 Task: Search one way flight ticket for 2 adults, 2 children, 2 infants in seat in first from Salina: Salina Regional Airport to Rockford: Chicago Rockford International Airport(was Northwest Chicagoland Regional Airport At Rockford) on 5-1-2023. Choice of flights is Emirates. Number of bags: 2 carry on bags. Outbound departure time preference is 0:00.
Action: Mouse moved to (261, 281)
Screenshot: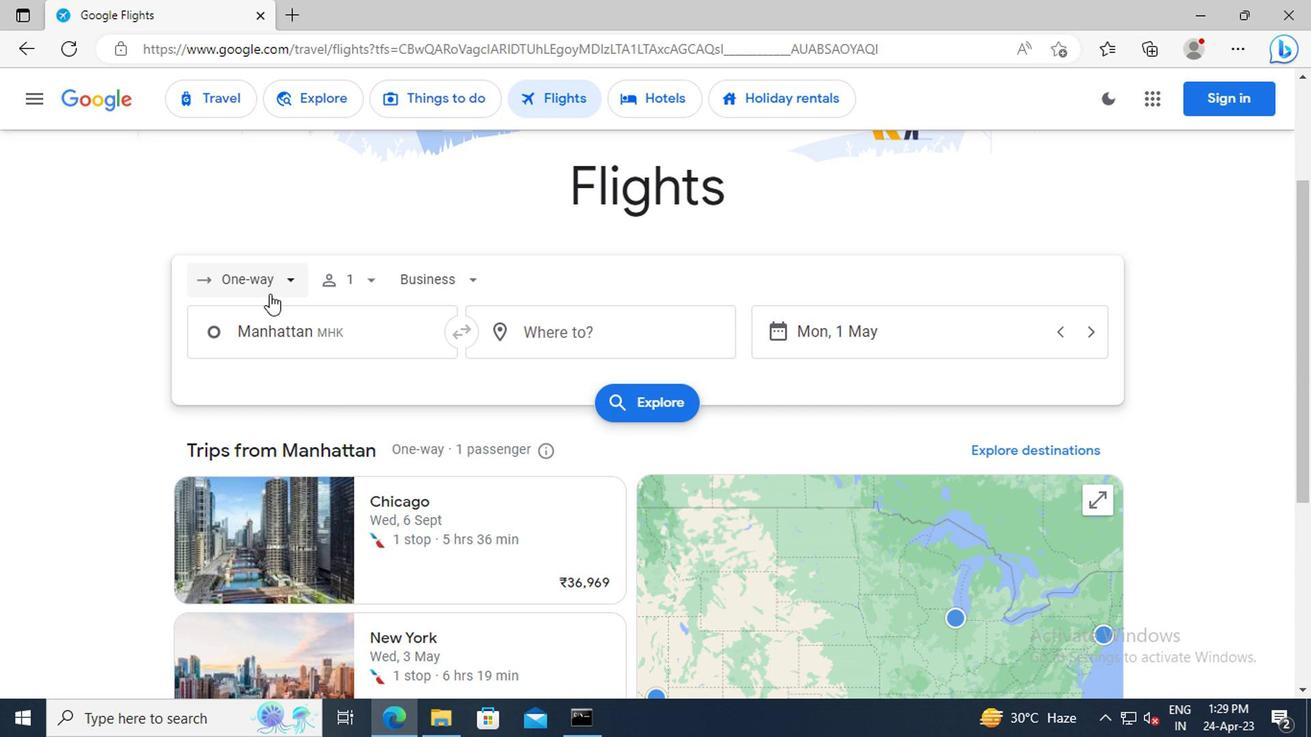 
Action: Mouse pressed left at (261, 281)
Screenshot: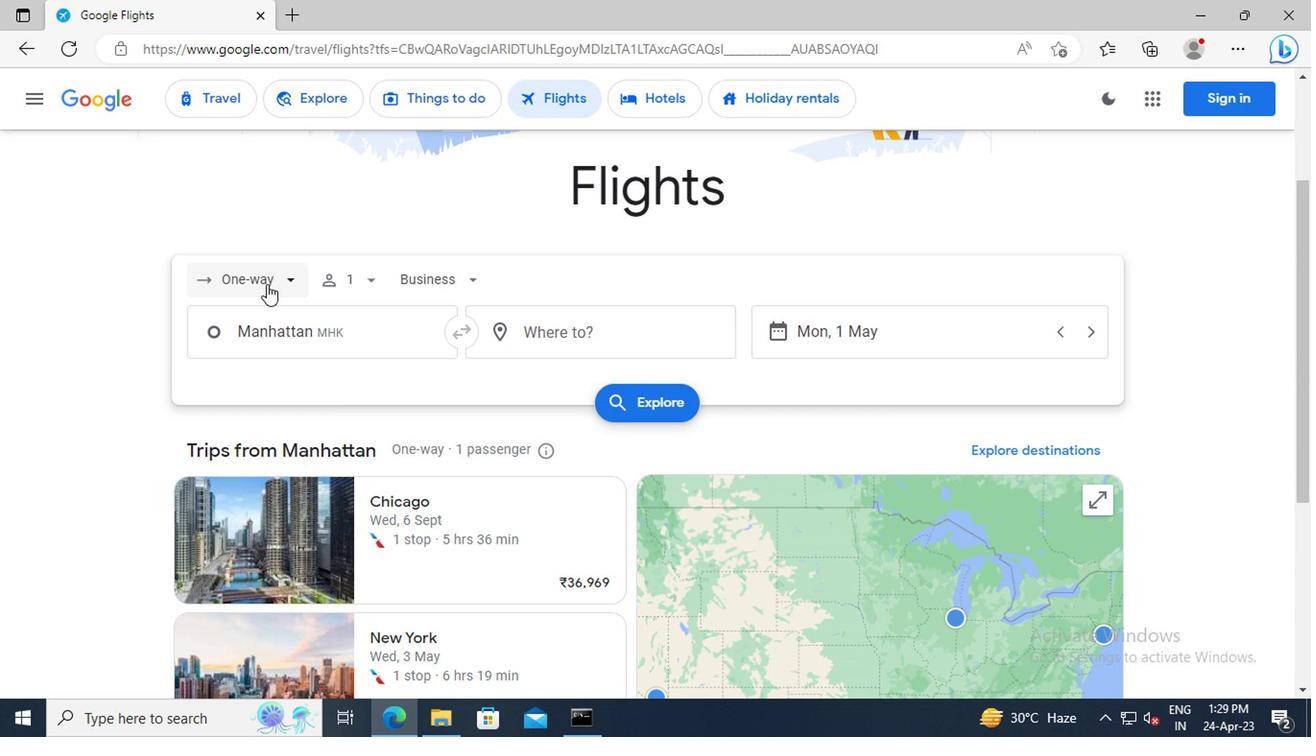 
Action: Mouse moved to (269, 371)
Screenshot: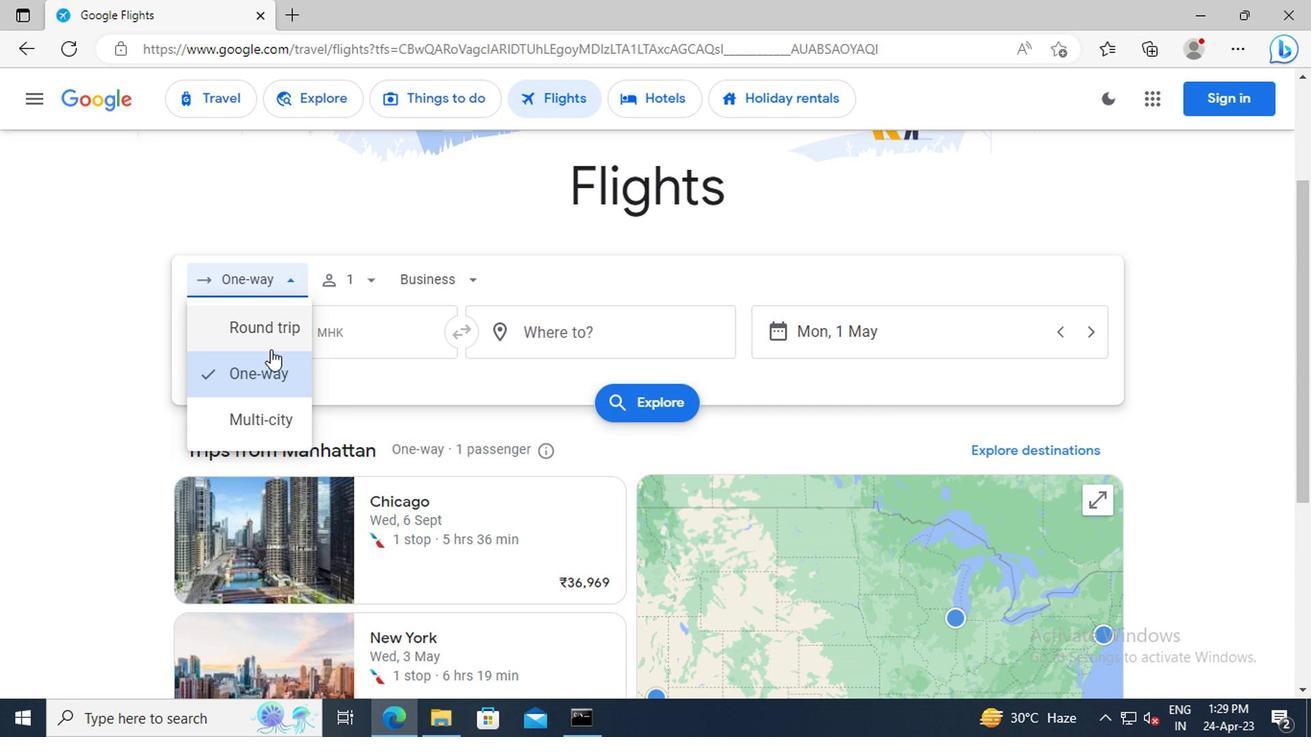 
Action: Mouse pressed left at (269, 371)
Screenshot: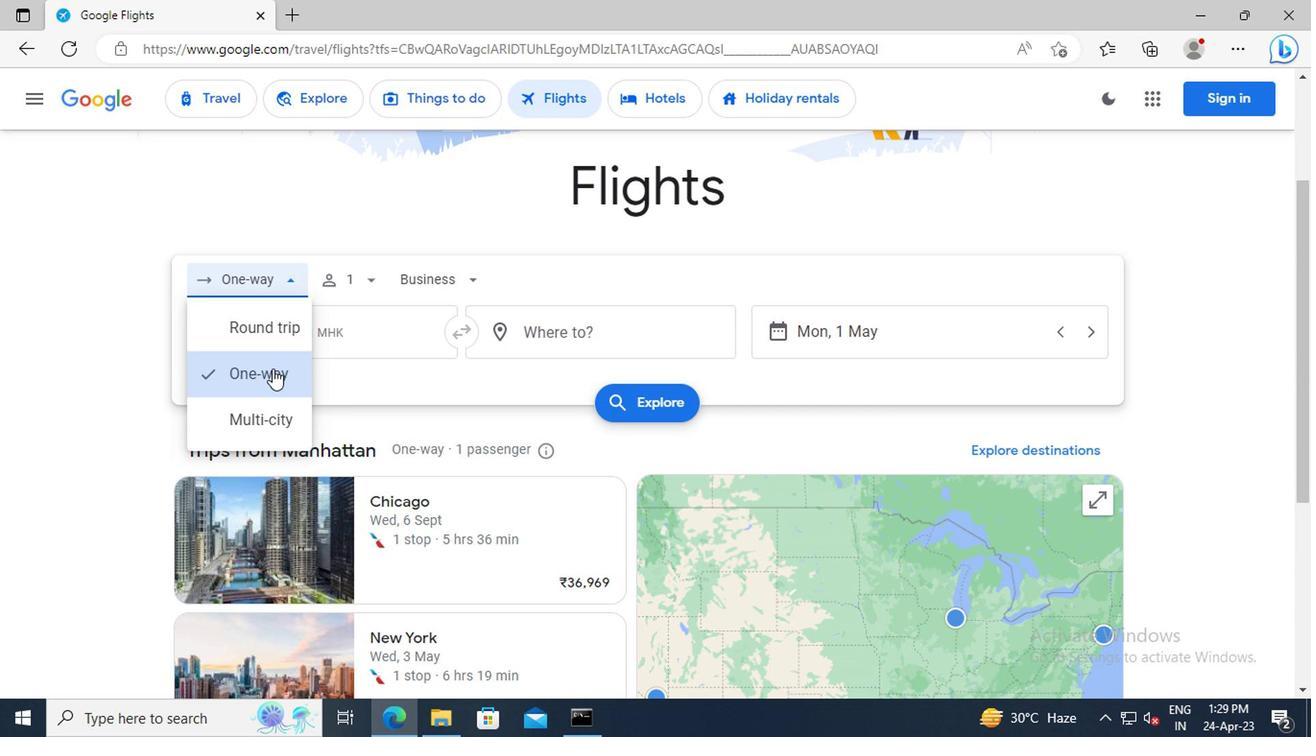 
Action: Mouse moved to (363, 286)
Screenshot: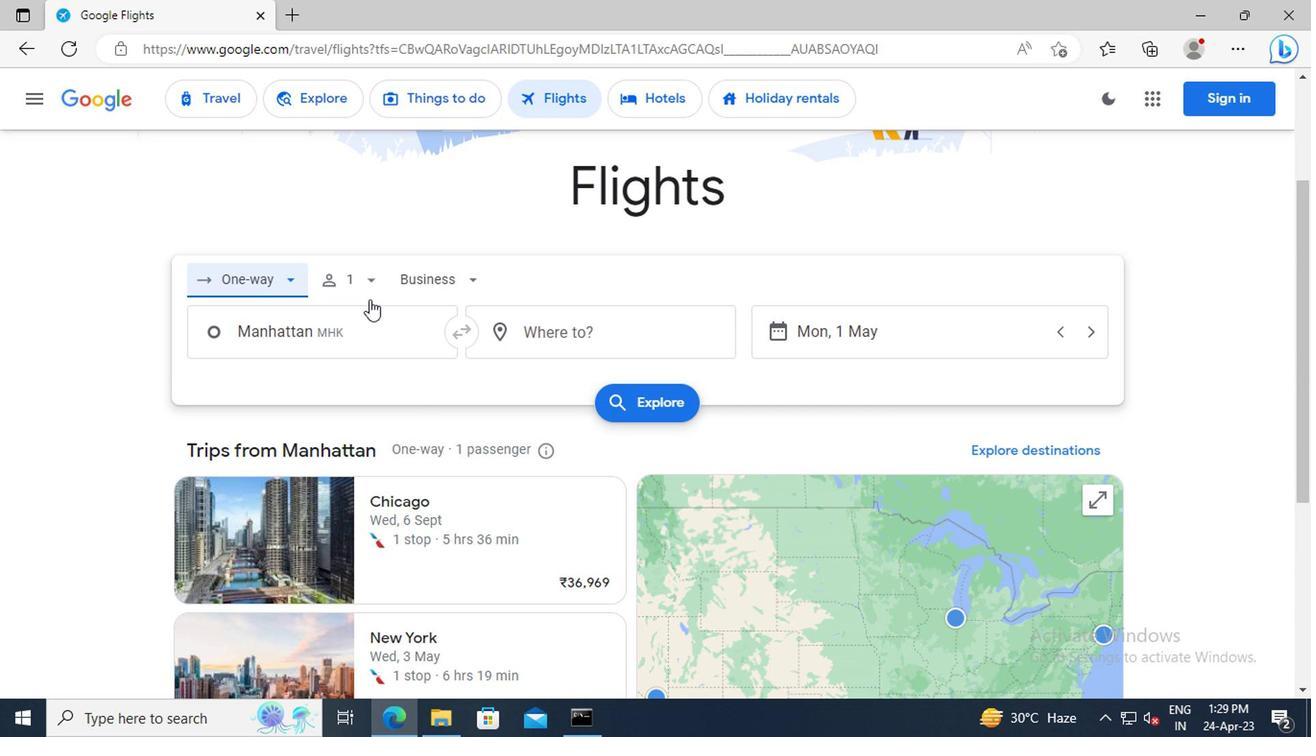 
Action: Mouse pressed left at (363, 286)
Screenshot: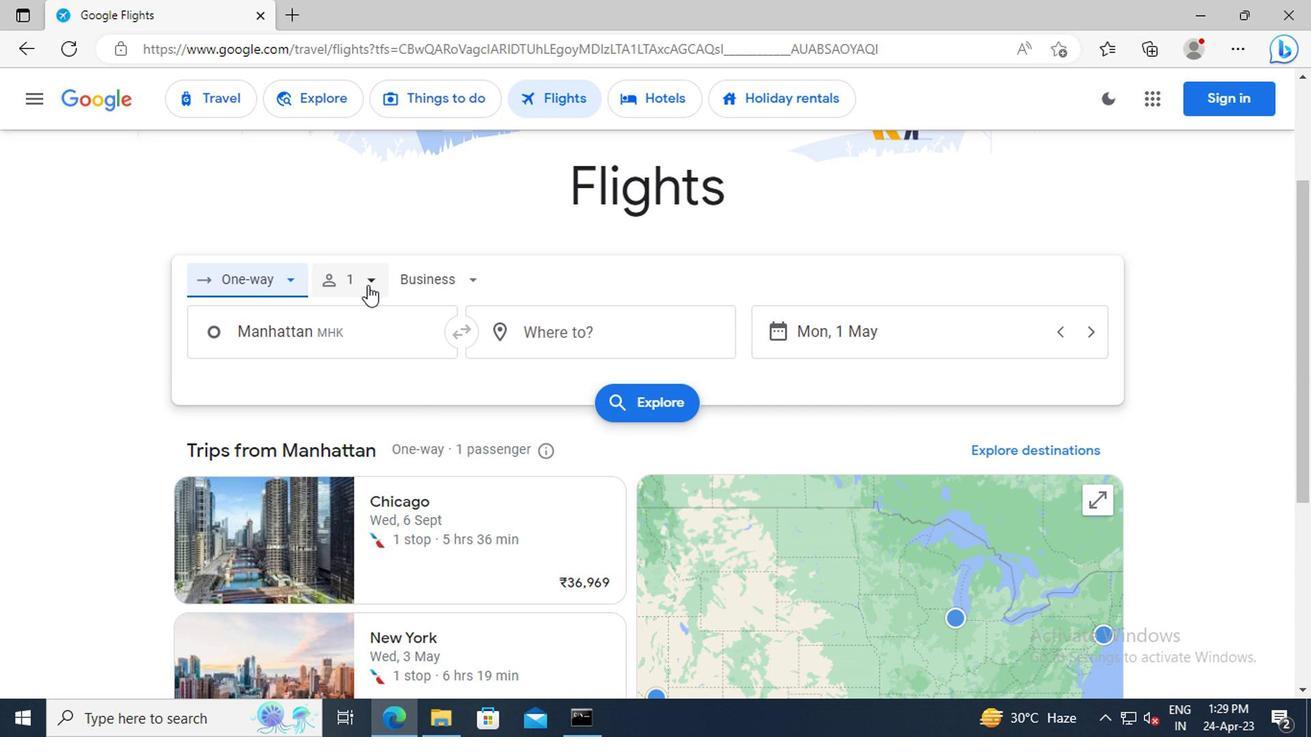 
Action: Mouse moved to (511, 335)
Screenshot: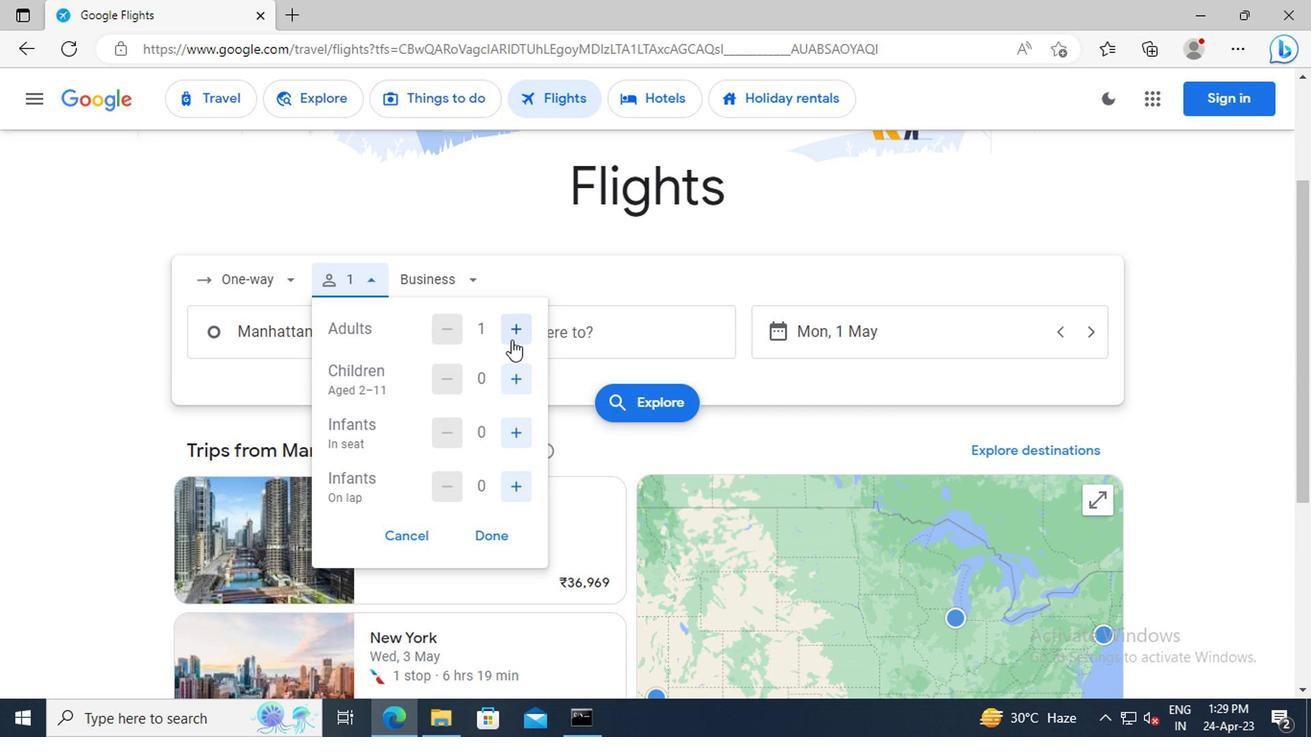 
Action: Mouse pressed left at (511, 335)
Screenshot: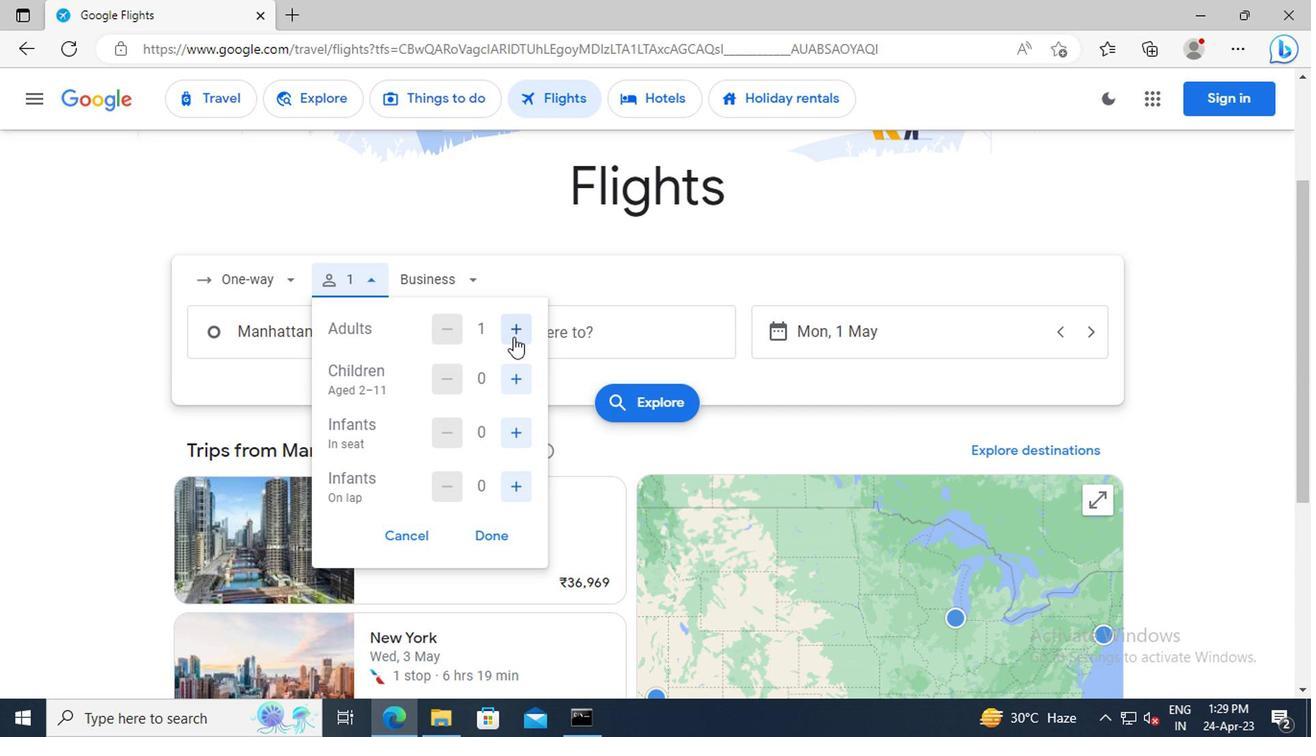 
Action: Mouse moved to (509, 381)
Screenshot: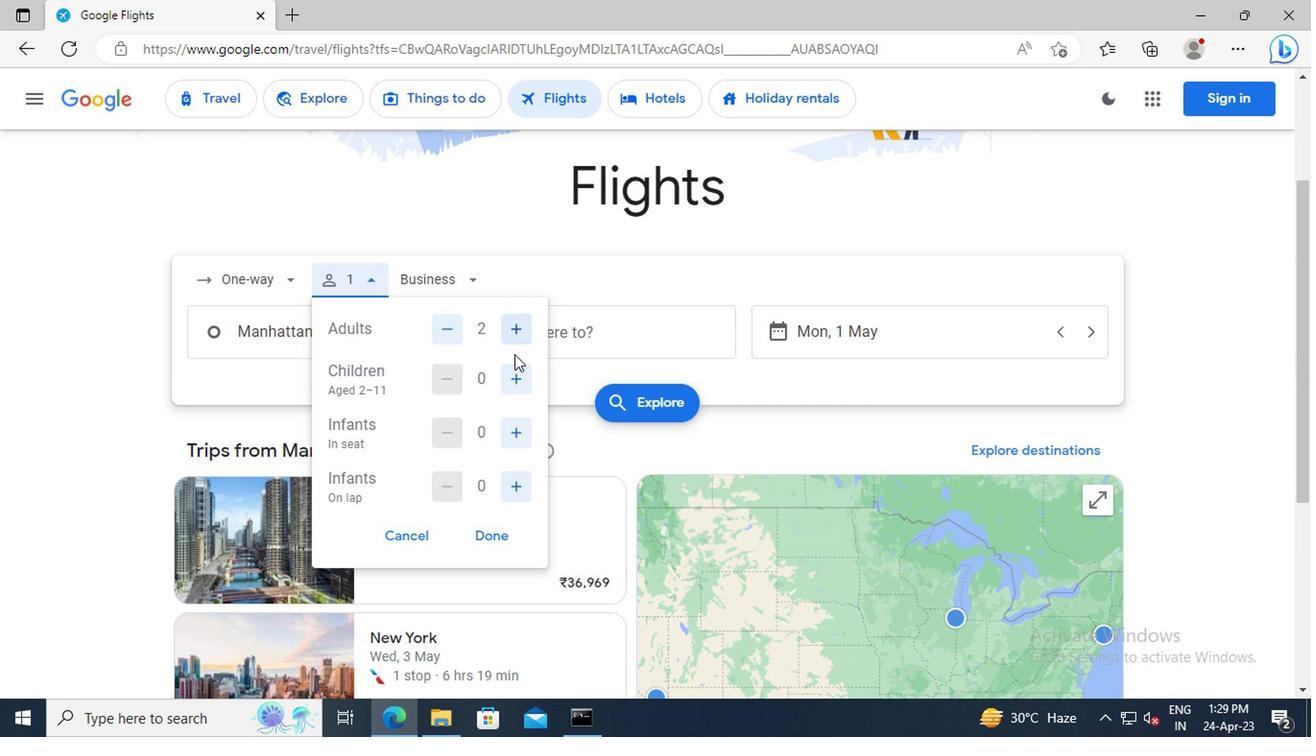 
Action: Mouse pressed left at (509, 381)
Screenshot: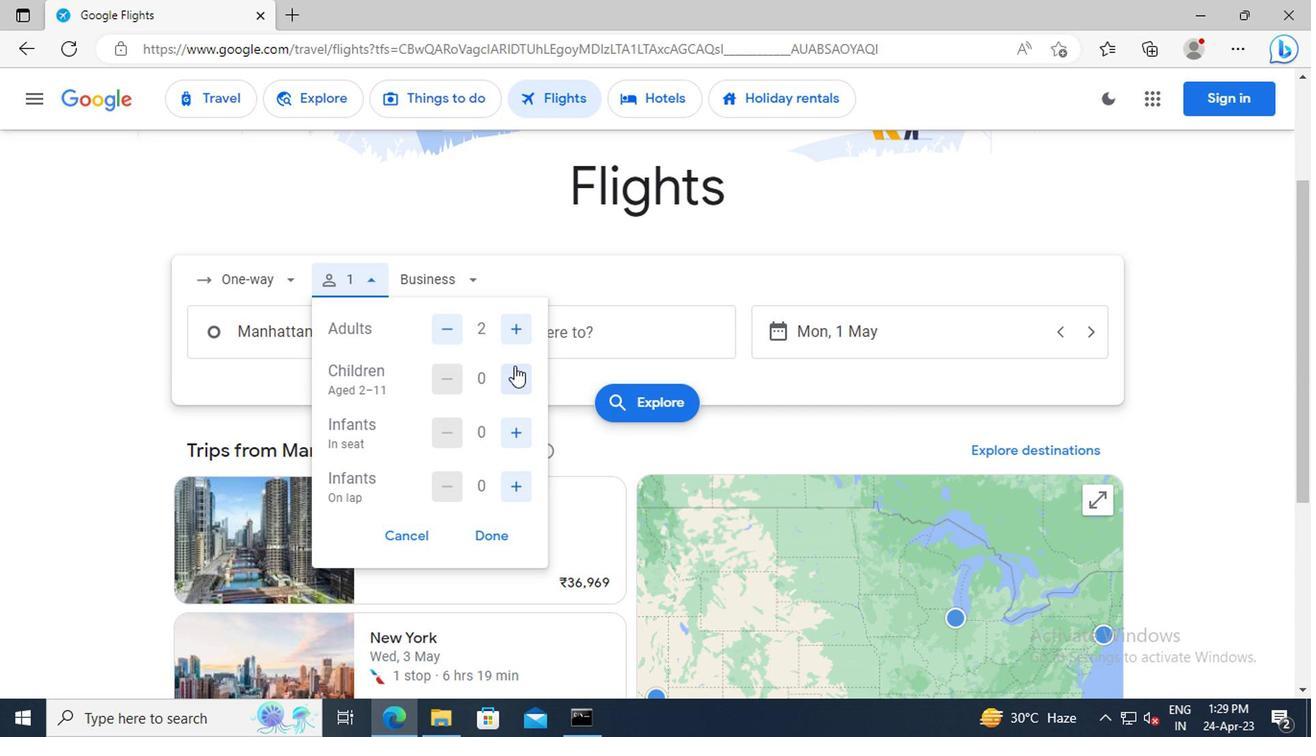 
Action: Mouse pressed left at (509, 381)
Screenshot: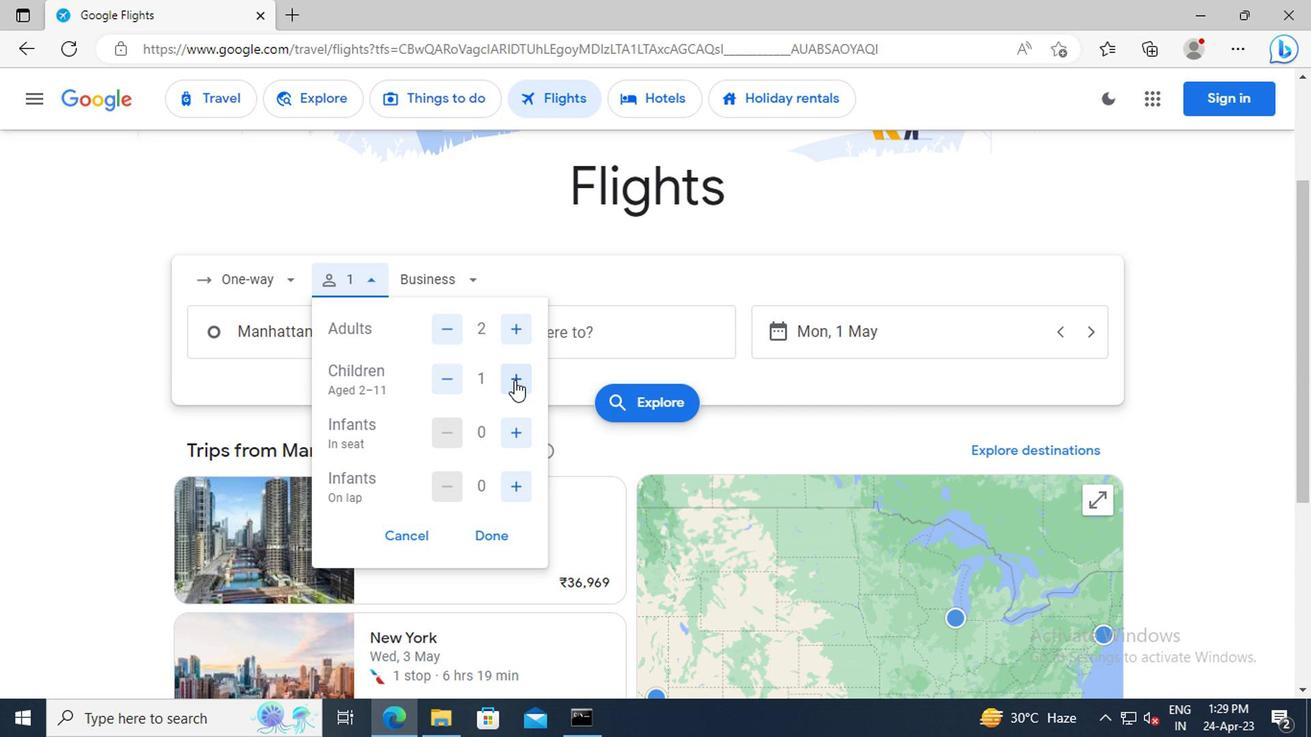 
Action: Mouse moved to (509, 423)
Screenshot: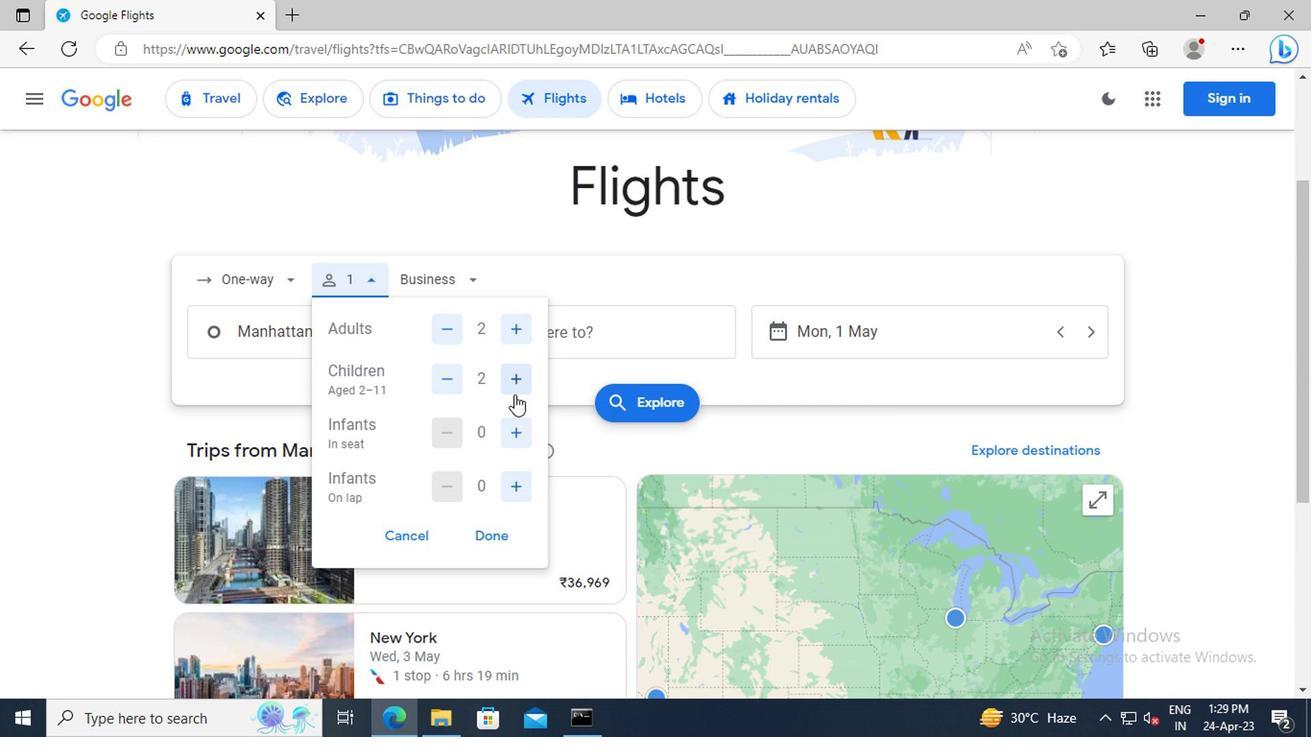 
Action: Mouse pressed left at (509, 423)
Screenshot: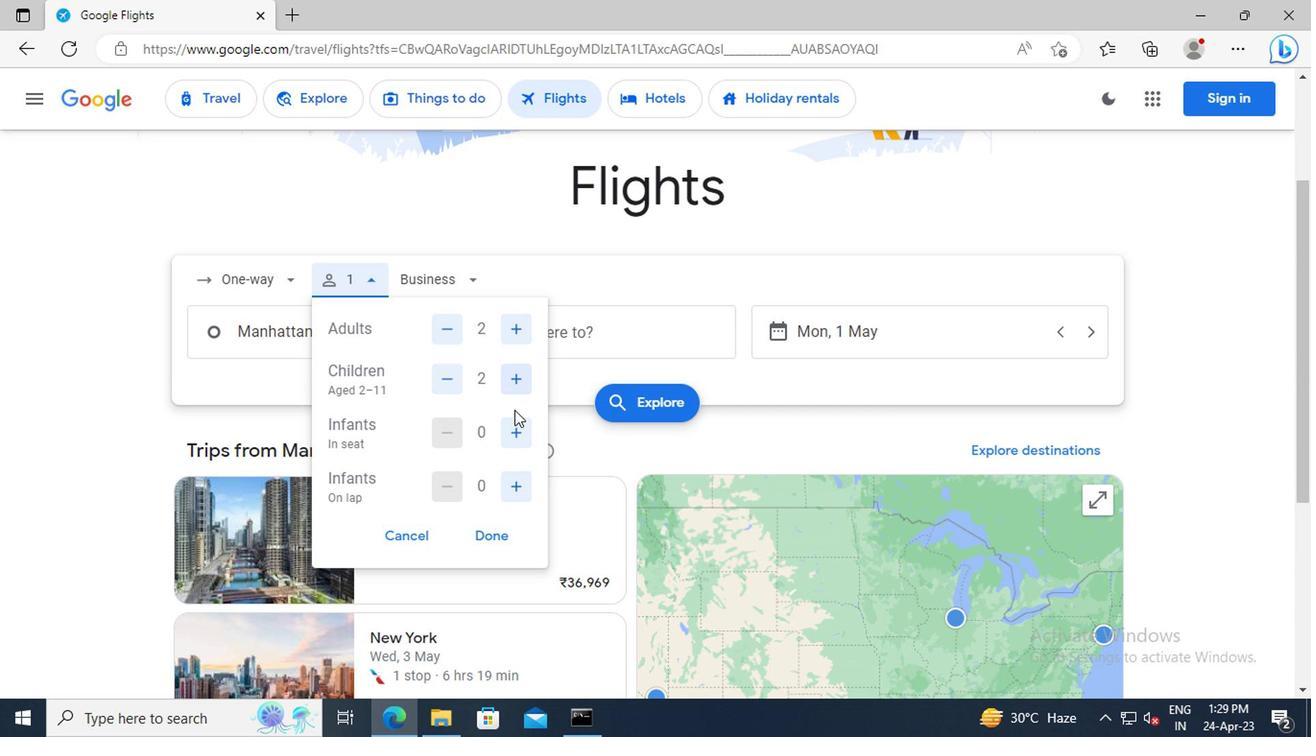 
Action: Mouse pressed left at (509, 423)
Screenshot: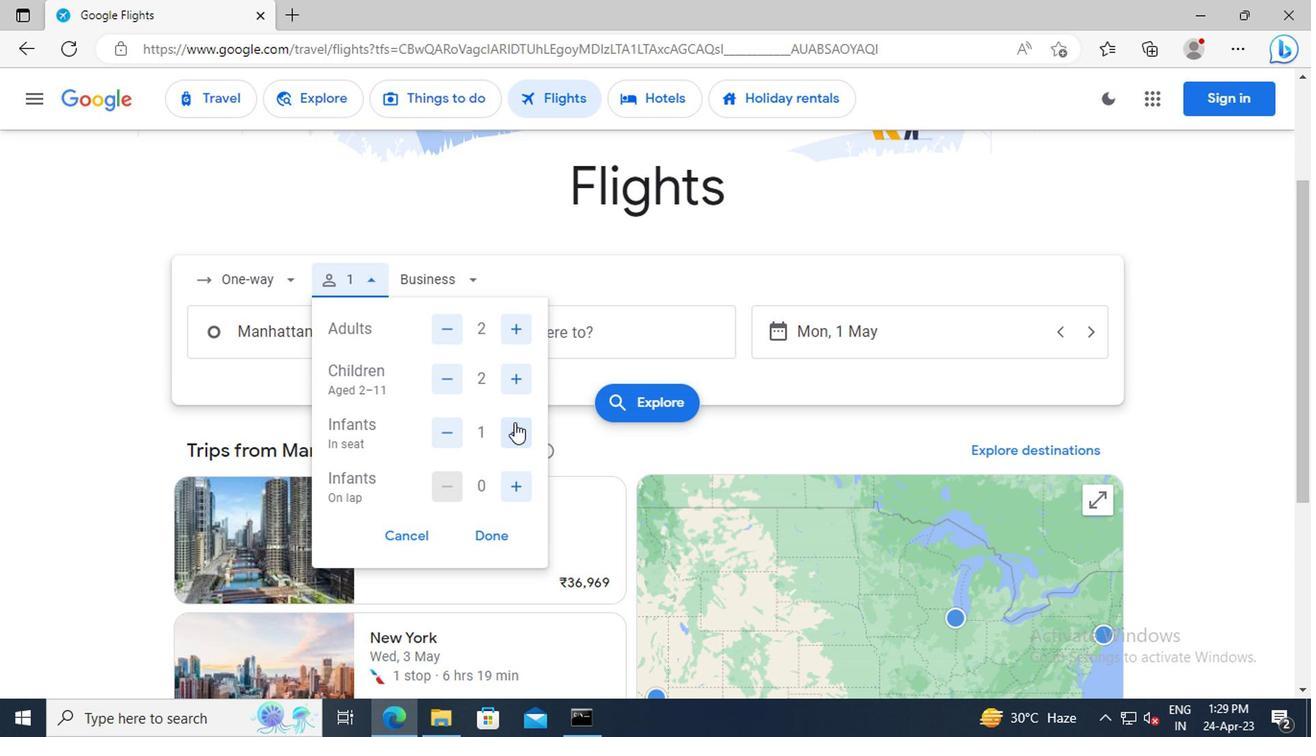 
Action: Mouse moved to (489, 534)
Screenshot: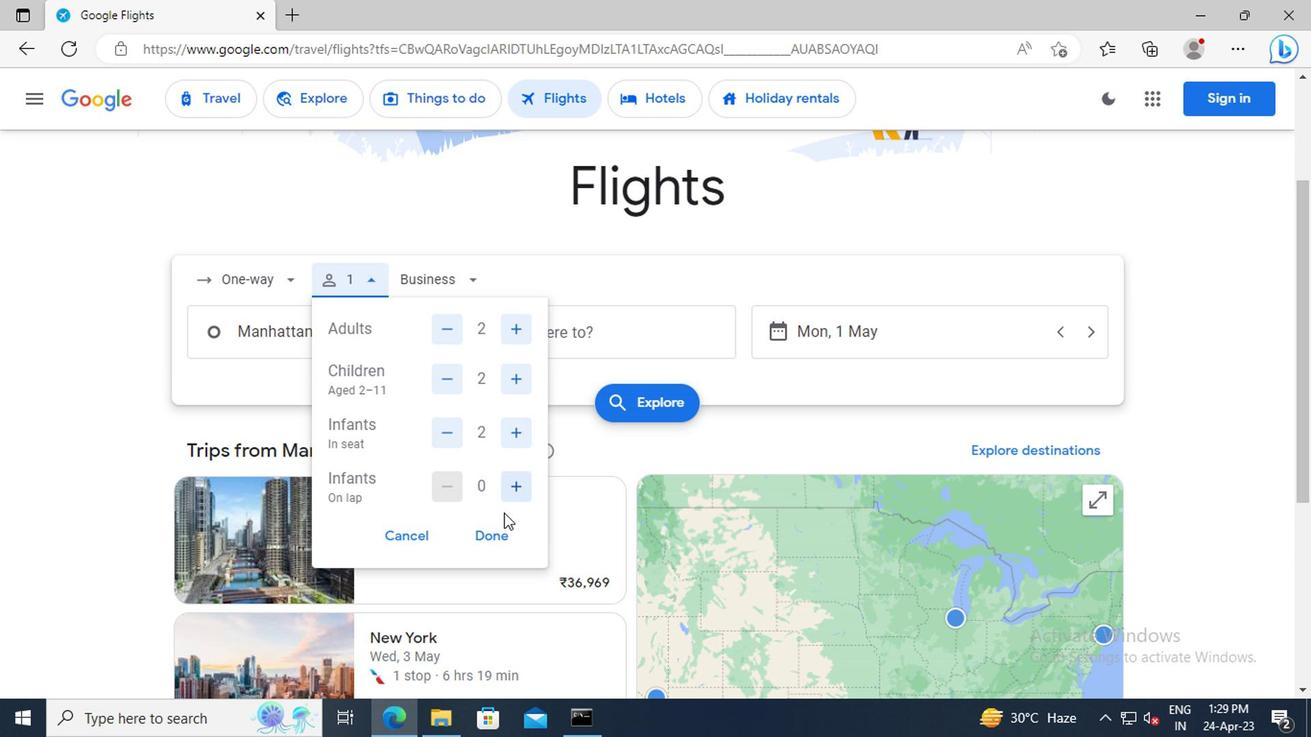 
Action: Mouse pressed left at (489, 534)
Screenshot: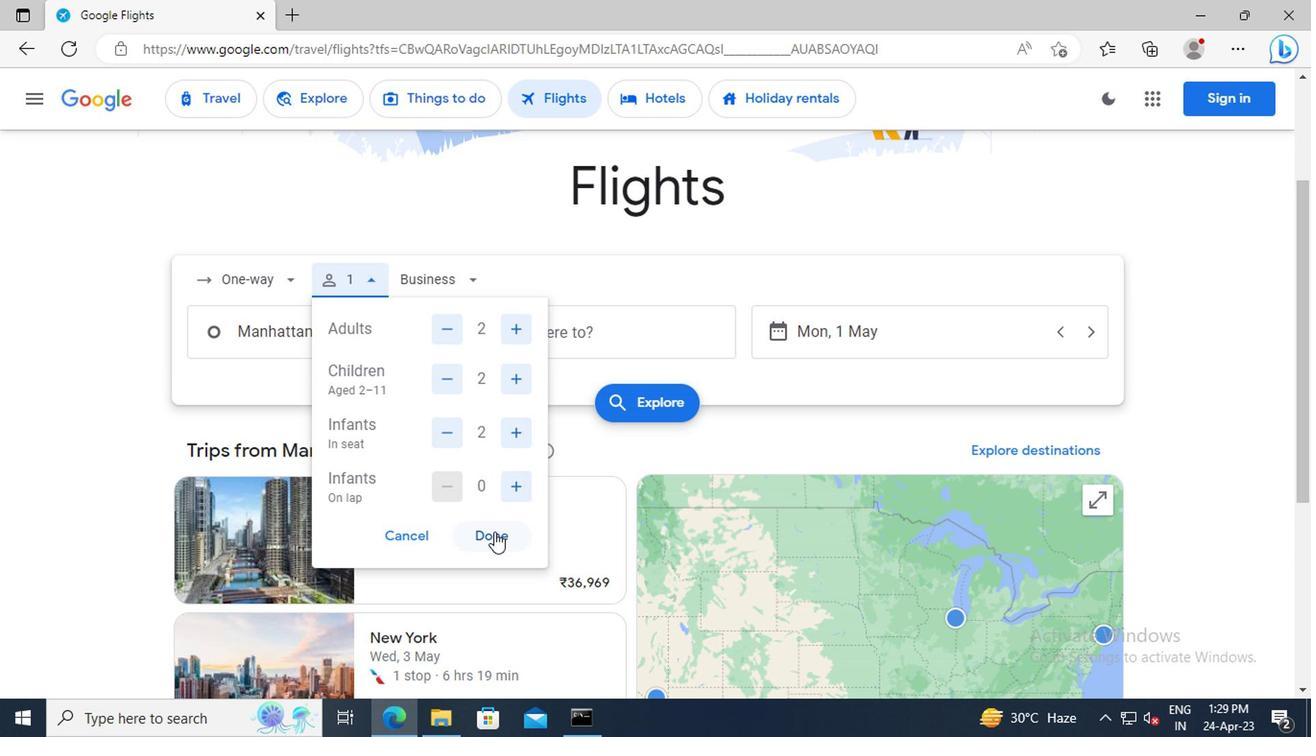 
Action: Mouse moved to (432, 280)
Screenshot: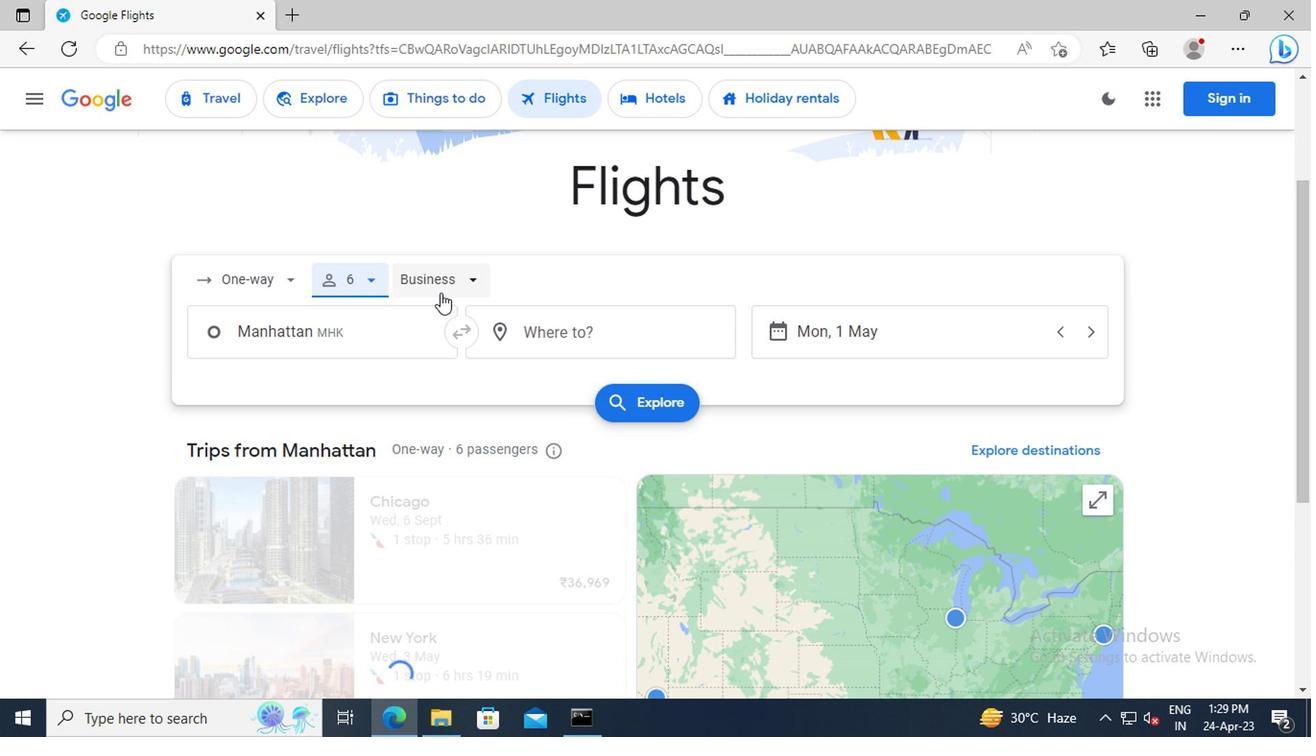 
Action: Mouse pressed left at (432, 280)
Screenshot: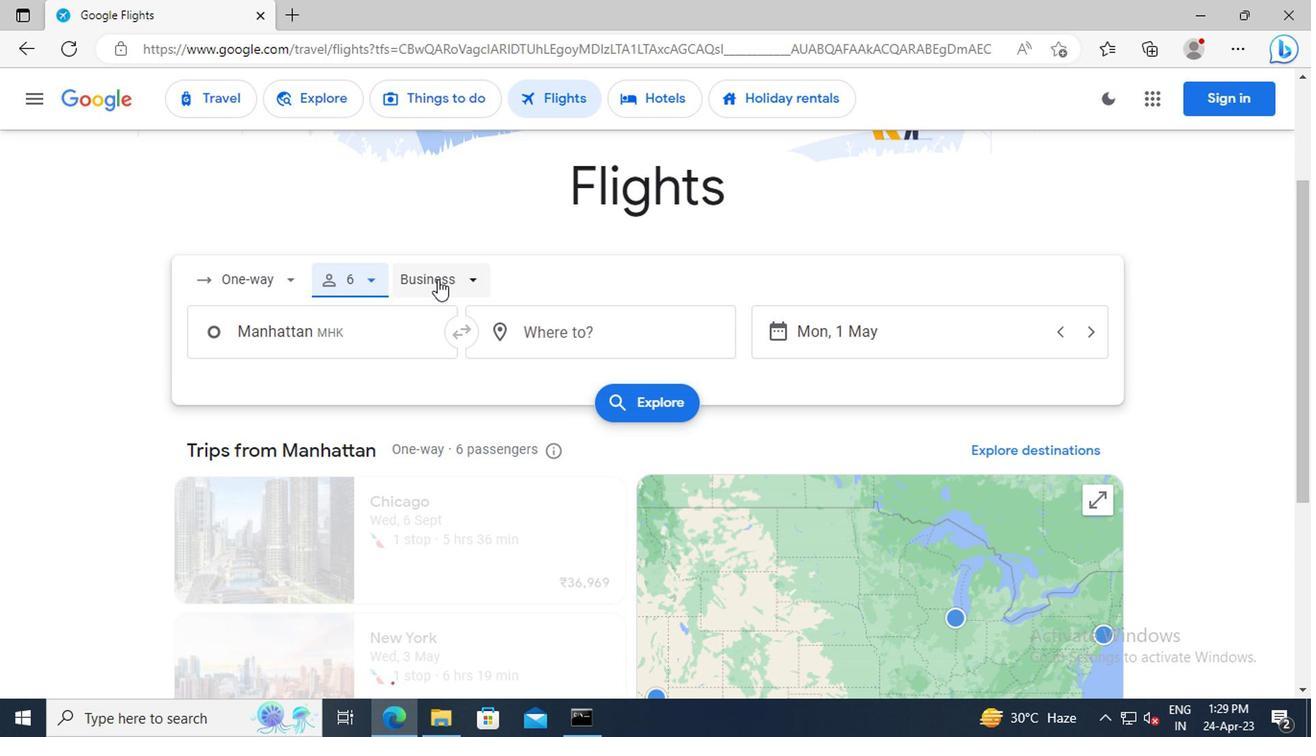
Action: Mouse moved to (475, 479)
Screenshot: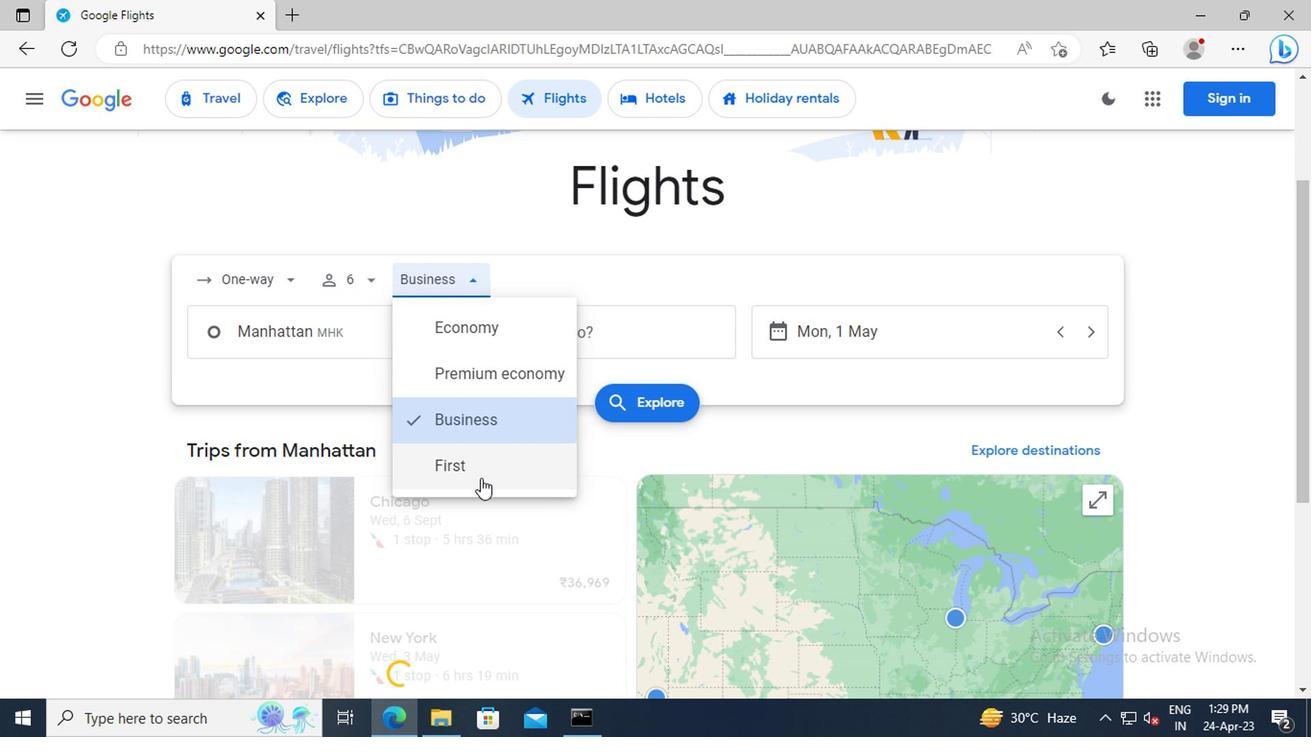 
Action: Mouse pressed left at (475, 479)
Screenshot: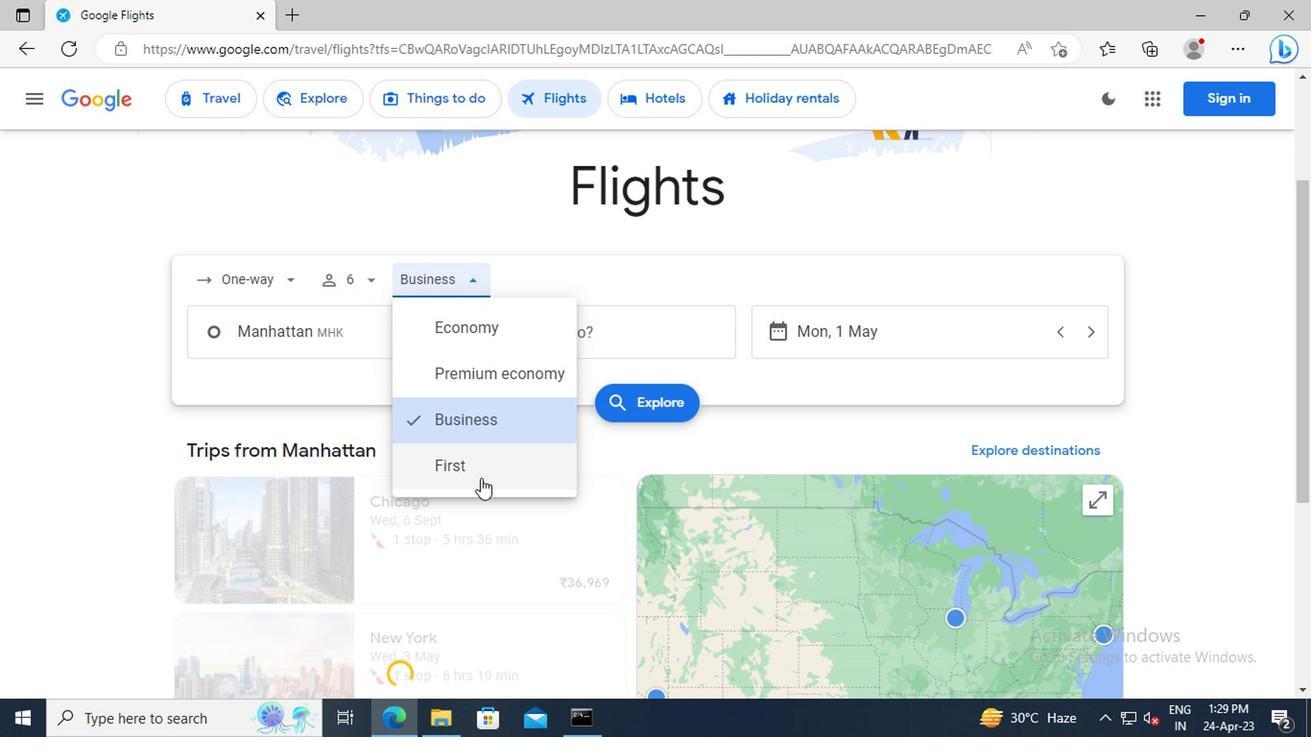 
Action: Mouse moved to (344, 349)
Screenshot: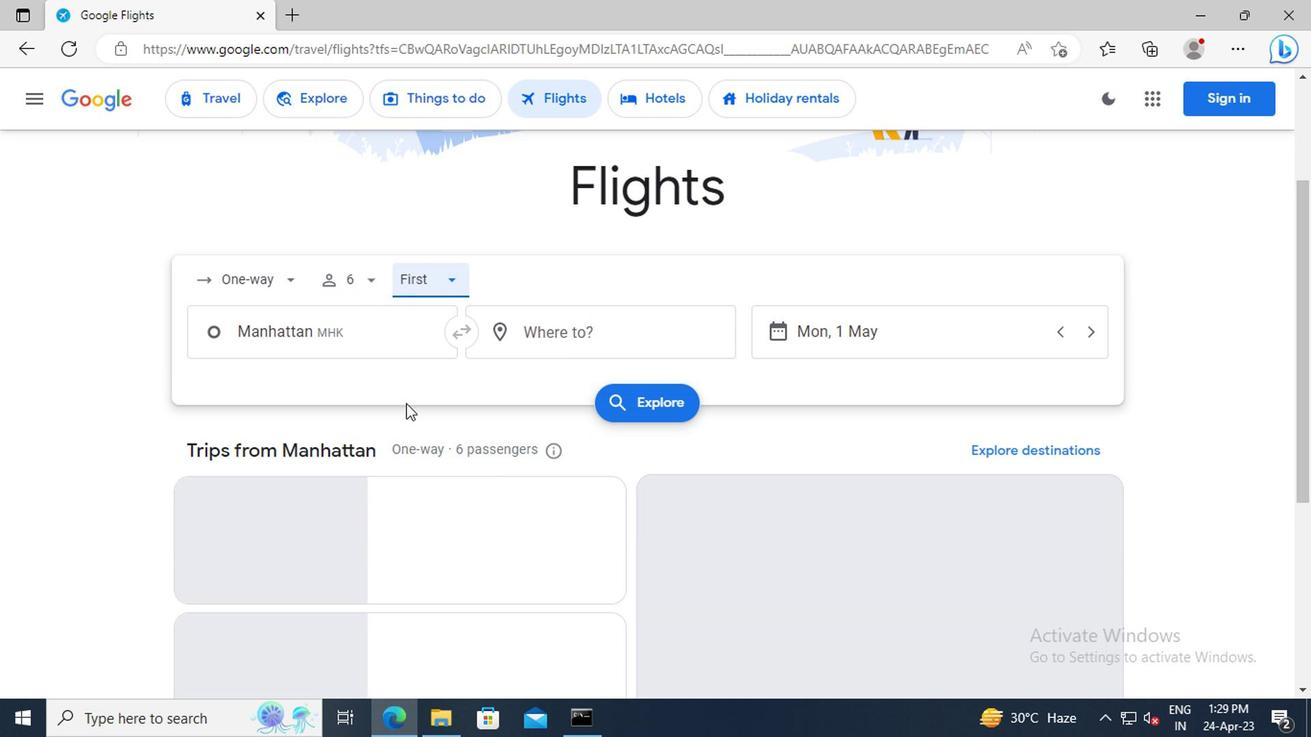 
Action: Mouse pressed left at (344, 349)
Screenshot: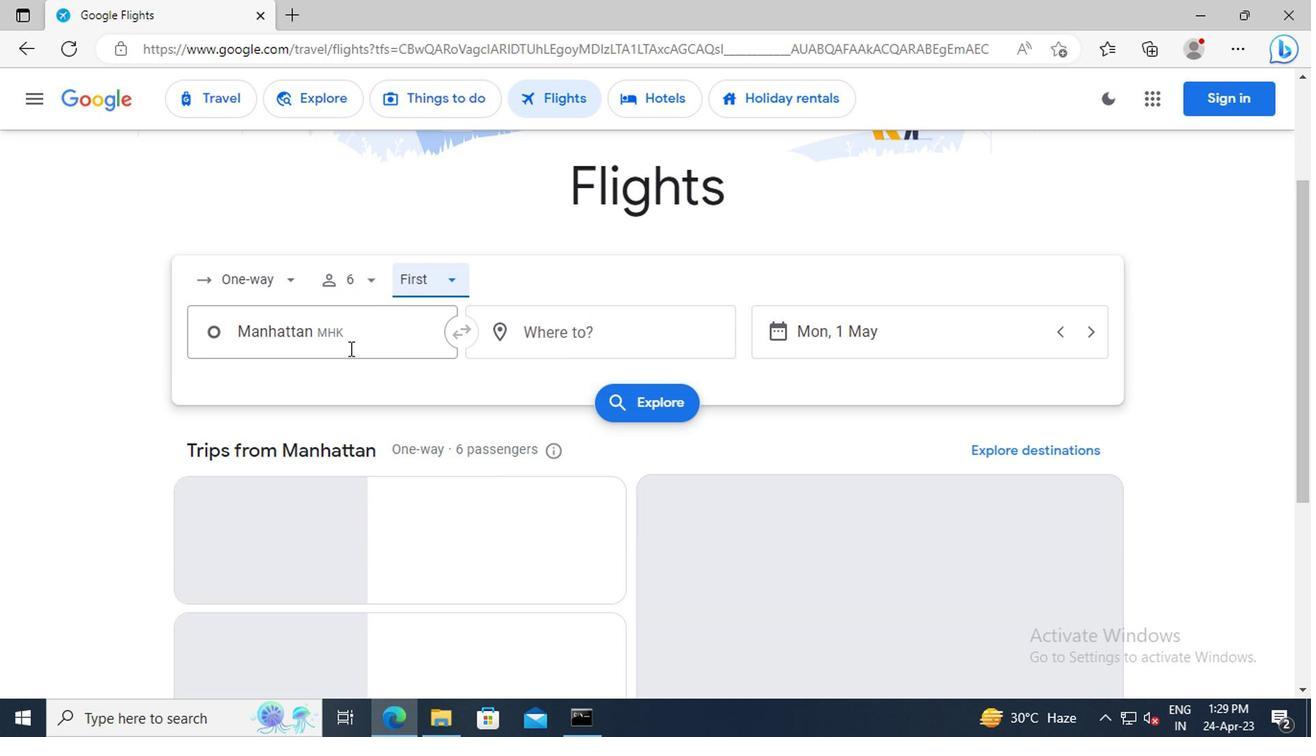 
Action: Key pressed <Key.shift>SALINA<Key.space><Key.shift>R
Screenshot: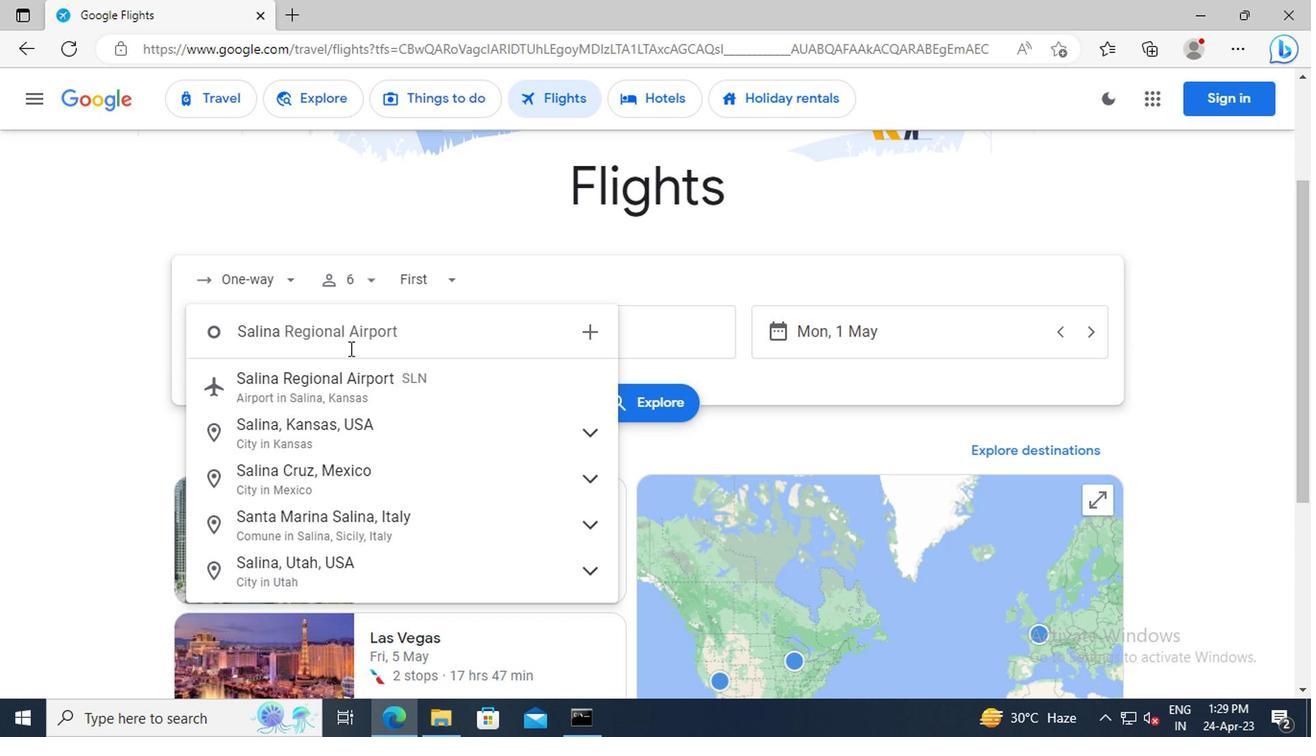 
Action: Mouse moved to (353, 387)
Screenshot: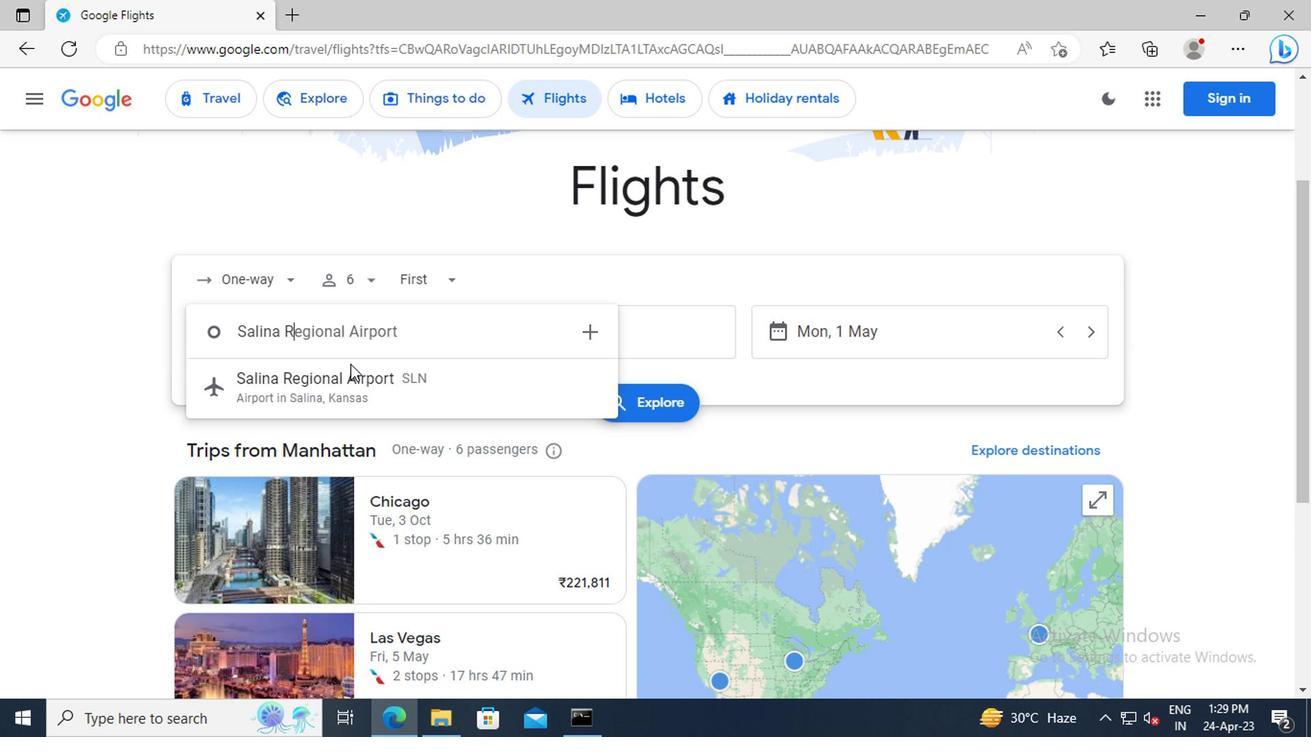 
Action: Mouse pressed left at (353, 387)
Screenshot: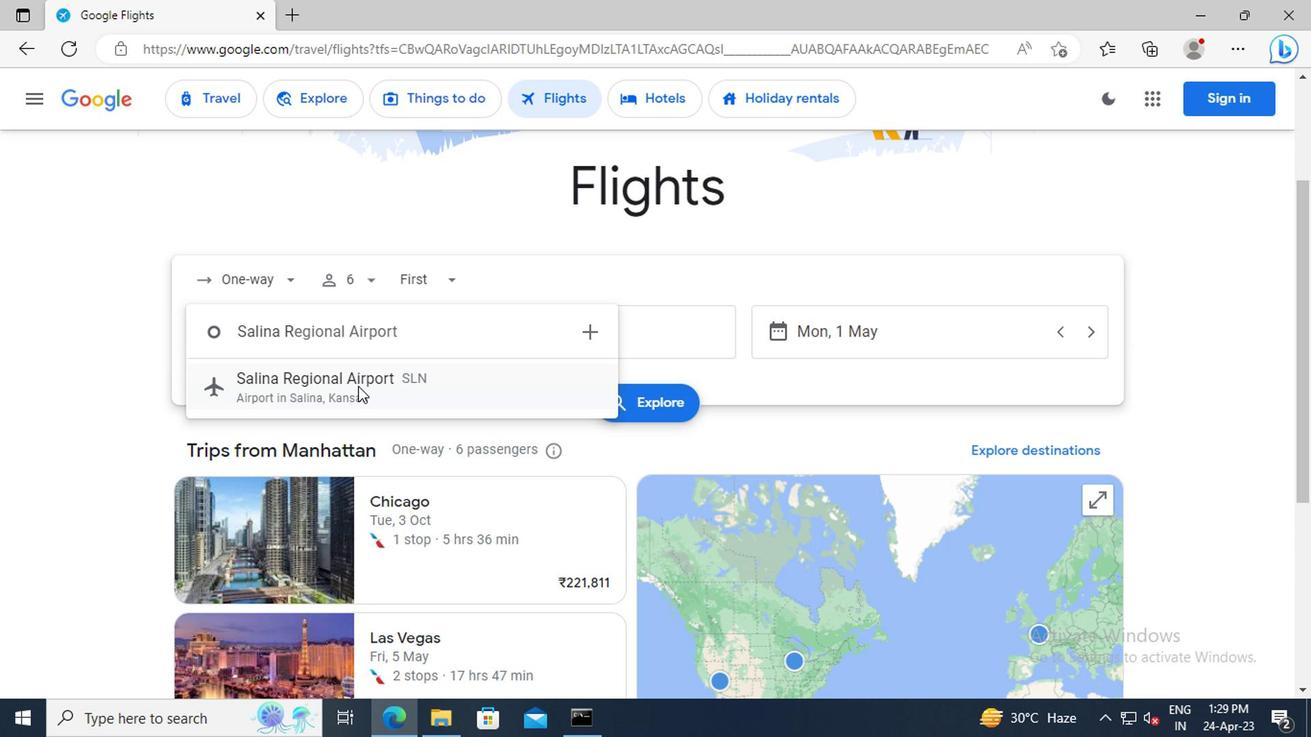 
Action: Mouse moved to (582, 333)
Screenshot: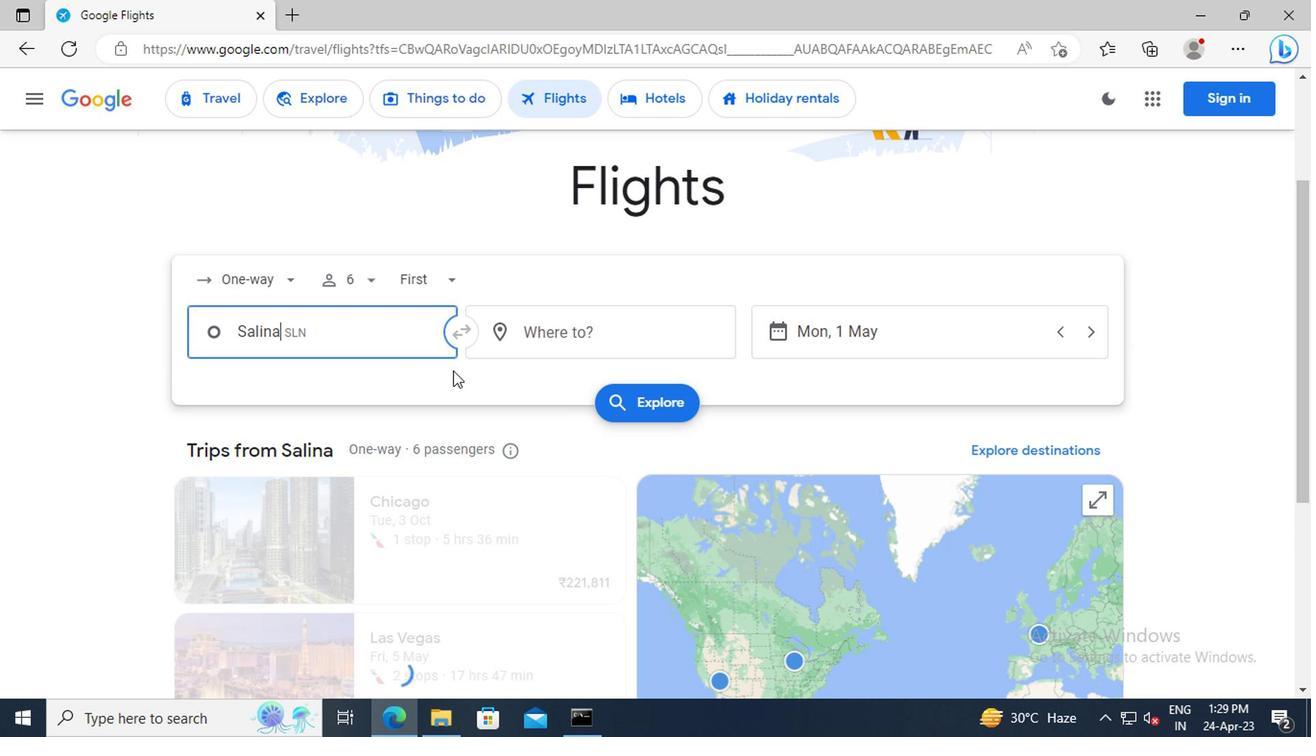 
Action: Mouse pressed left at (582, 333)
Screenshot: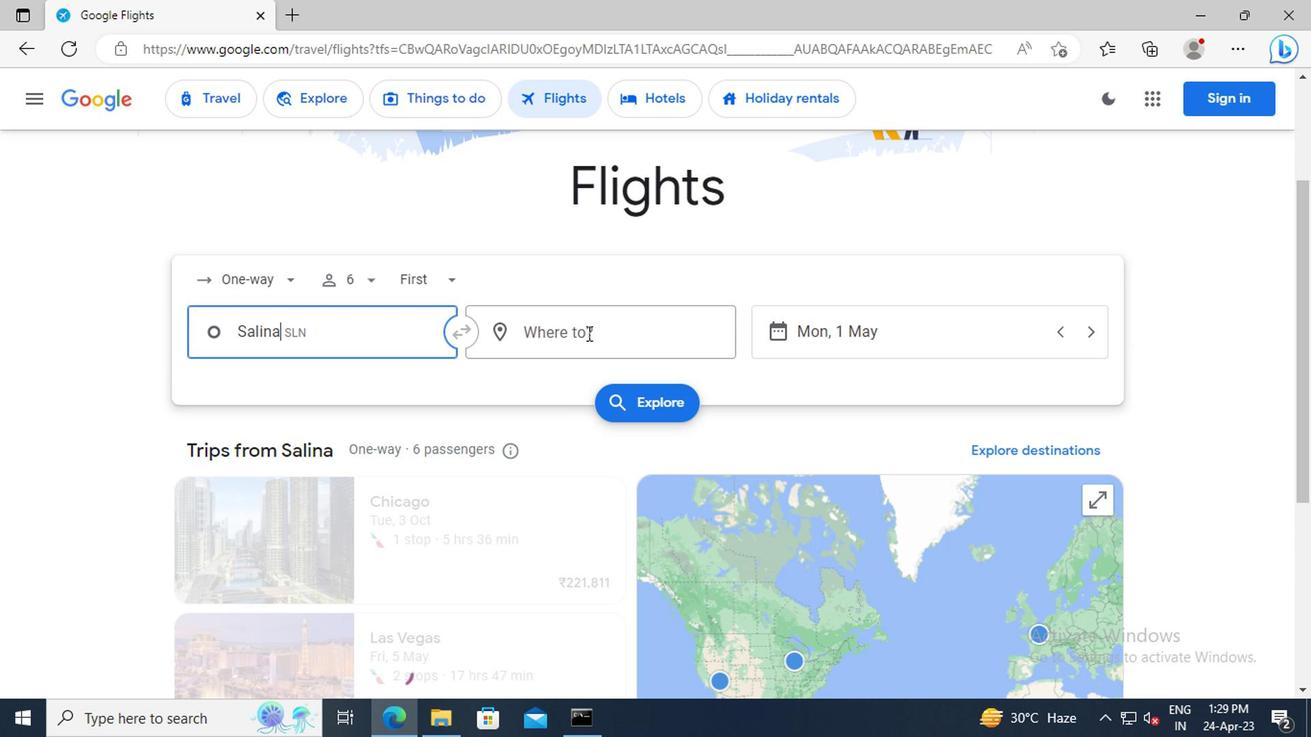 
Action: Key pressed <Key.shift><Key.shift>CHICAGO<Key.space><Key.shift><Key.shift><Key.shift><Key.shift><Key.shift><Key.shift><Key.shift><Key.shift>R
Screenshot: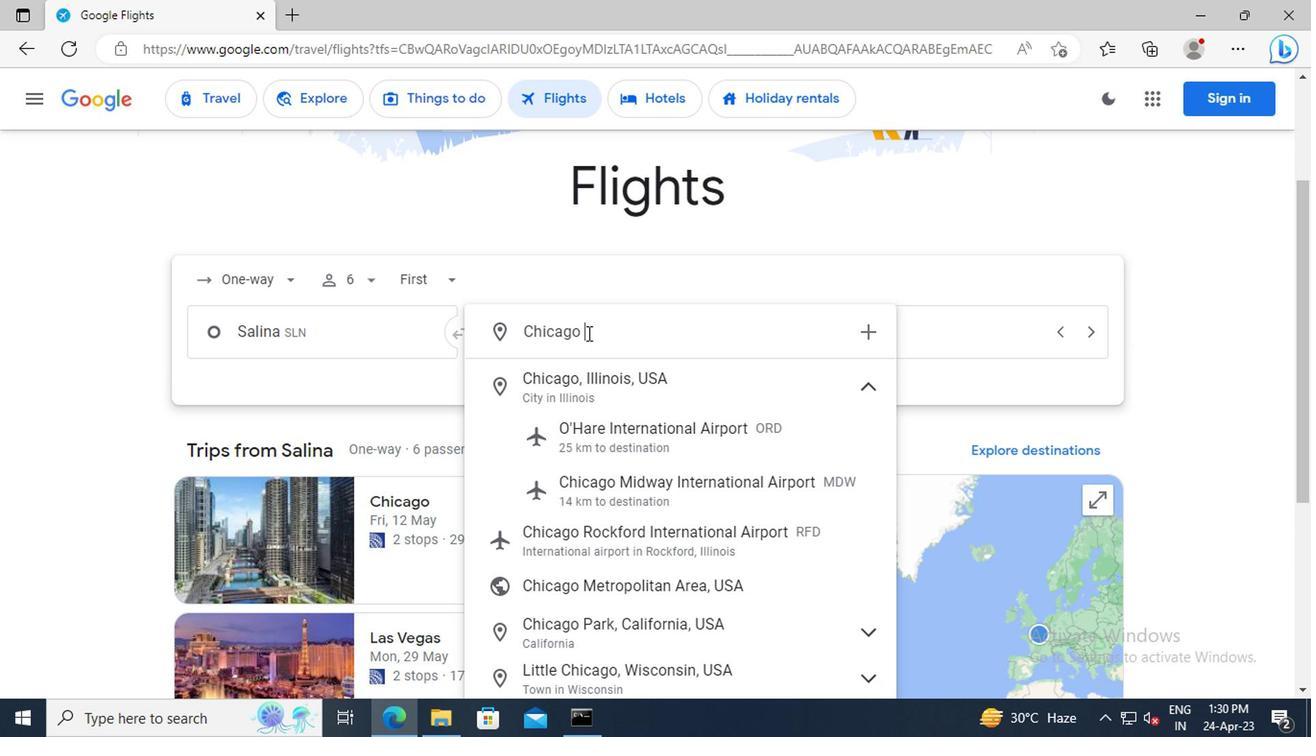 
Action: Mouse moved to (608, 389)
Screenshot: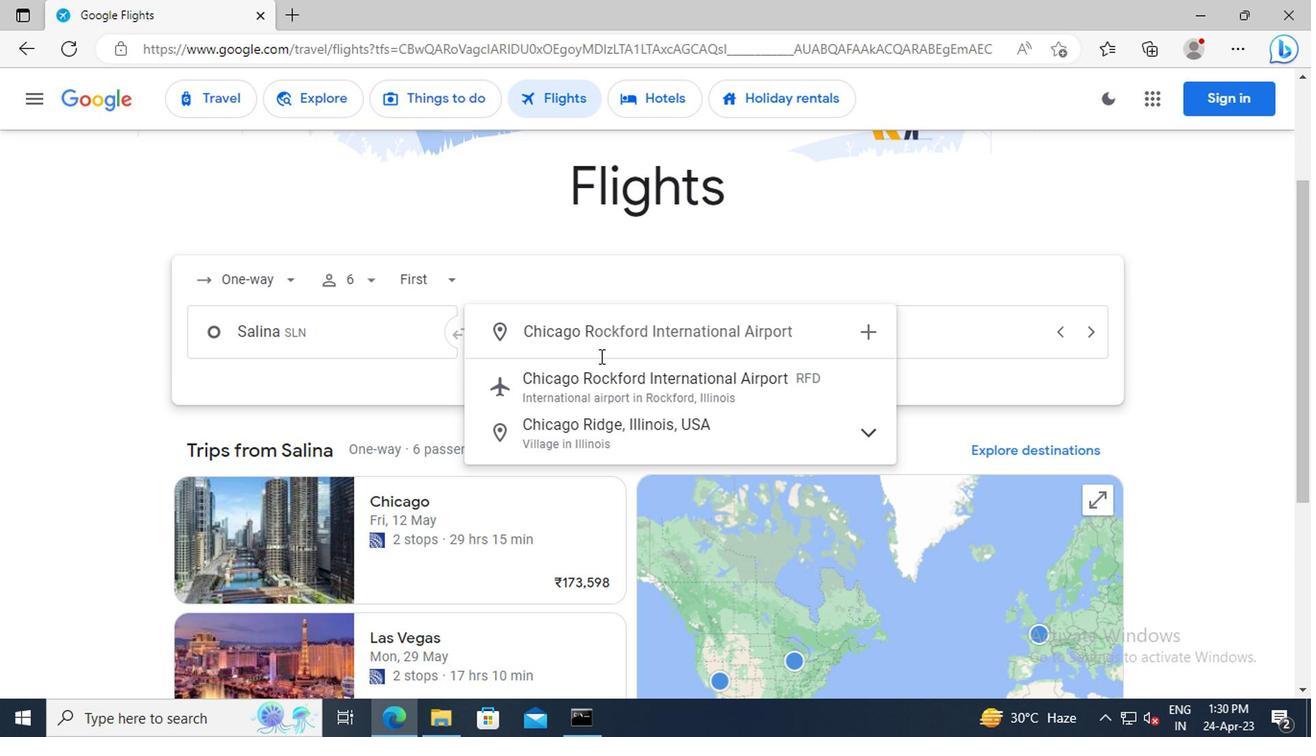 
Action: Mouse pressed left at (608, 389)
Screenshot: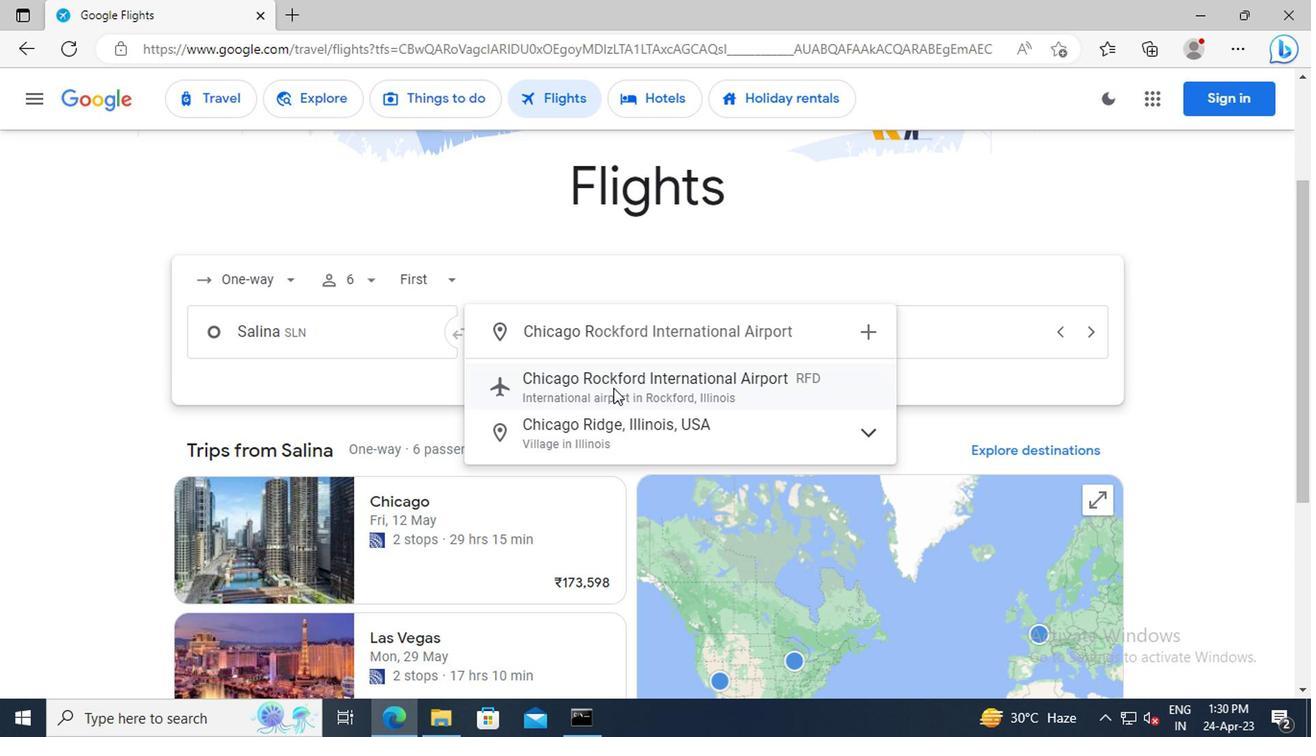 
Action: Mouse moved to (842, 322)
Screenshot: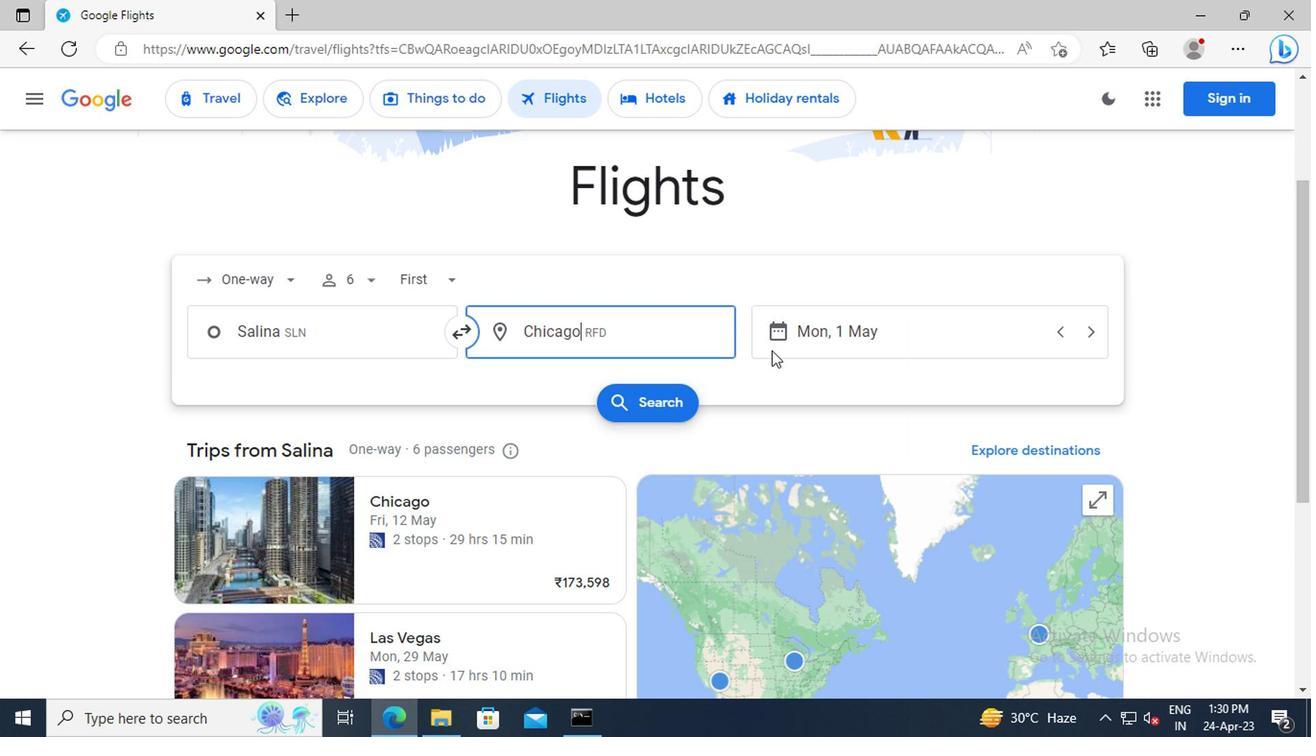 
Action: Mouse pressed left at (842, 322)
Screenshot: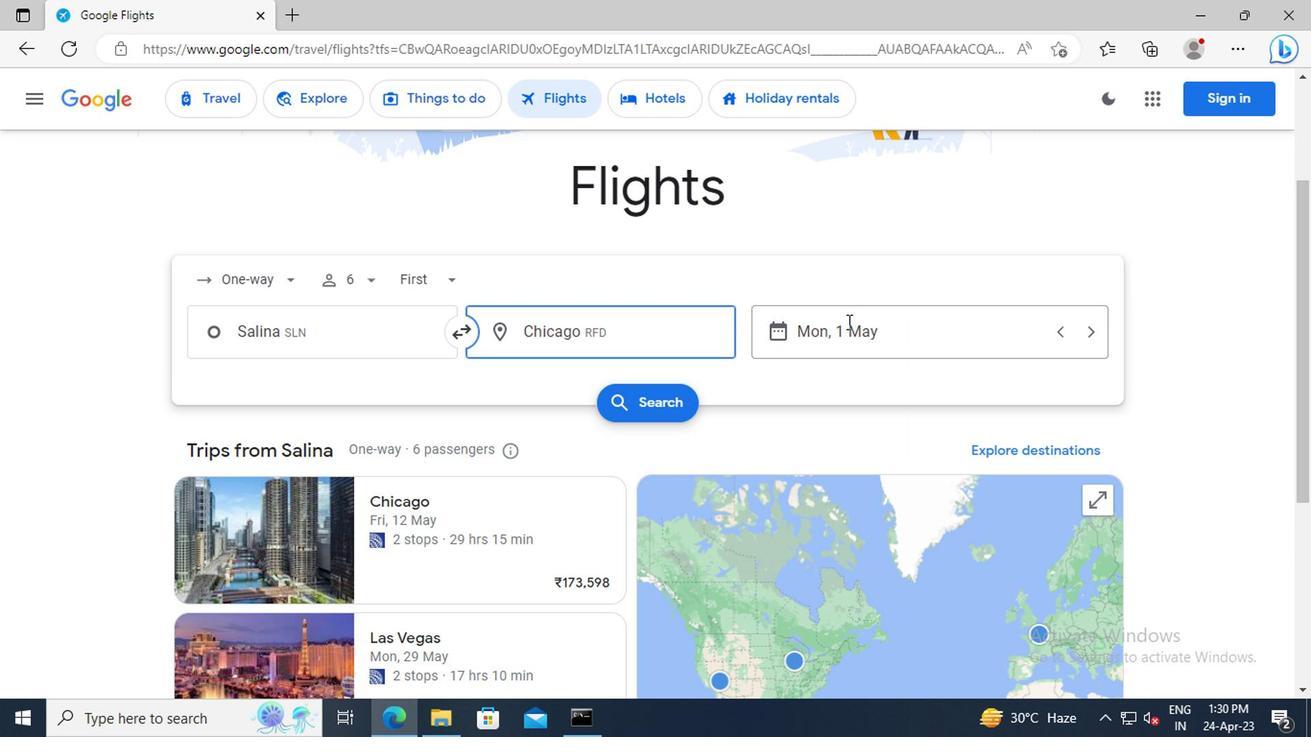 
Action: Mouse moved to (785, 300)
Screenshot: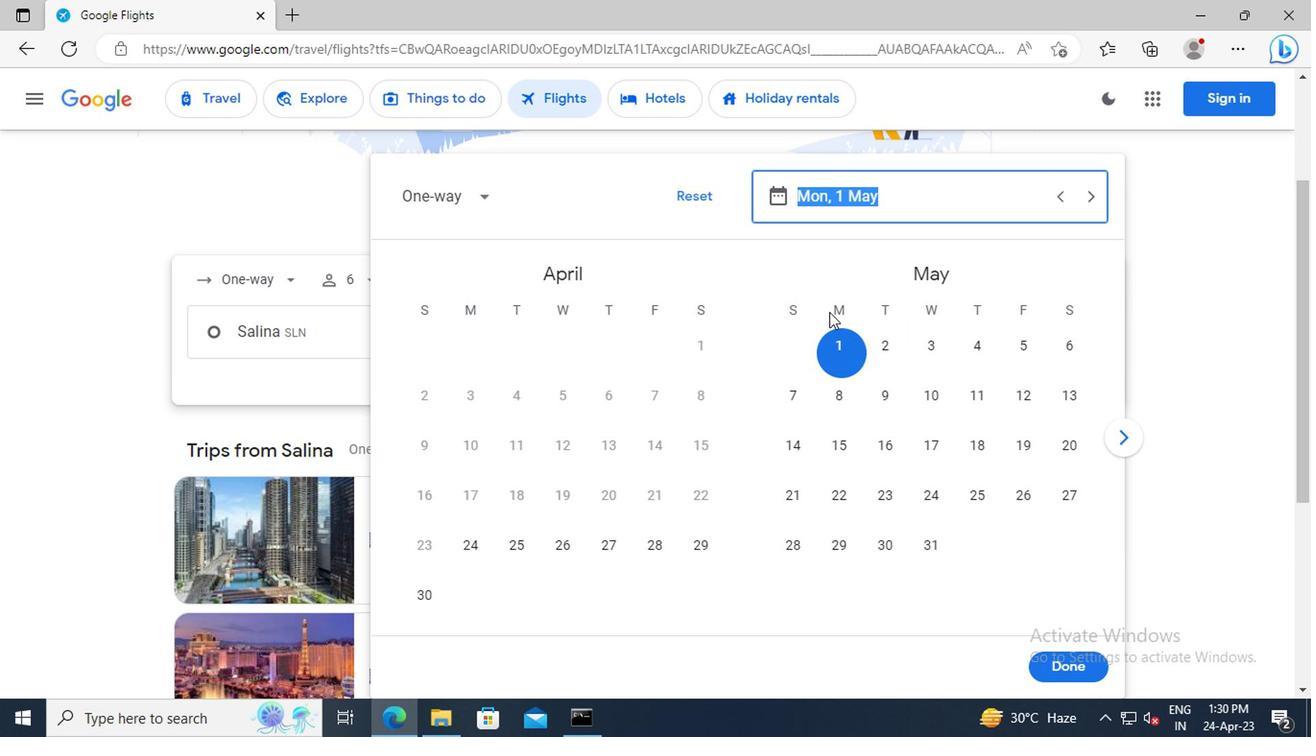 
Action: Key pressed 1<Key.space>MAY<Key.enter>
Screenshot: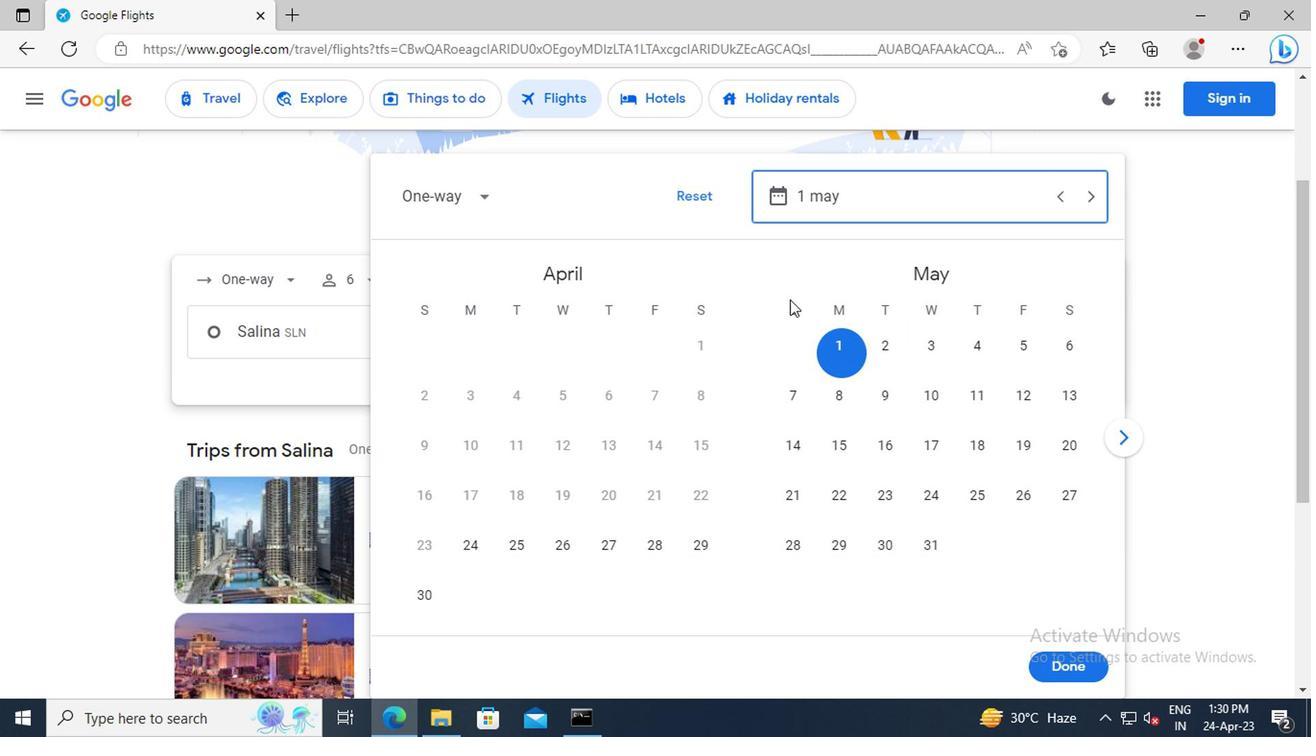
Action: Mouse moved to (1056, 660)
Screenshot: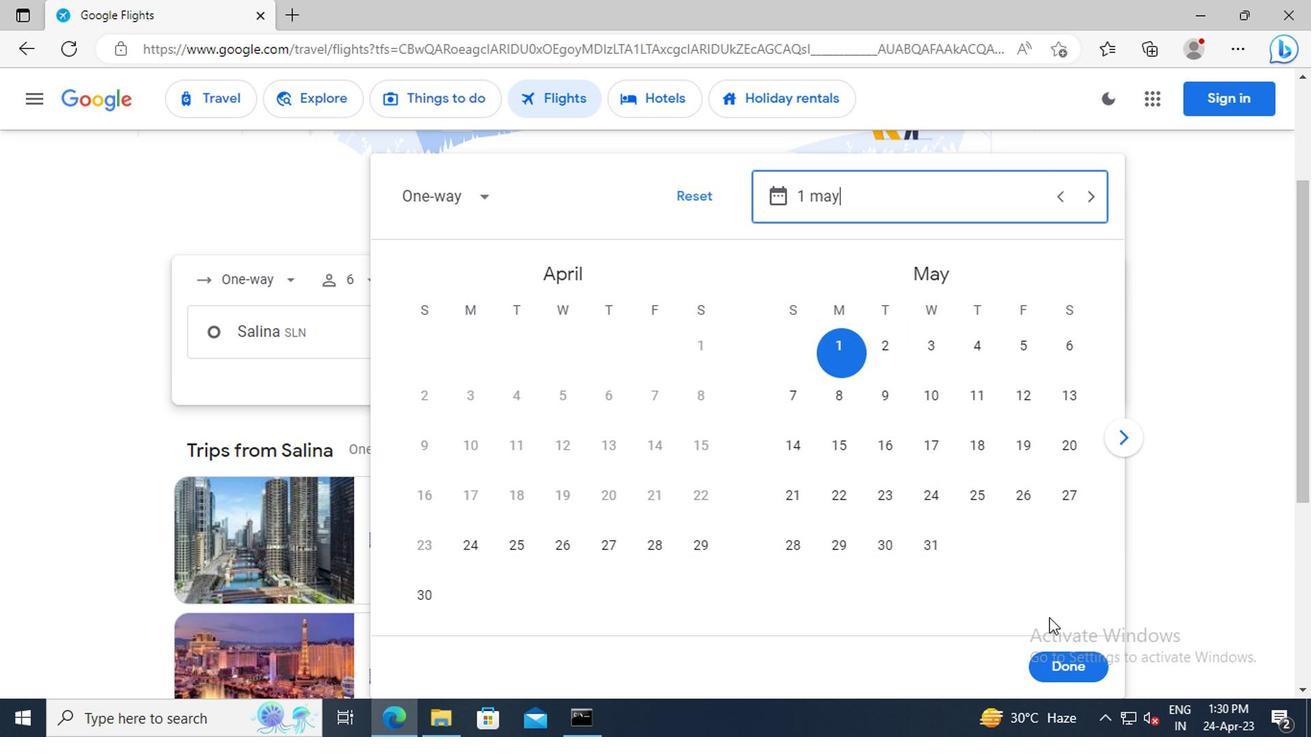 
Action: Mouse pressed left at (1056, 660)
Screenshot: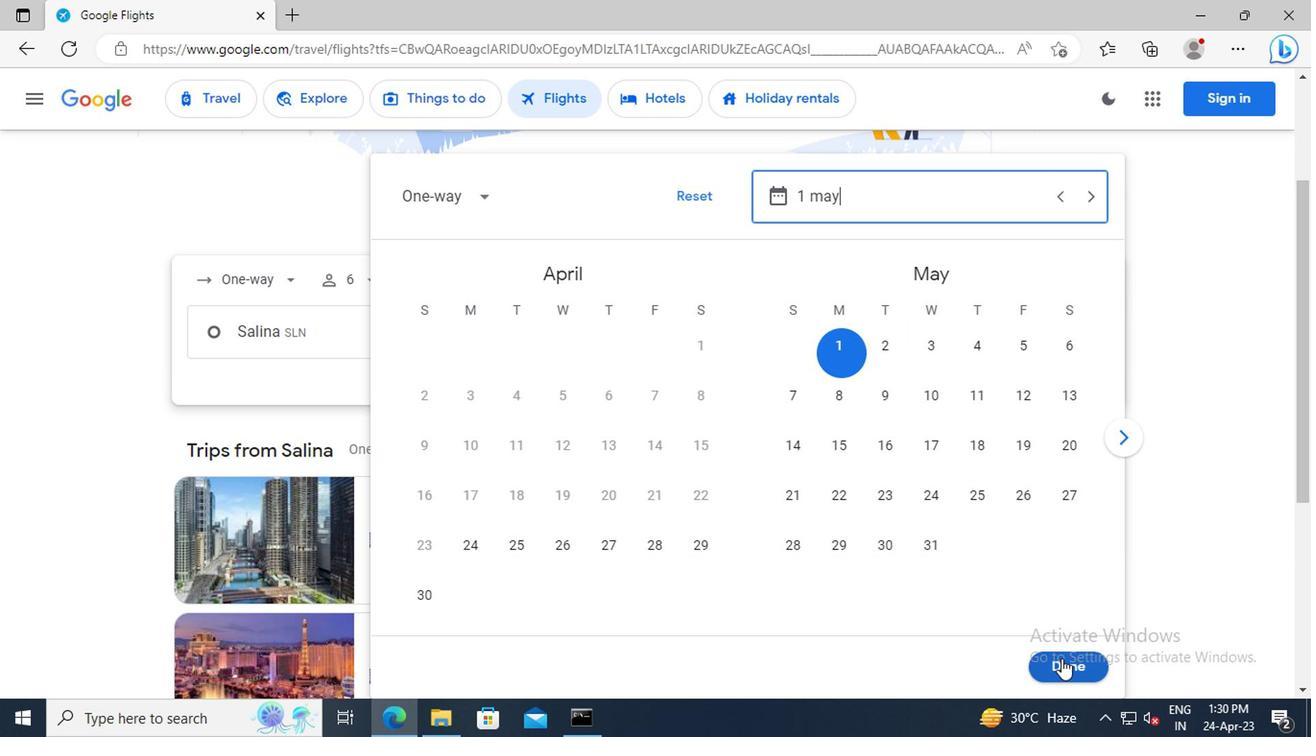 
Action: Mouse moved to (658, 408)
Screenshot: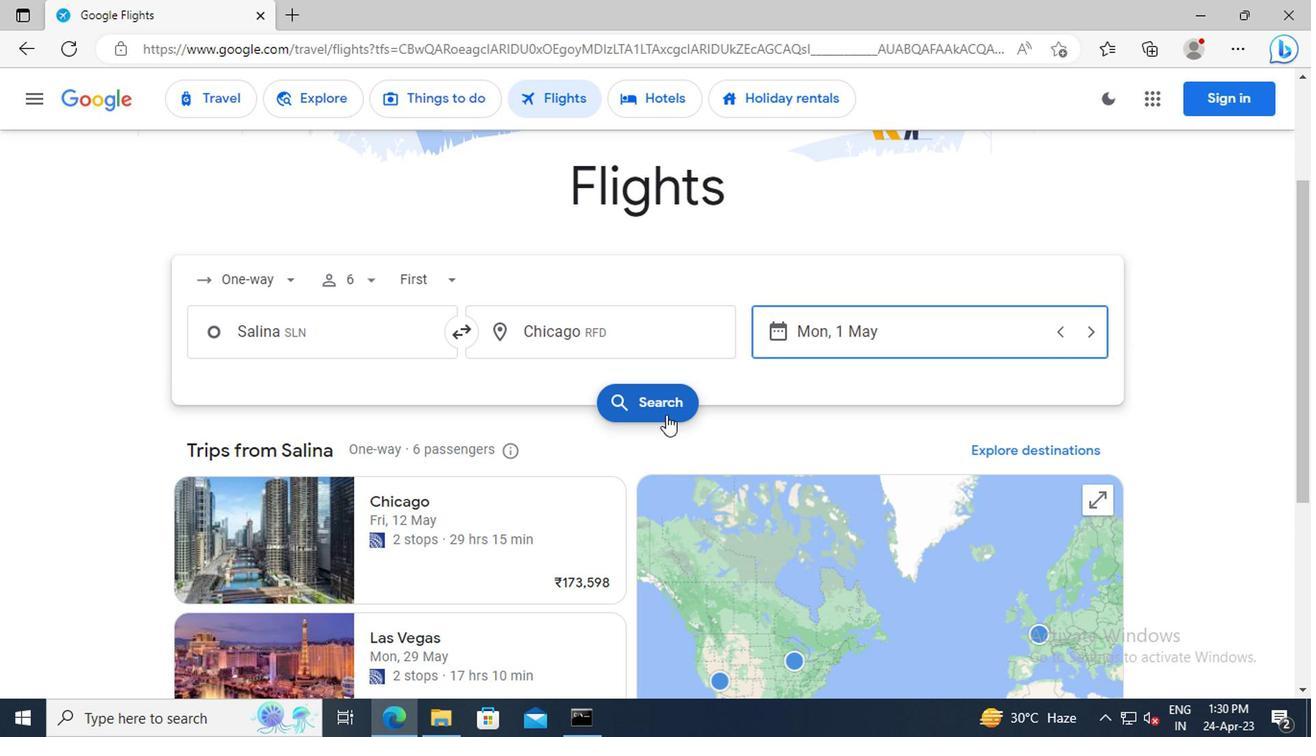 
Action: Mouse pressed left at (658, 408)
Screenshot: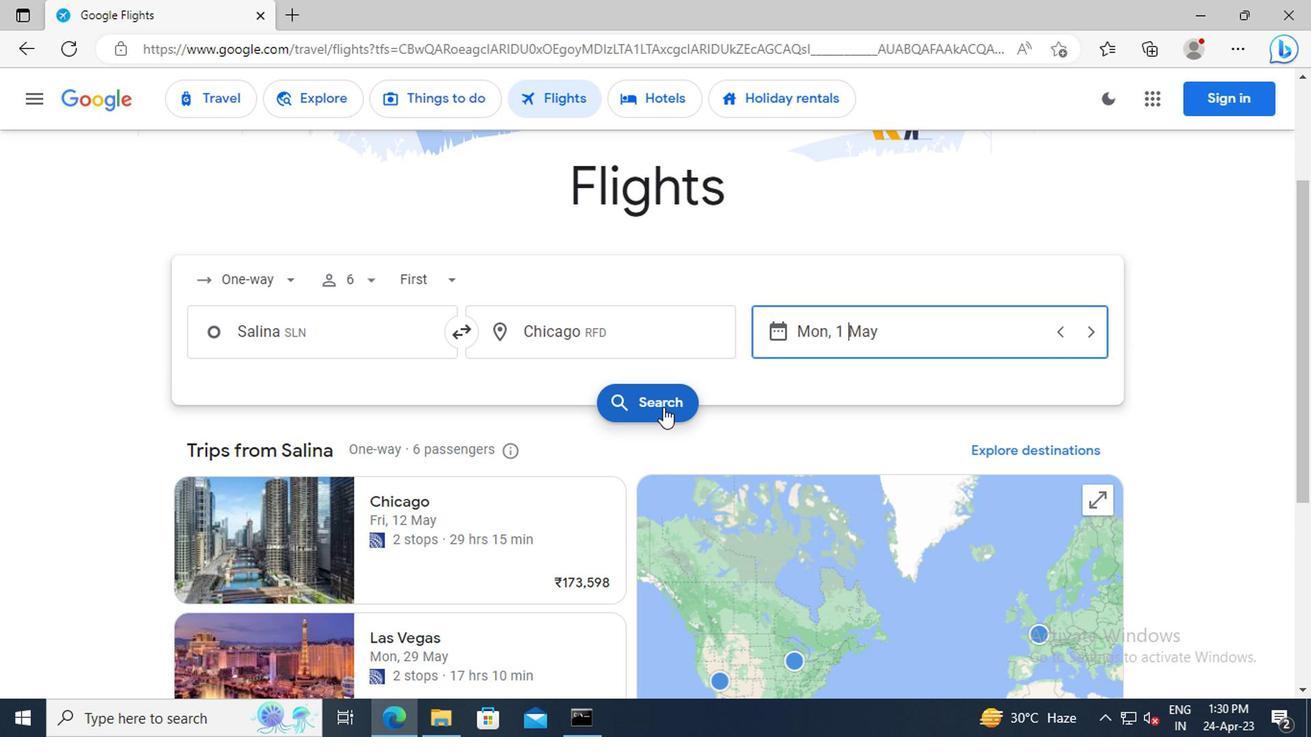 
Action: Mouse moved to (226, 278)
Screenshot: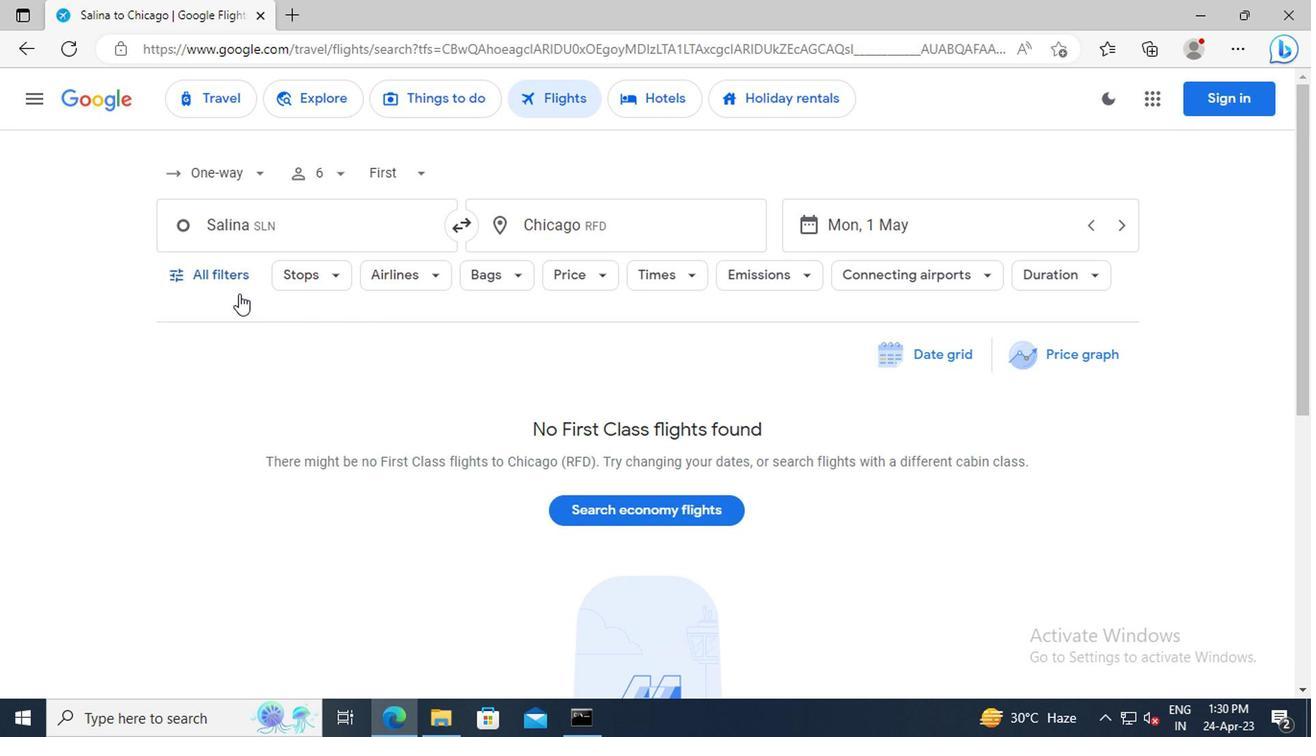 
Action: Mouse pressed left at (226, 278)
Screenshot: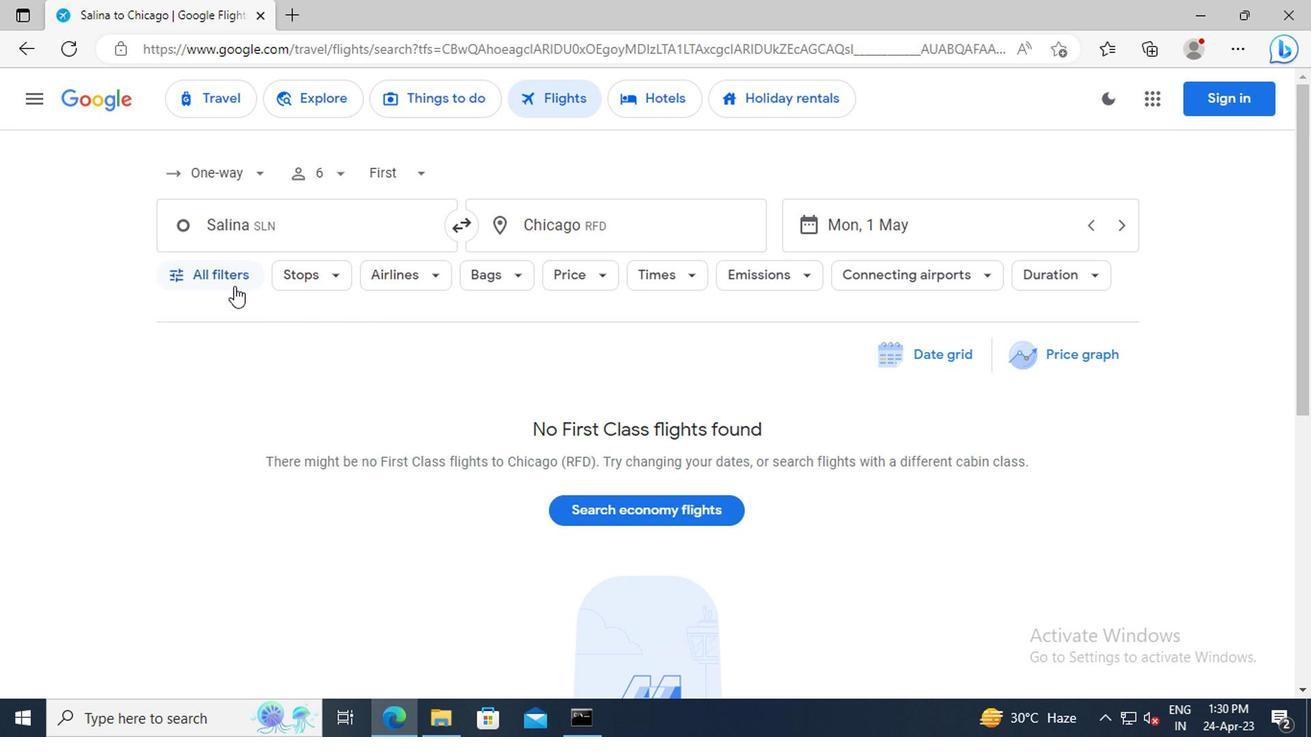 
Action: Mouse moved to (369, 394)
Screenshot: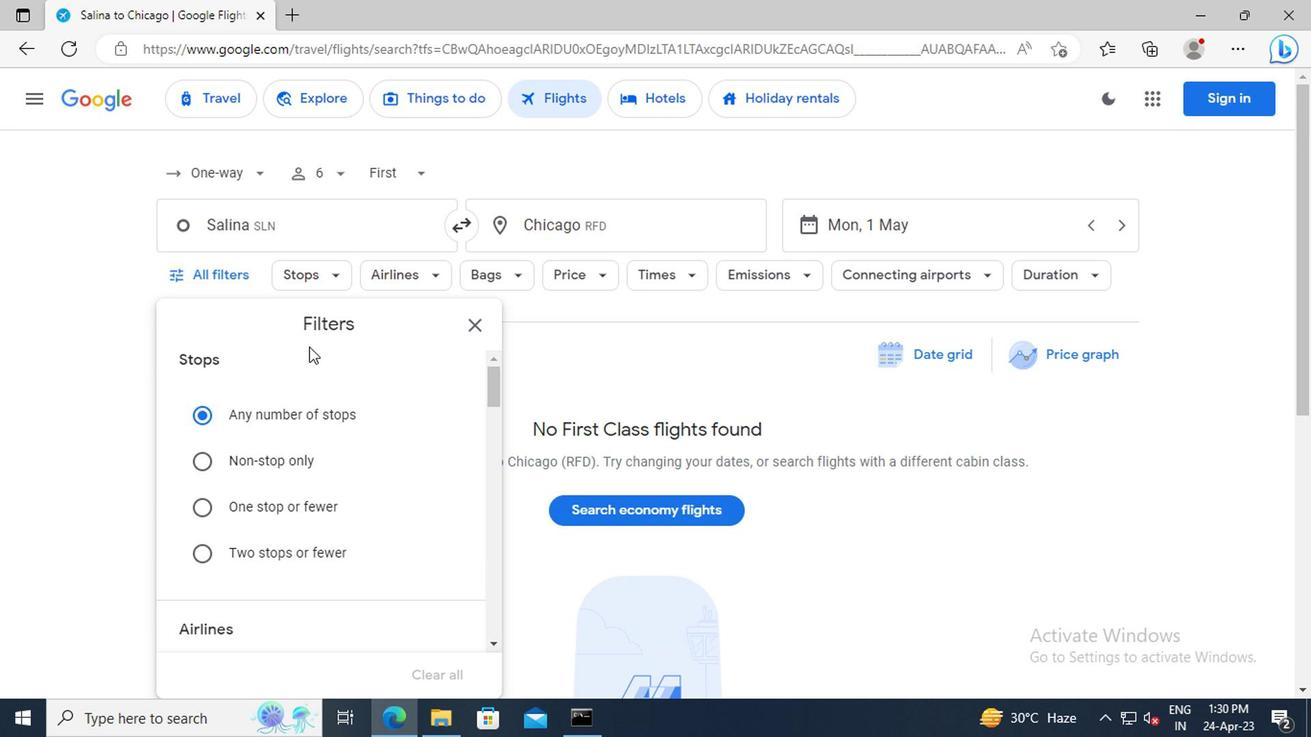 
Action: Mouse scrolled (369, 392) with delta (0, -1)
Screenshot: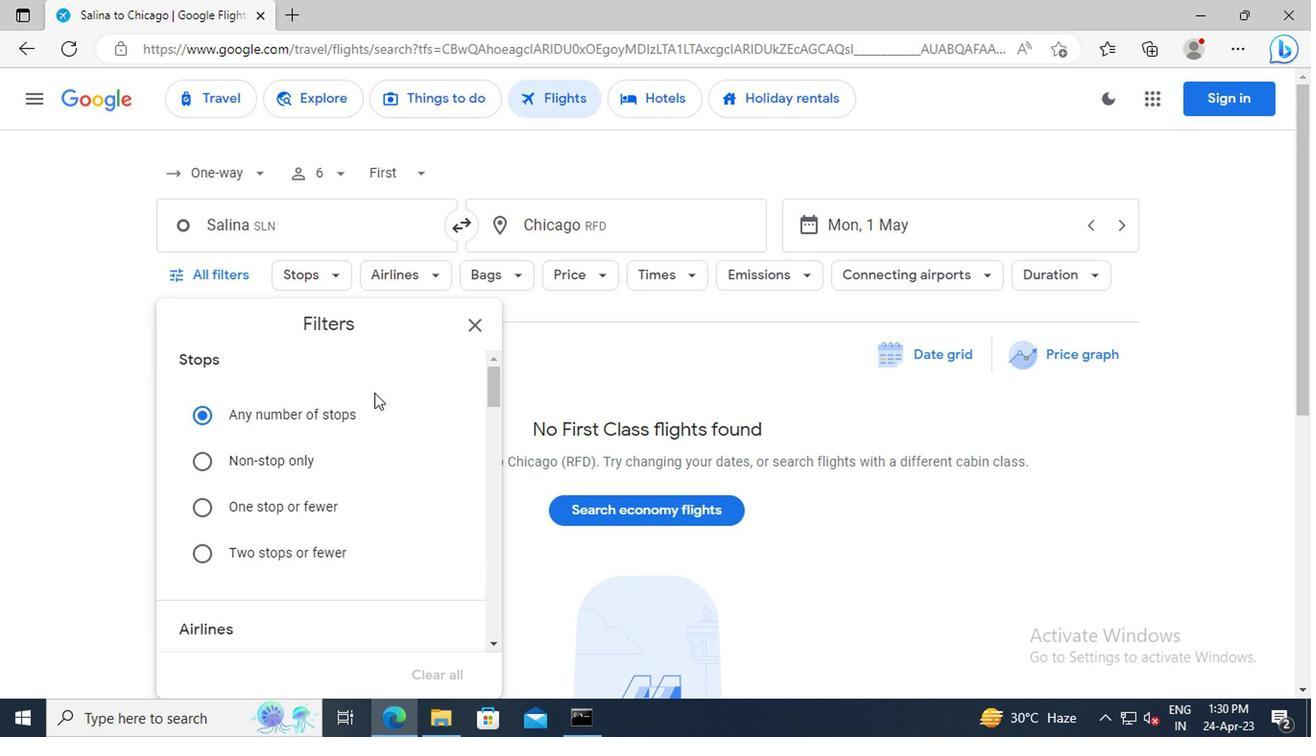 
Action: Mouse scrolled (369, 392) with delta (0, -1)
Screenshot: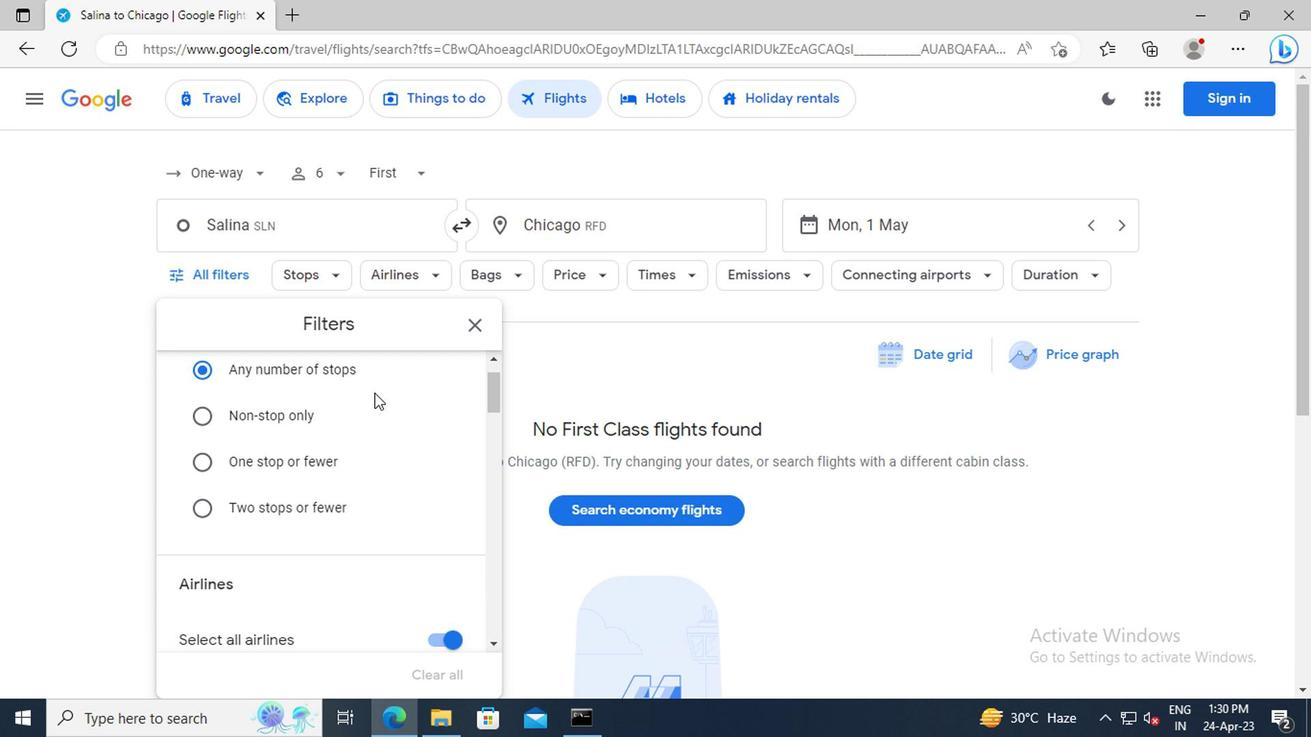 
Action: Mouse scrolled (369, 392) with delta (0, -1)
Screenshot: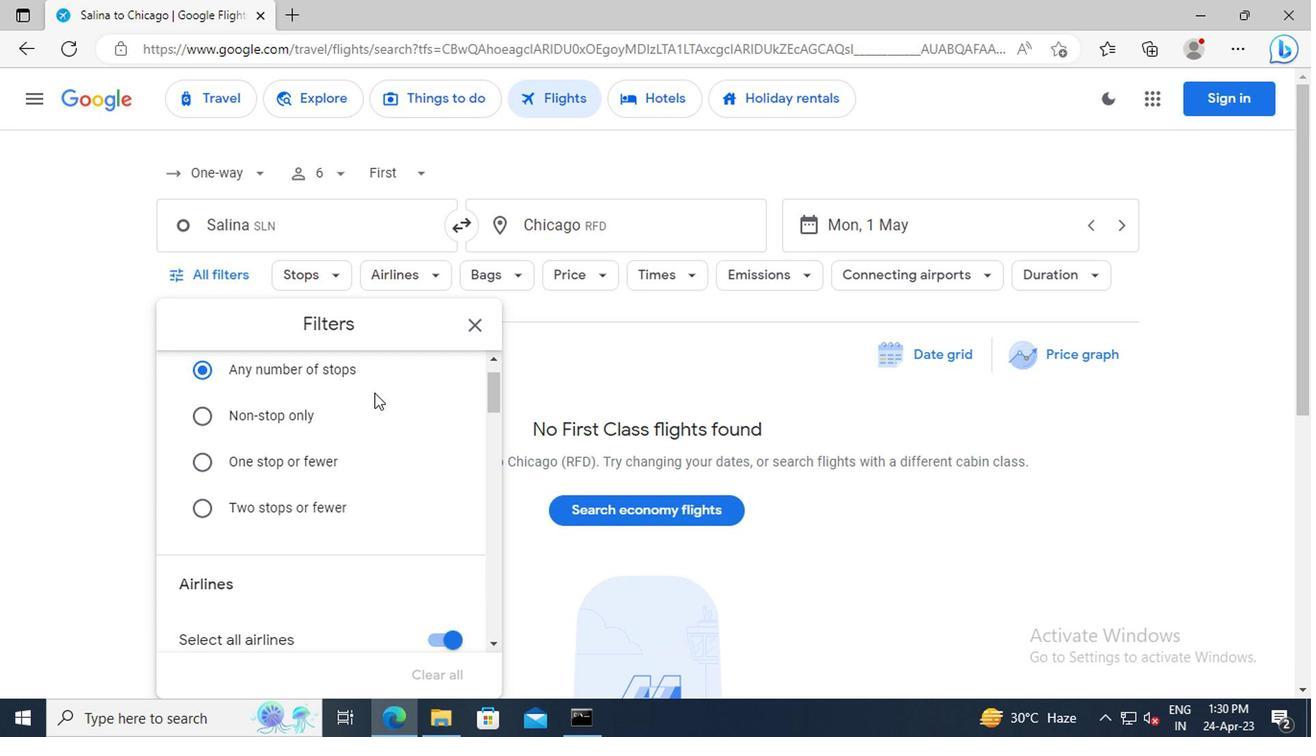 
Action: Mouse scrolled (369, 392) with delta (0, -1)
Screenshot: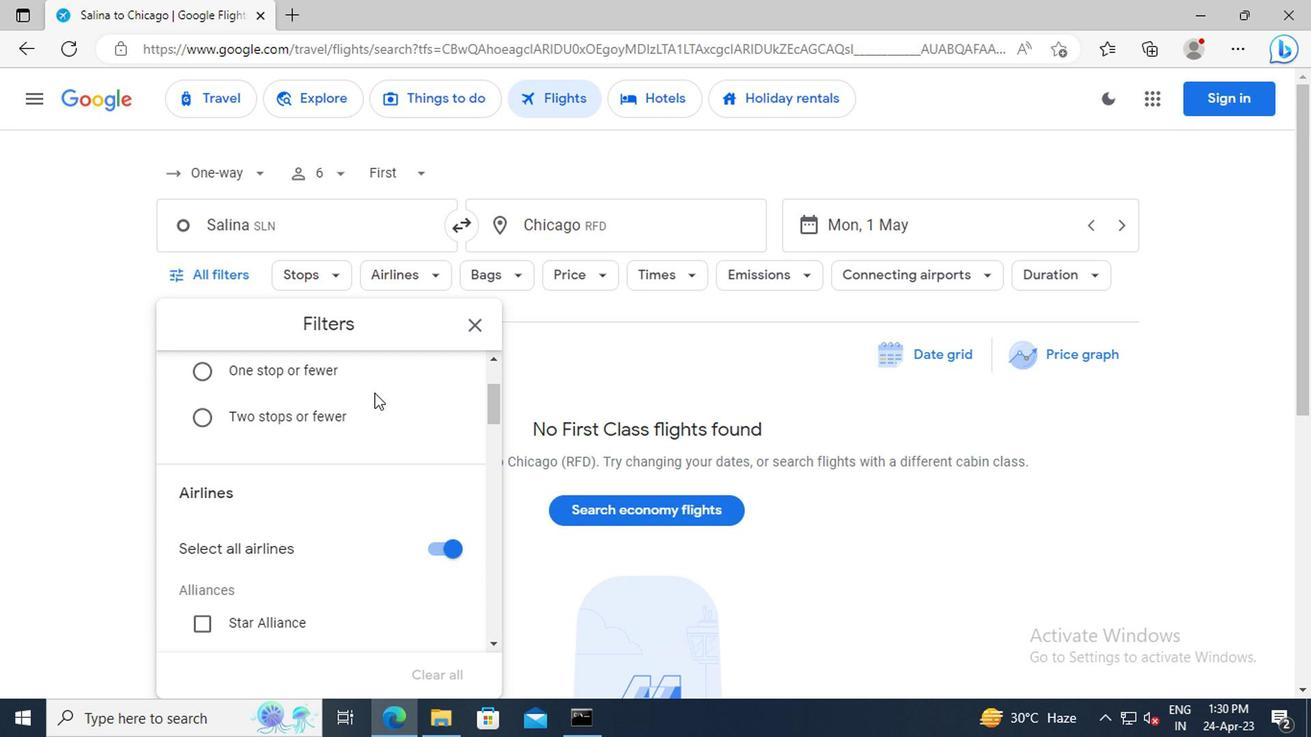 
Action: Mouse scrolled (369, 392) with delta (0, -1)
Screenshot: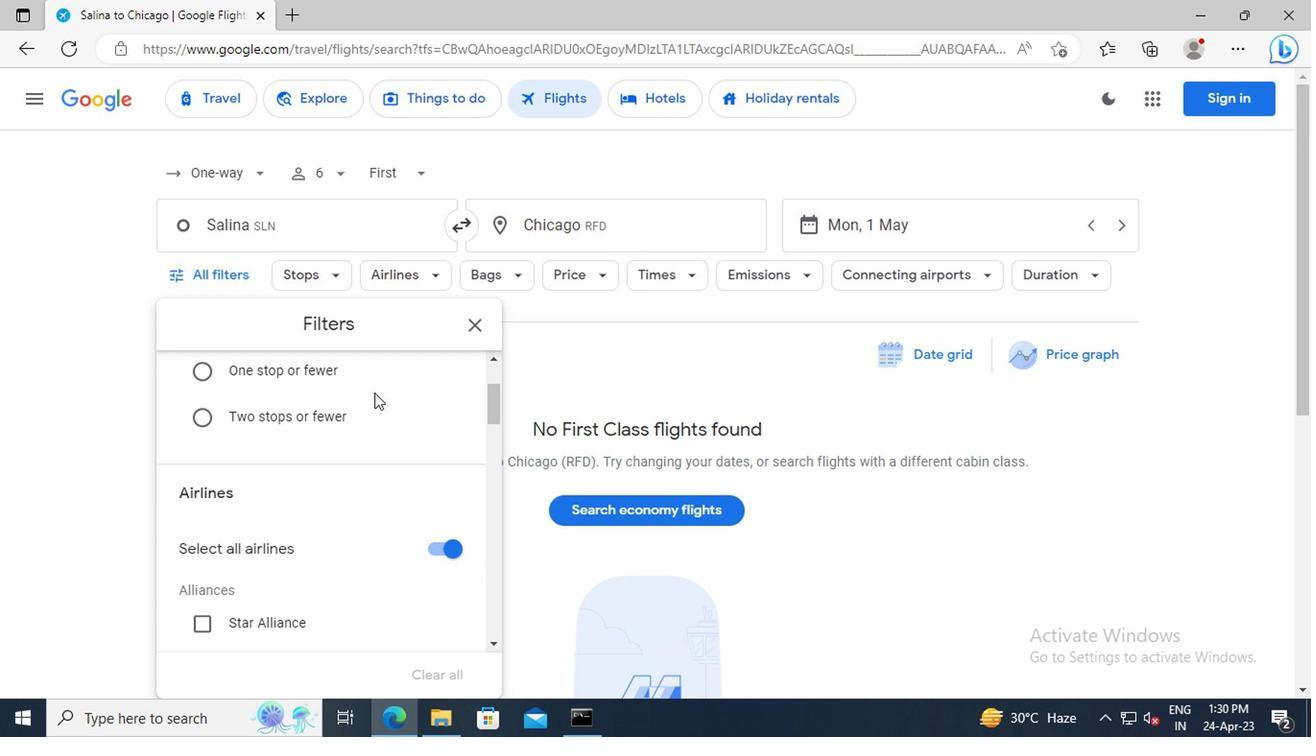 
Action: Mouse moved to (428, 458)
Screenshot: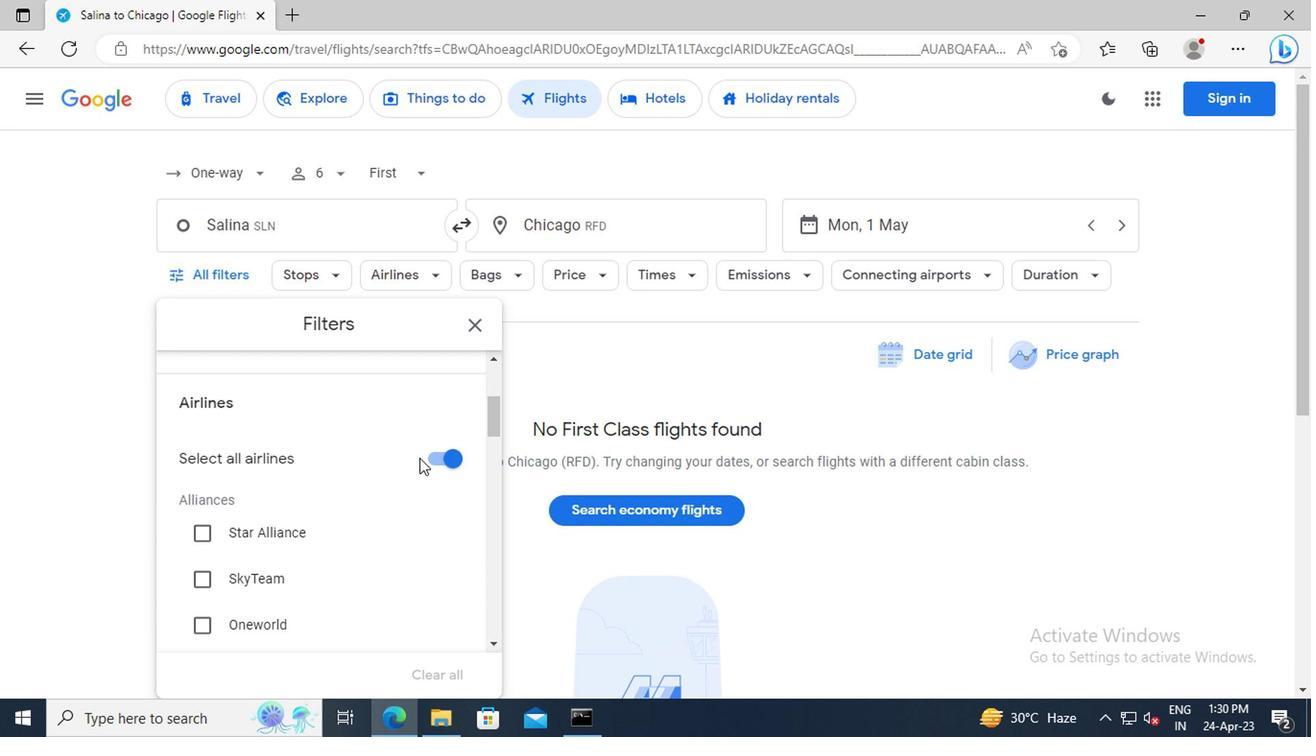 
Action: Mouse pressed left at (428, 458)
Screenshot: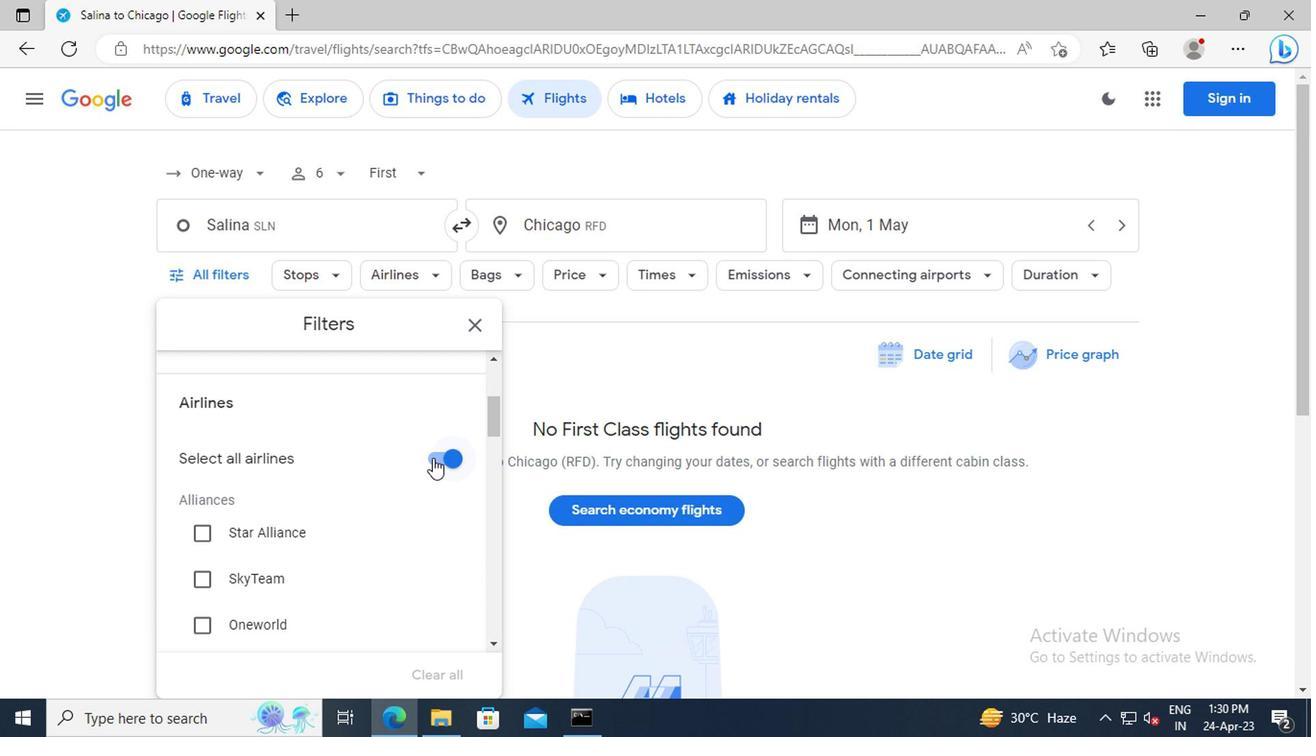 
Action: Mouse moved to (395, 449)
Screenshot: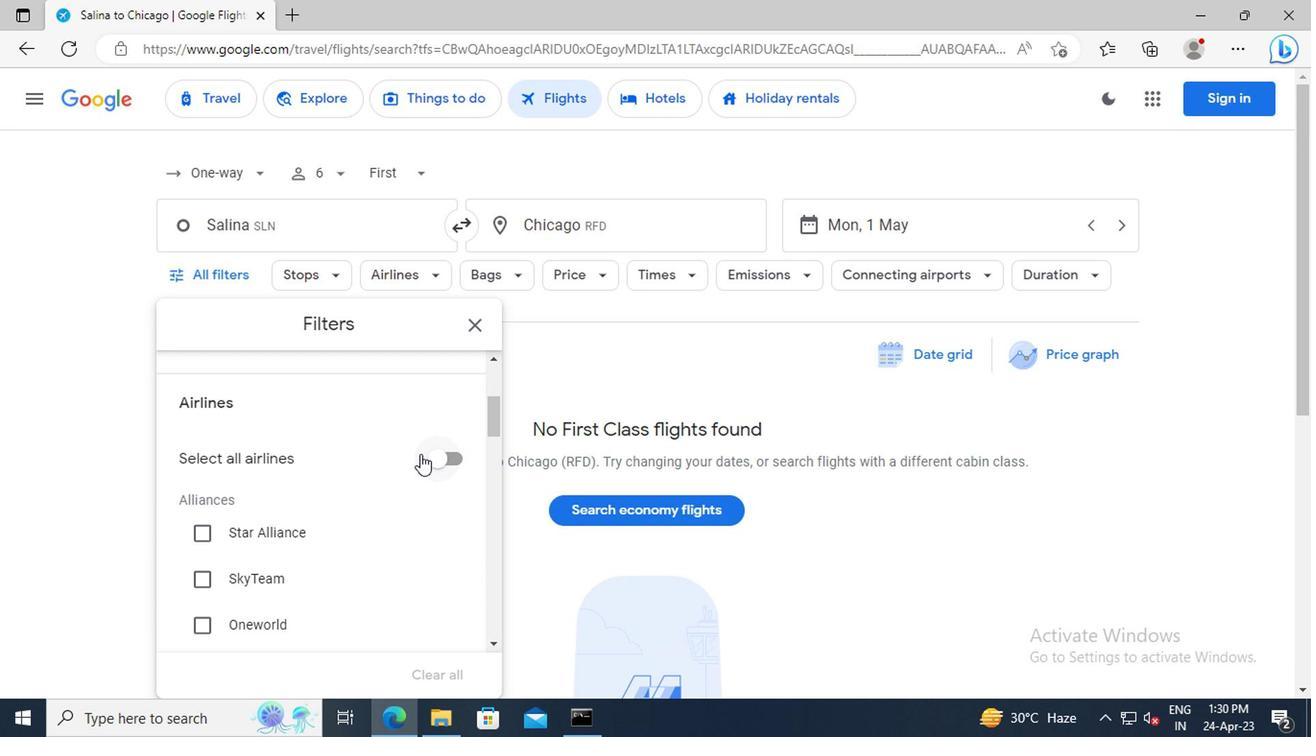 
Action: Mouse scrolled (395, 448) with delta (0, 0)
Screenshot: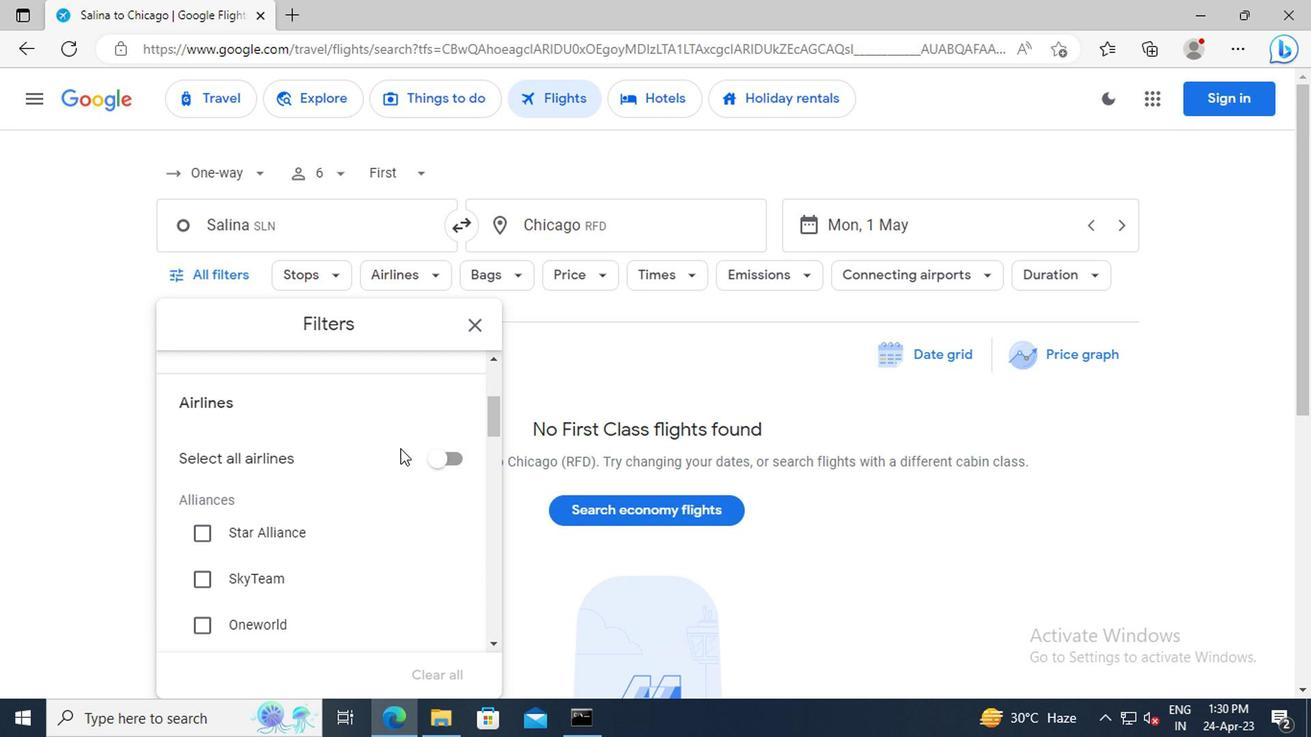 
Action: Mouse scrolled (395, 448) with delta (0, 0)
Screenshot: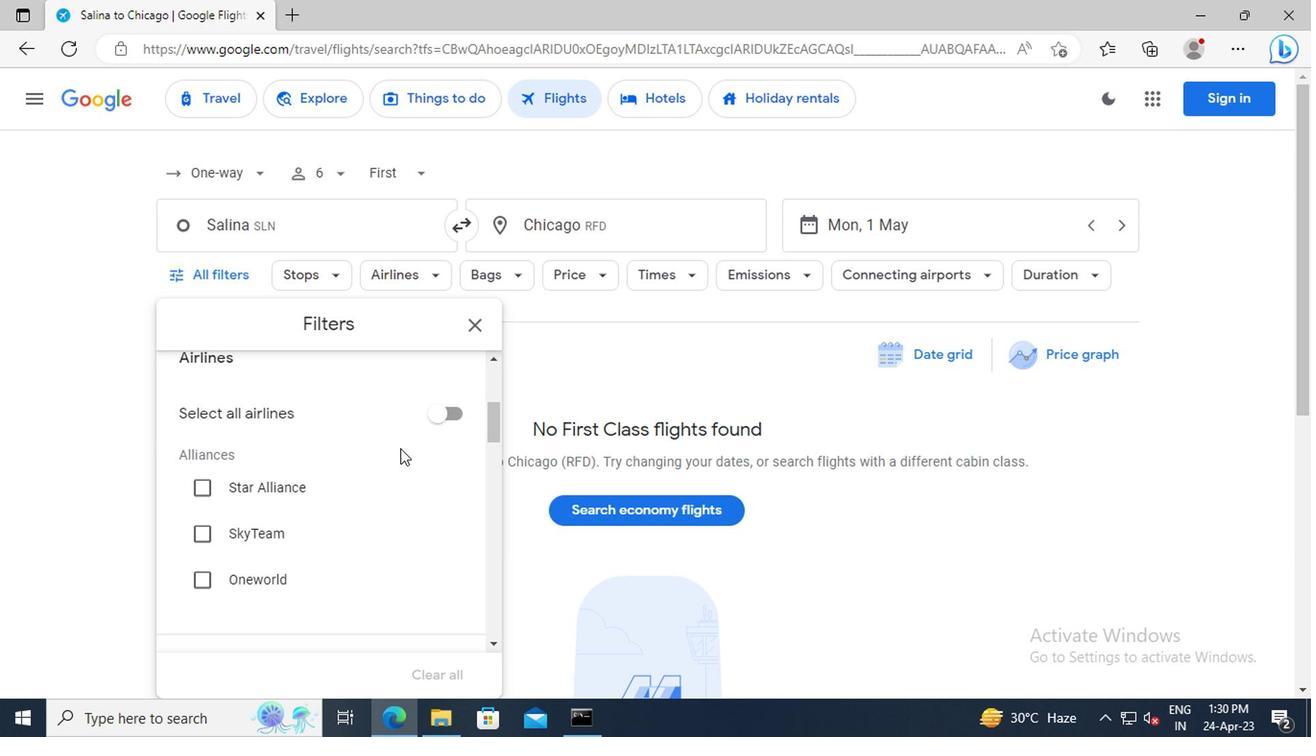 
Action: Mouse scrolled (395, 448) with delta (0, 0)
Screenshot: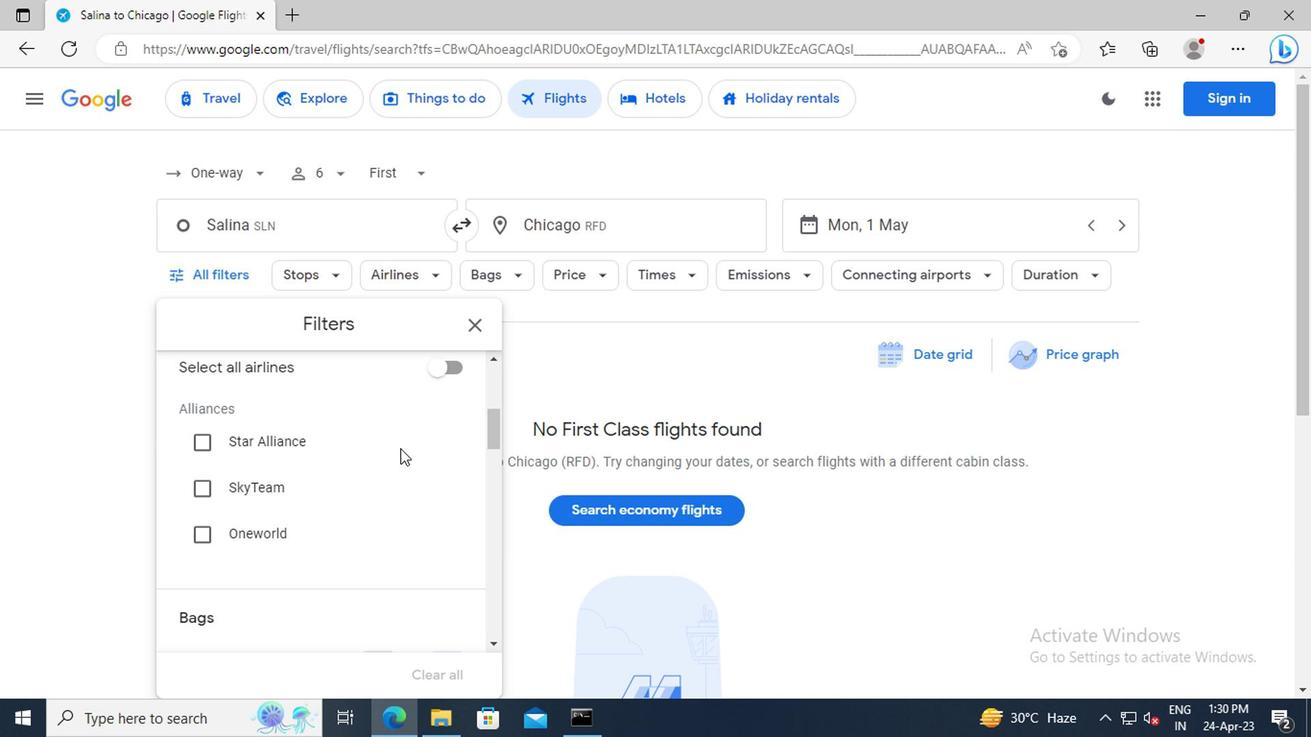 
Action: Mouse scrolled (395, 448) with delta (0, 0)
Screenshot: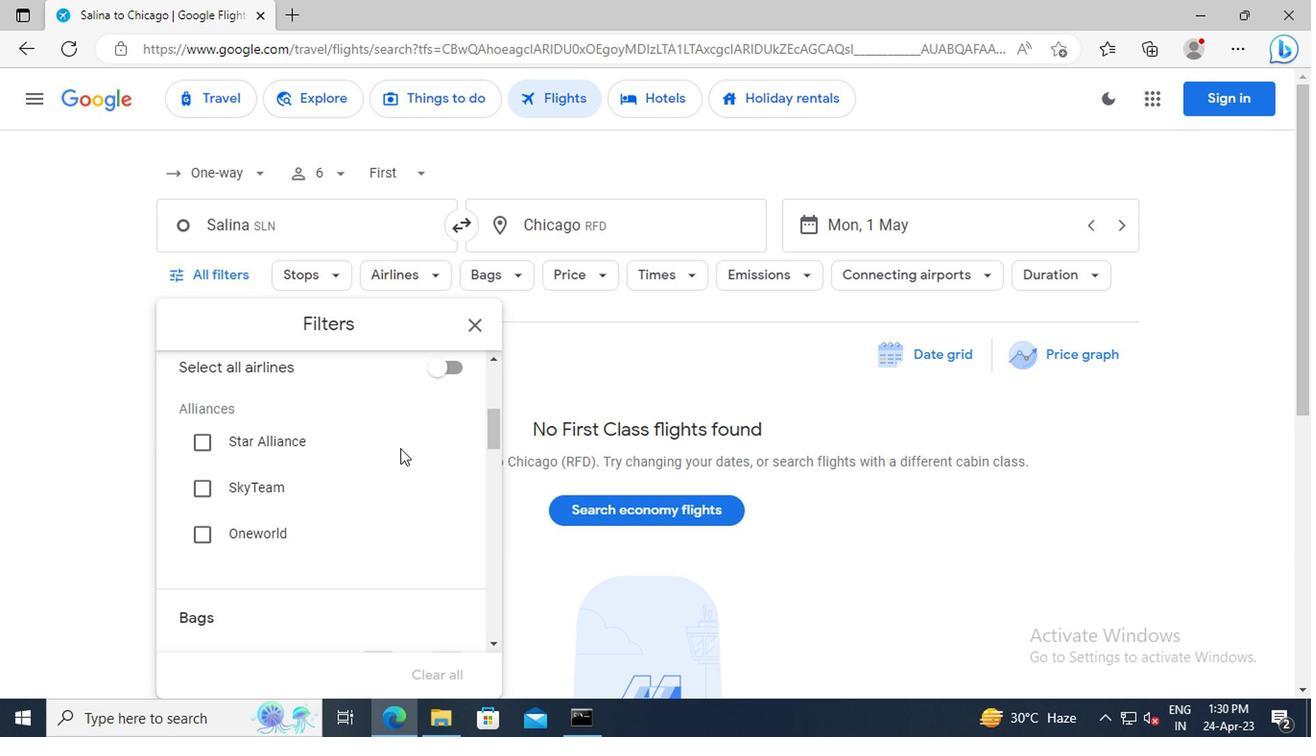 
Action: Mouse scrolled (395, 448) with delta (0, 0)
Screenshot: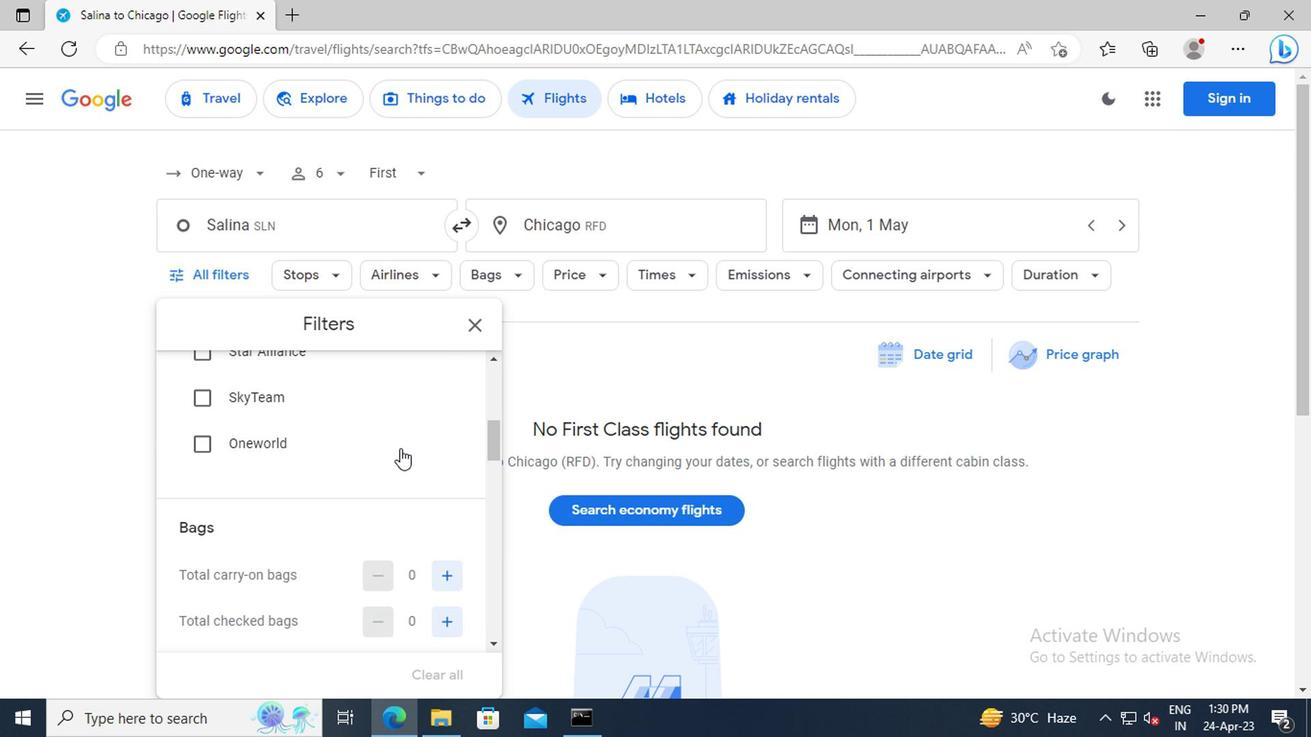 
Action: Mouse moved to (434, 521)
Screenshot: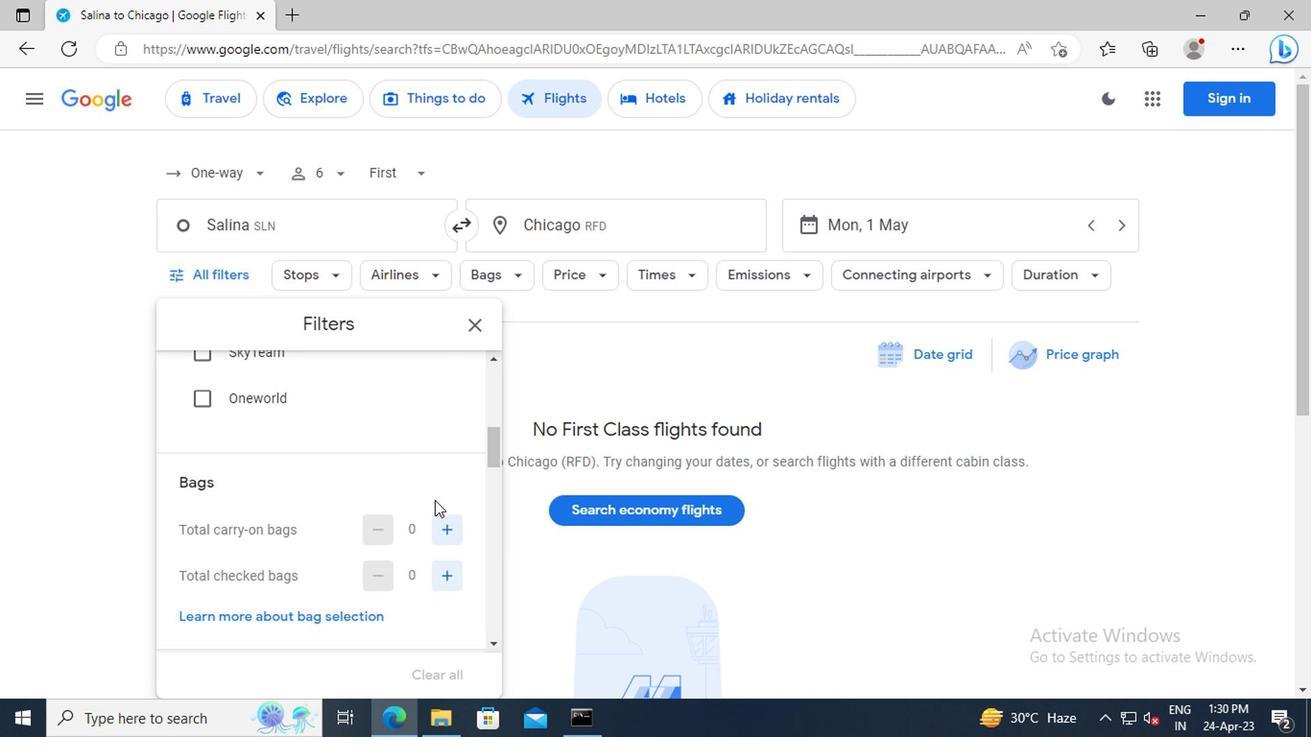 
Action: Mouse pressed left at (434, 521)
Screenshot: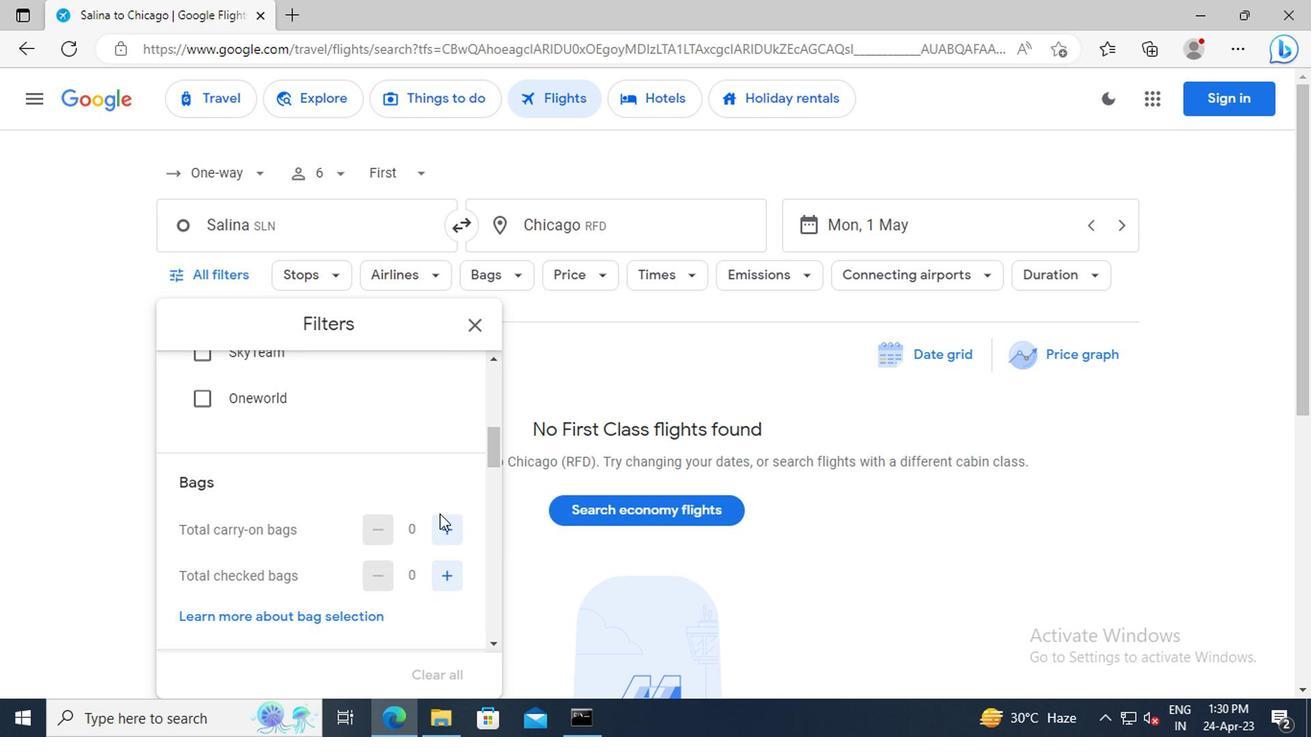 
Action: Mouse pressed left at (434, 521)
Screenshot: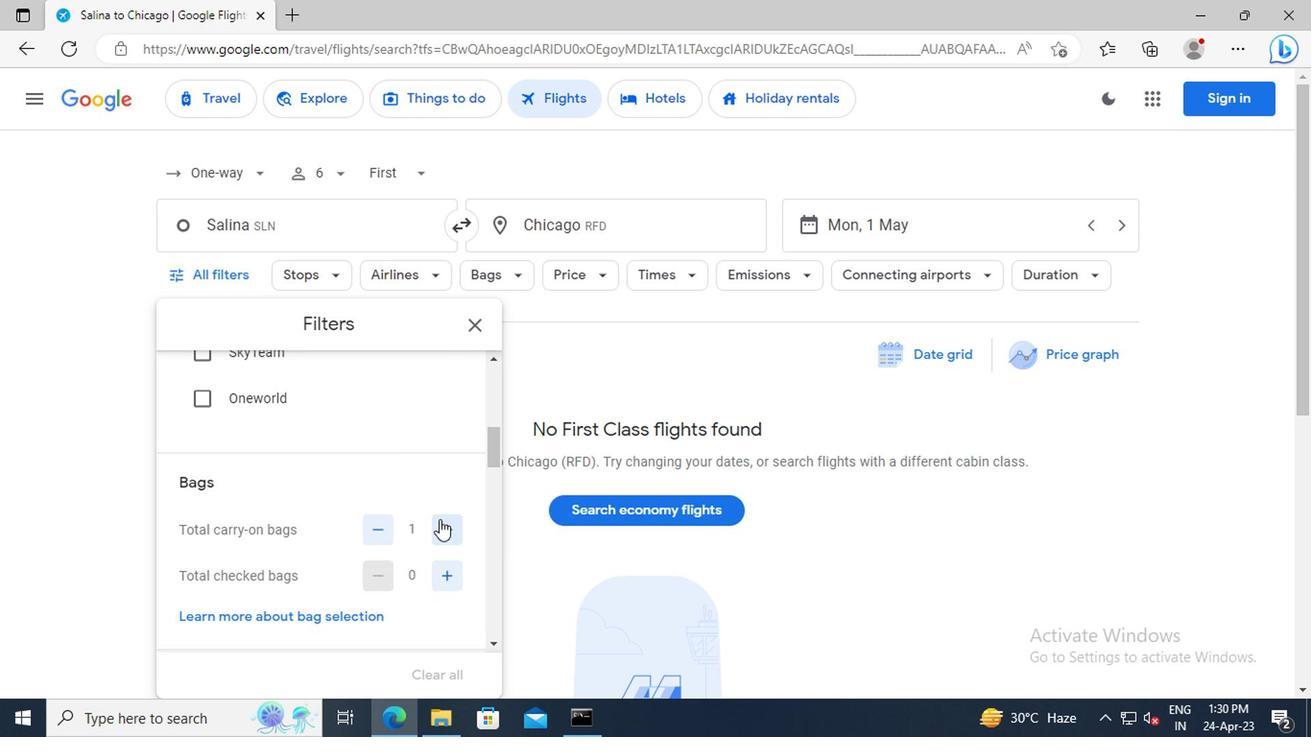 
Action: Mouse moved to (411, 473)
Screenshot: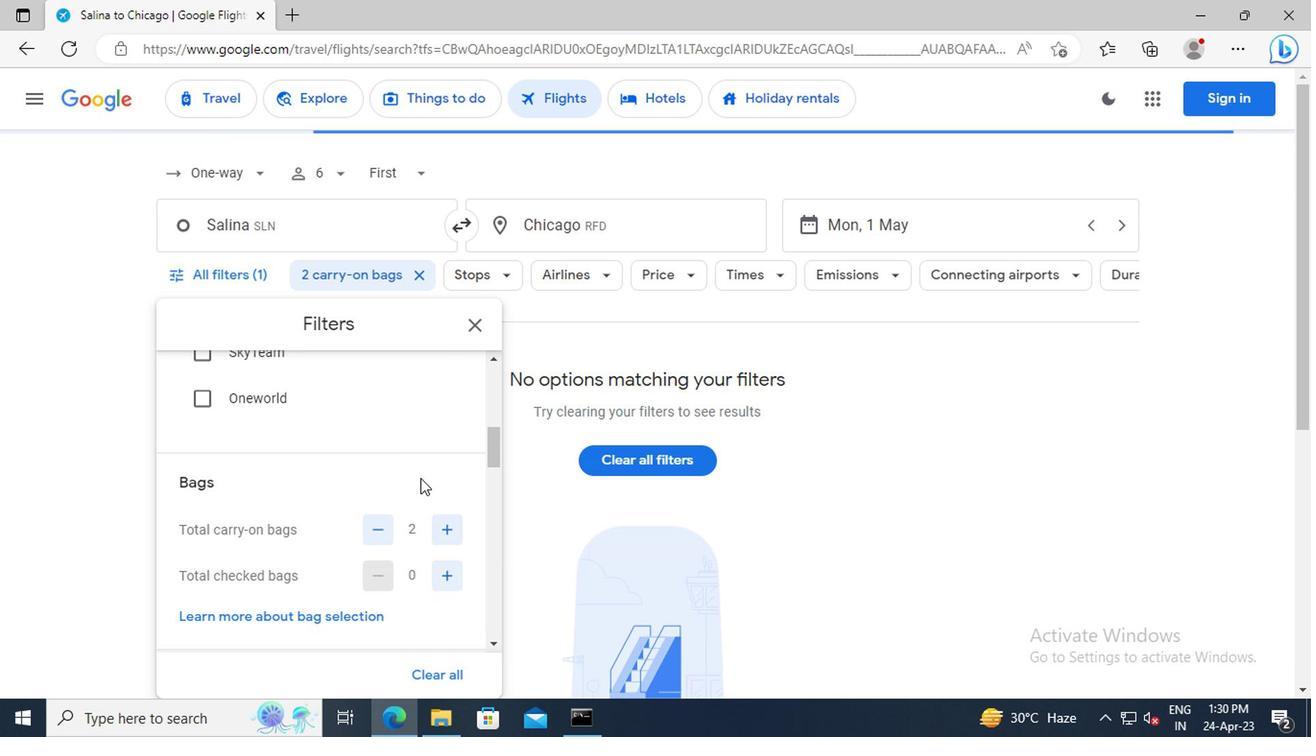 
Action: Mouse scrolled (411, 472) with delta (0, -1)
Screenshot: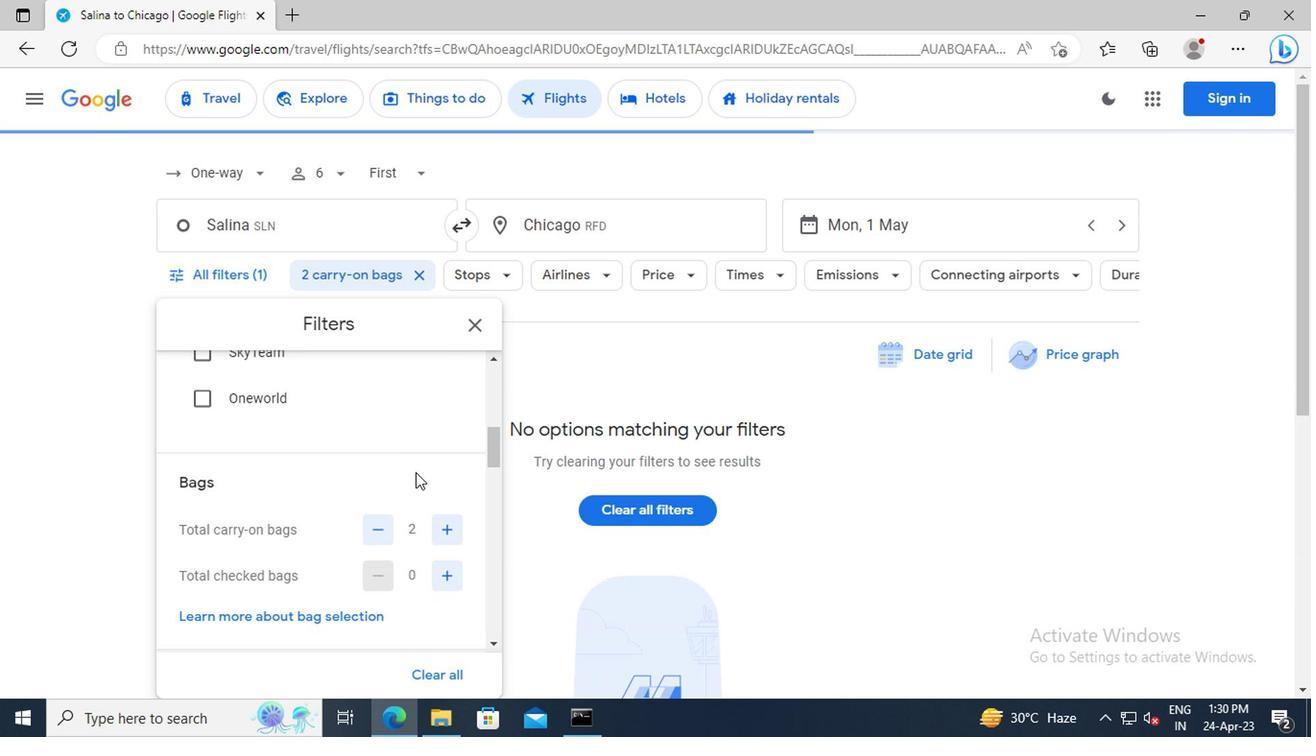 
Action: Mouse scrolled (411, 472) with delta (0, -1)
Screenshot: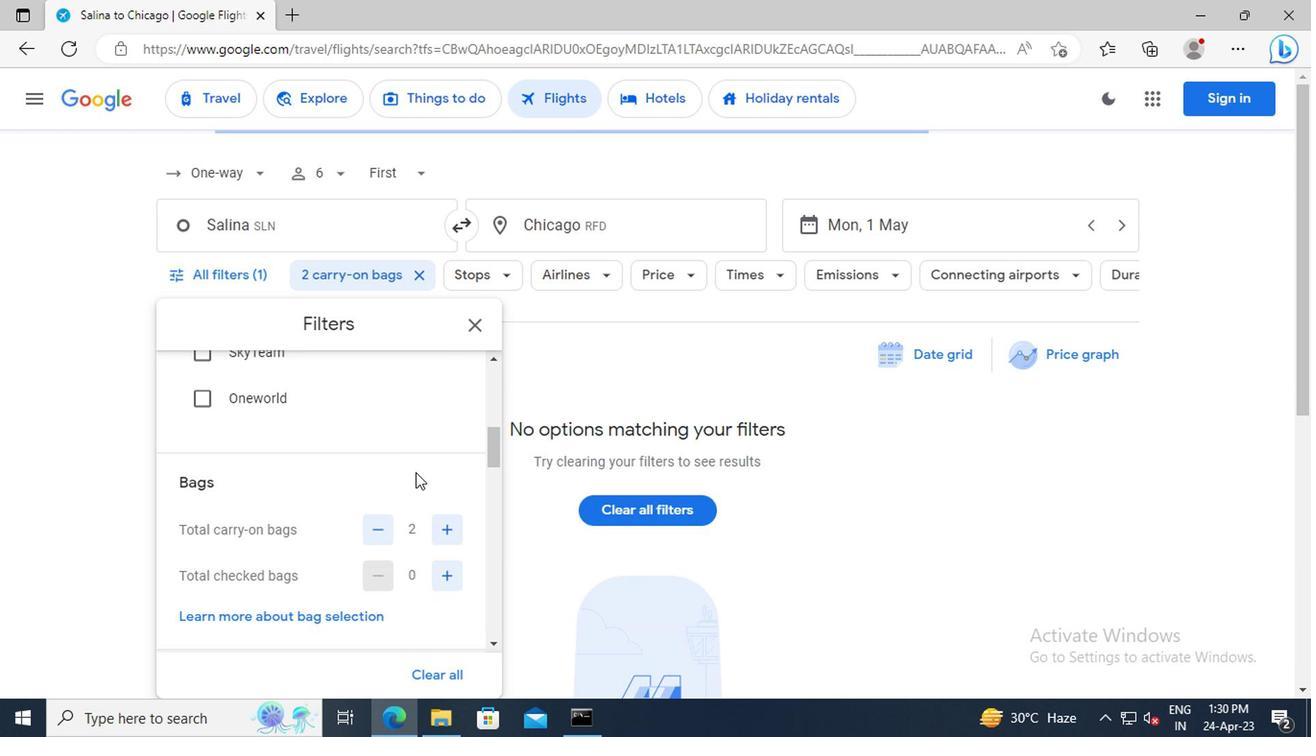 
Action: Mouse scrolled (411, 472) with delta (0, -1)
Screenshot: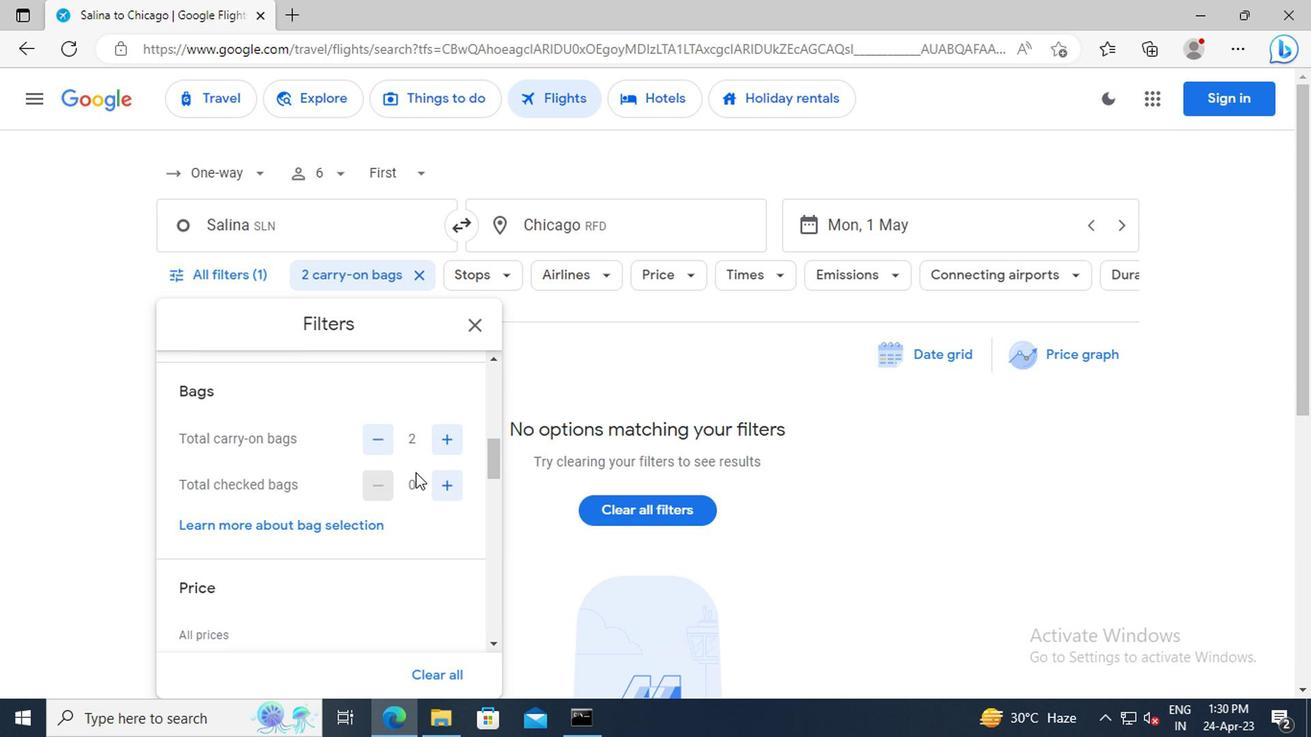 
Action: Mouse scrolled (411, 472) with delta (0, -1)
Screenshot: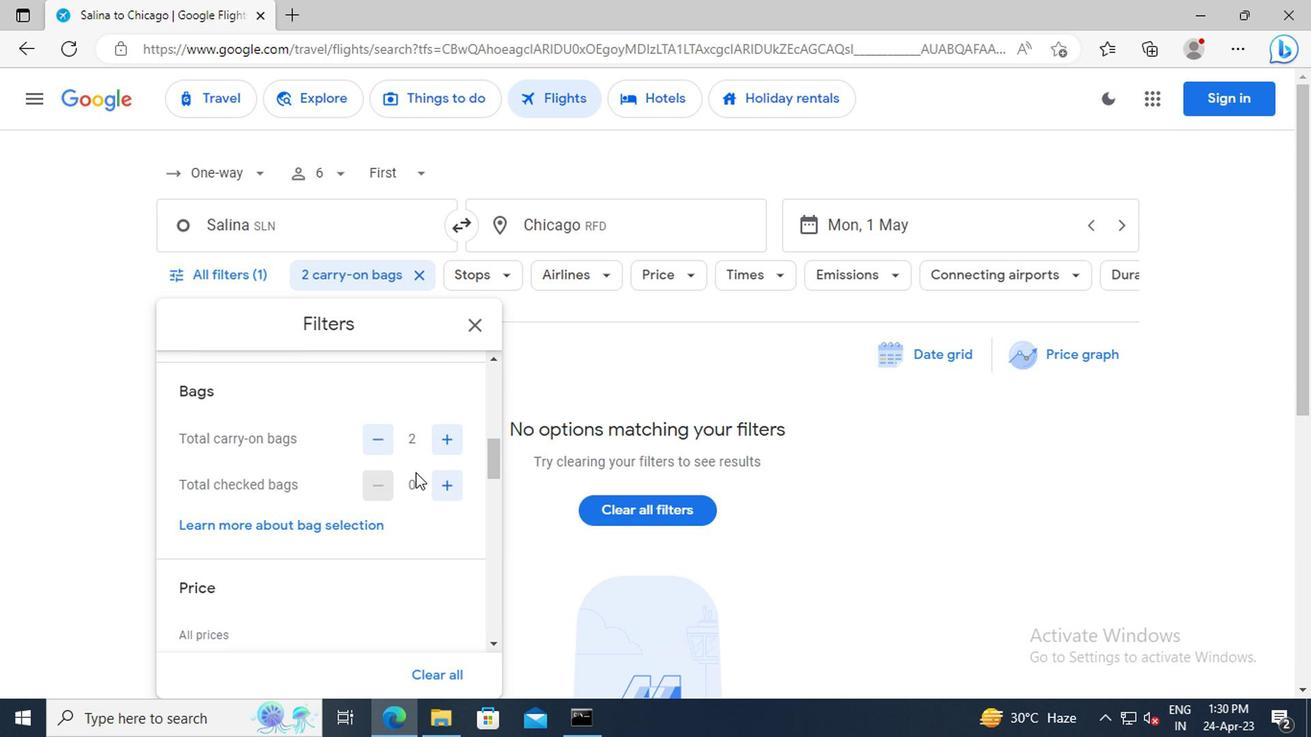 
Action: Mouse scrolled (411, 472) with delta (0, -1)
Screenshot: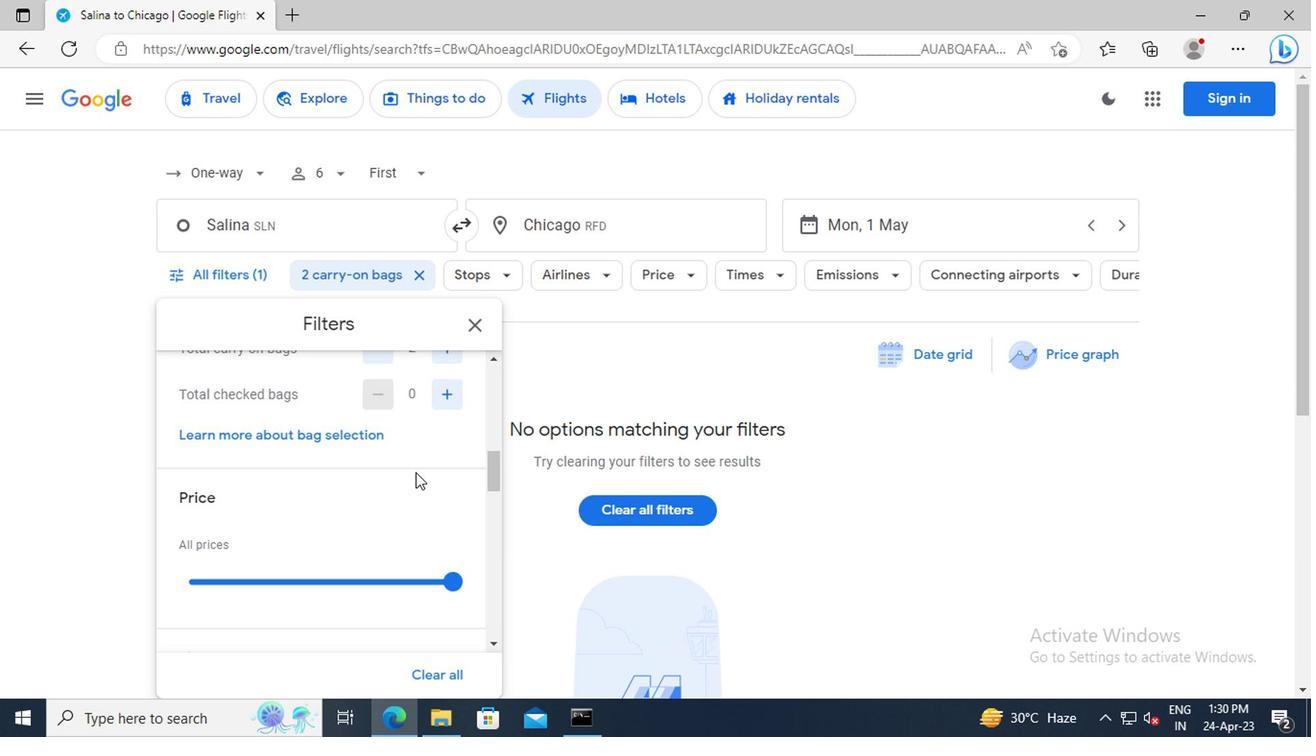 
Action: Mouse scrolled (411, 472) with delta (0, -1)
Screenshot: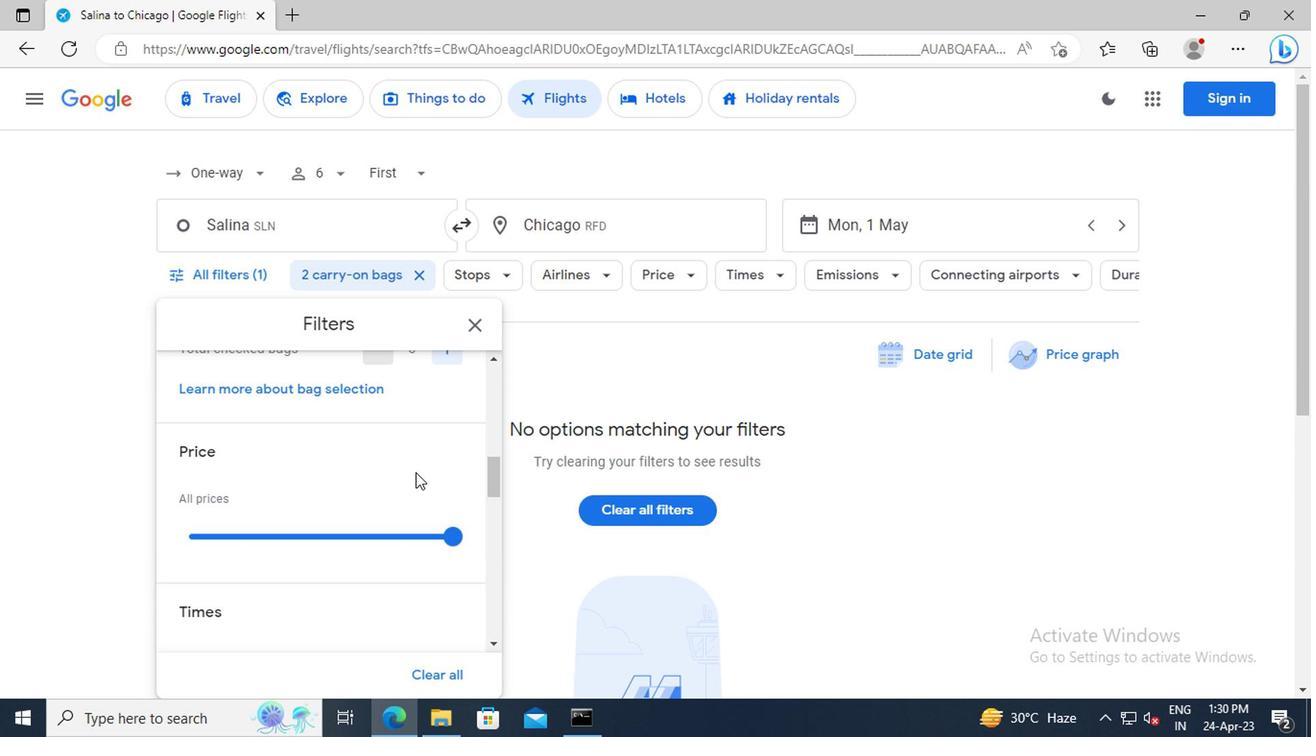 
Action: Mouse scrolled (411, 472) with delta (0, -1)
Screenshot: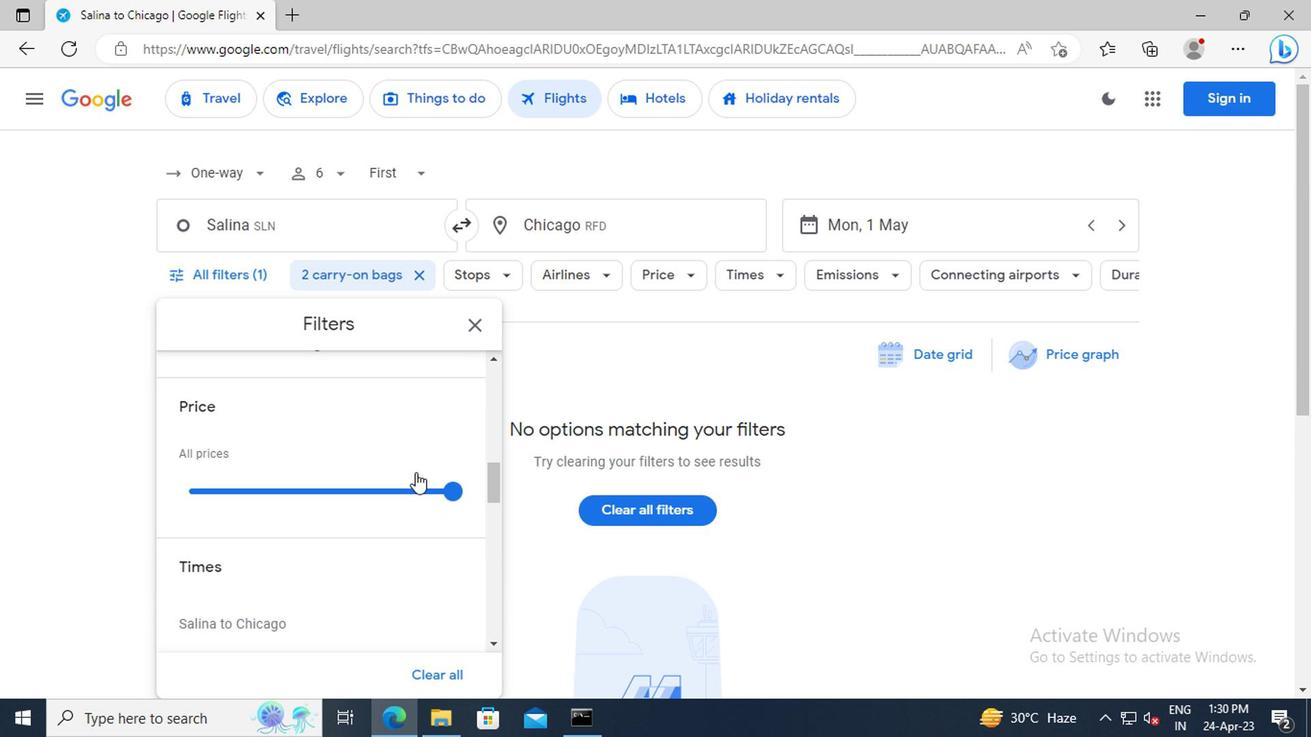 
Action: Mouse scrolled (411, 472) with delta (0, -1)
Screenshot: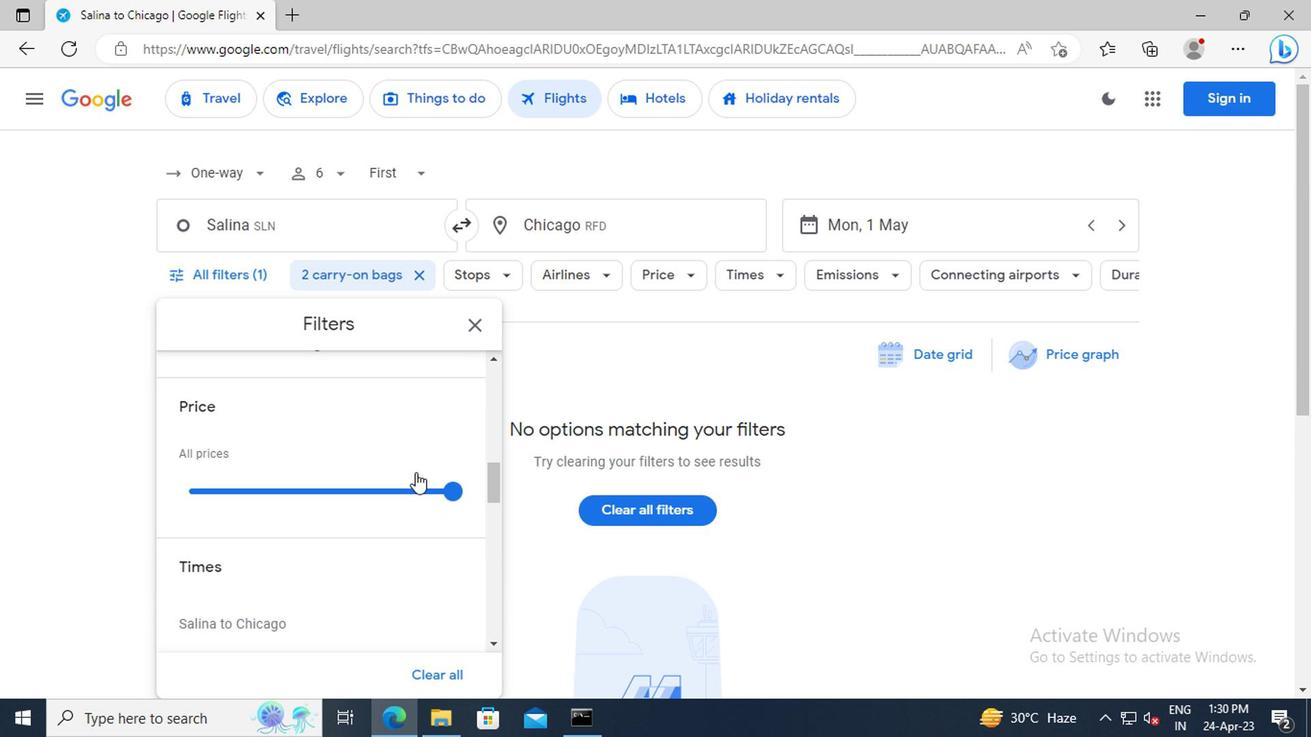 
Action: Mouse scrolled (411, 472) with delta (0, -1)
Screenshot: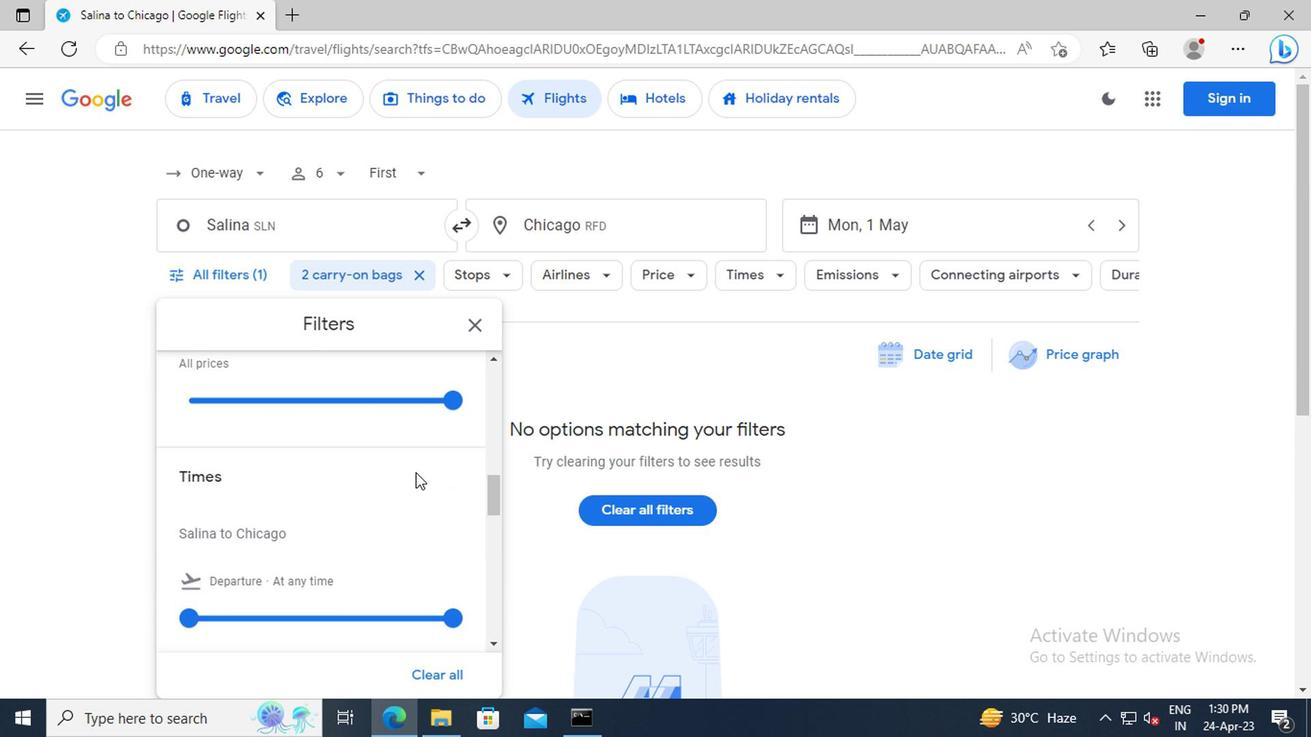 
Action: Mouse moved to (179, 569)
Screenshot: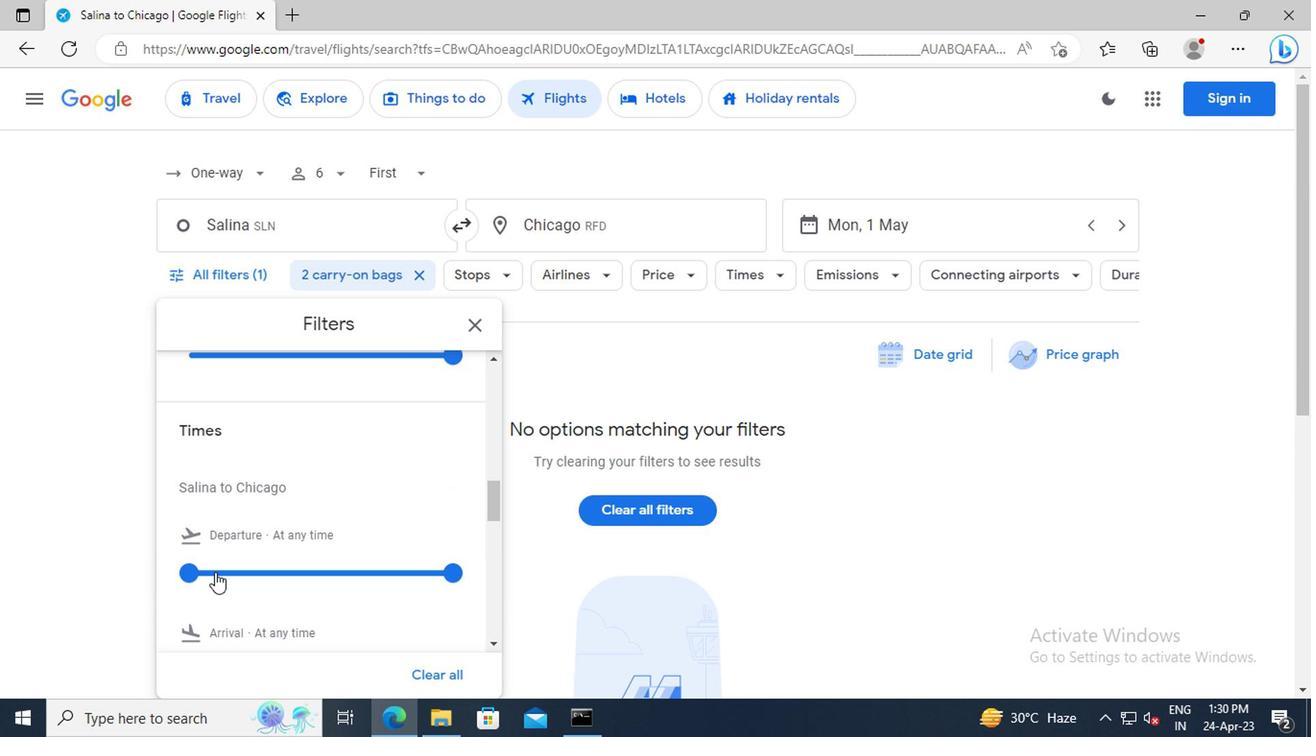 
Action: Mouse pressed left at (179, 569)
Screenshot: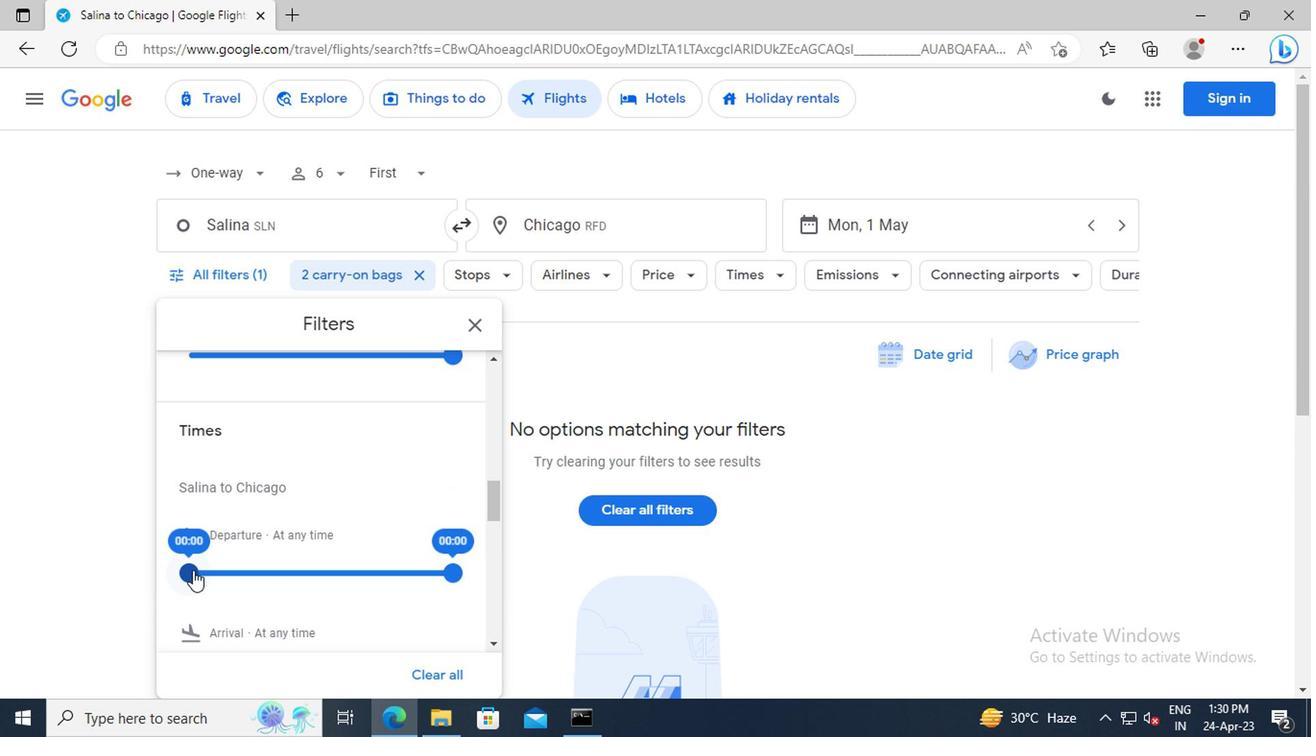 
Action: Mouse moved to (473, 328)
Screenshot: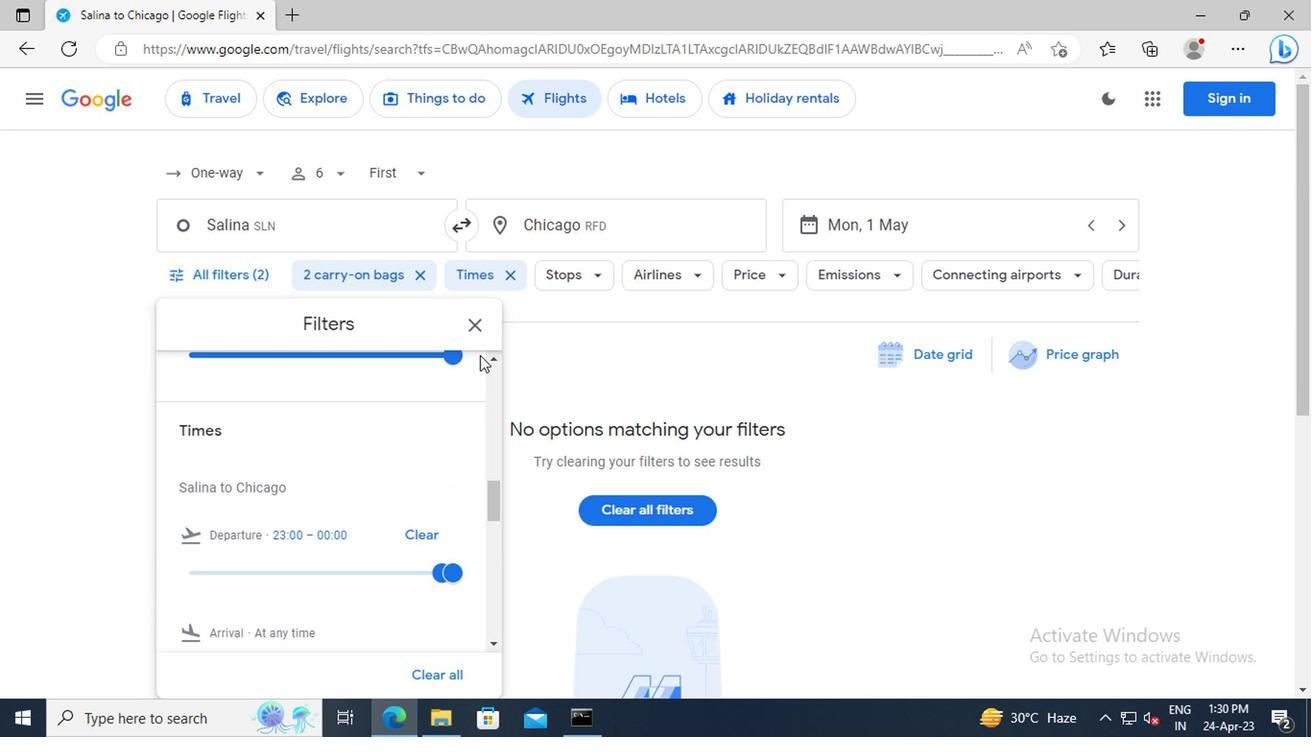 
Action: Mouse pressed left at (473, 328)
Screenshot: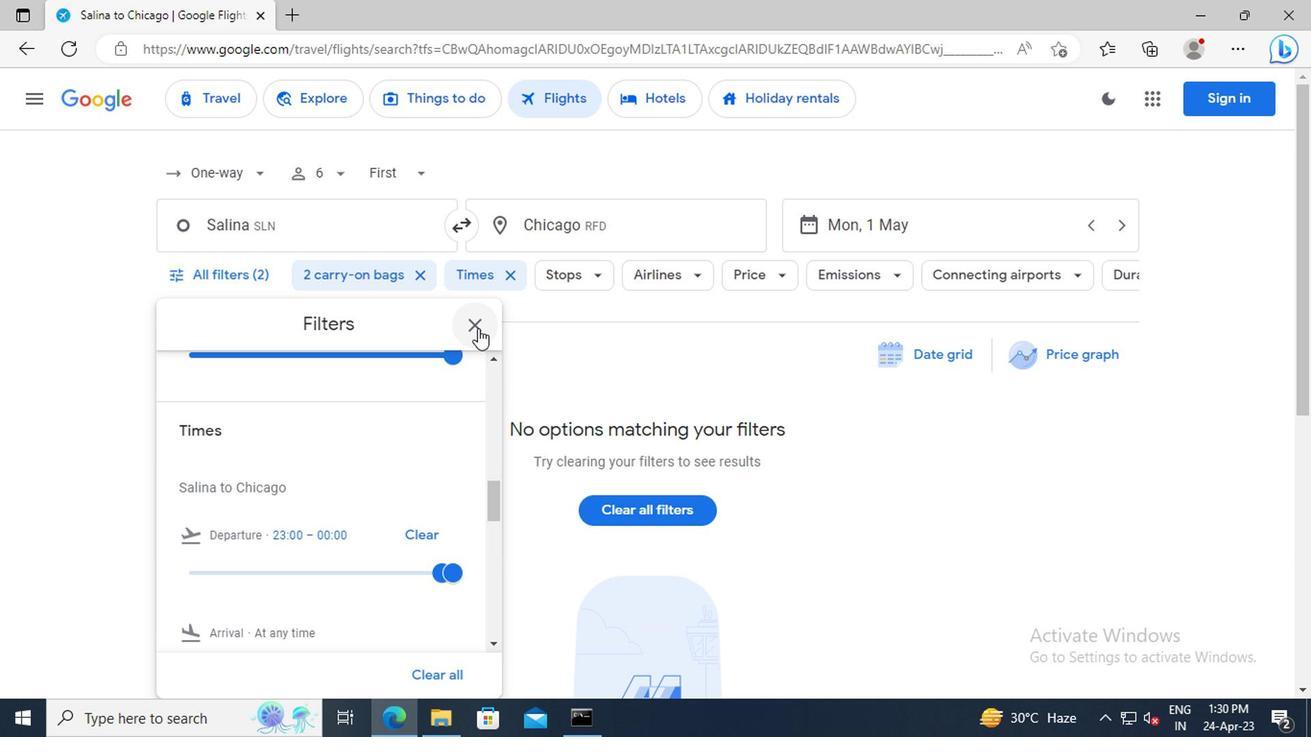 
Action: Mouse moved to (508, 456)
Screenshot: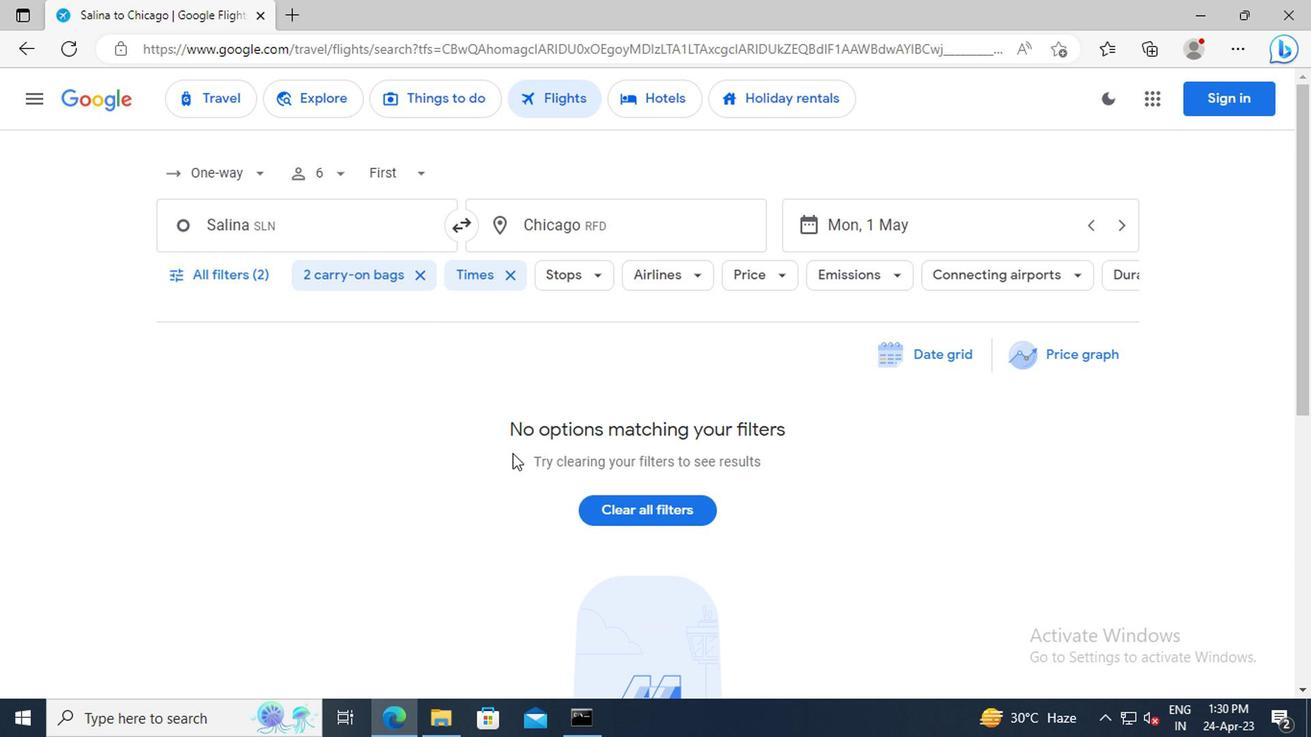 
